 Task: Find connections with filter location Yigou with filter topic #jobinterviewswith filter profile language German with filter current company PwC Acceleration Centers in India with filter school Maharashtra College of Arts Science and Commerce 246 A Bellasis Road Byculla Mumbai 400 008 with filter industry Dance Companies with filter service category Demand Generation with filter keywords title Landscaping Assistant
Action: Mouse moved to (596, 73)
Screenshot: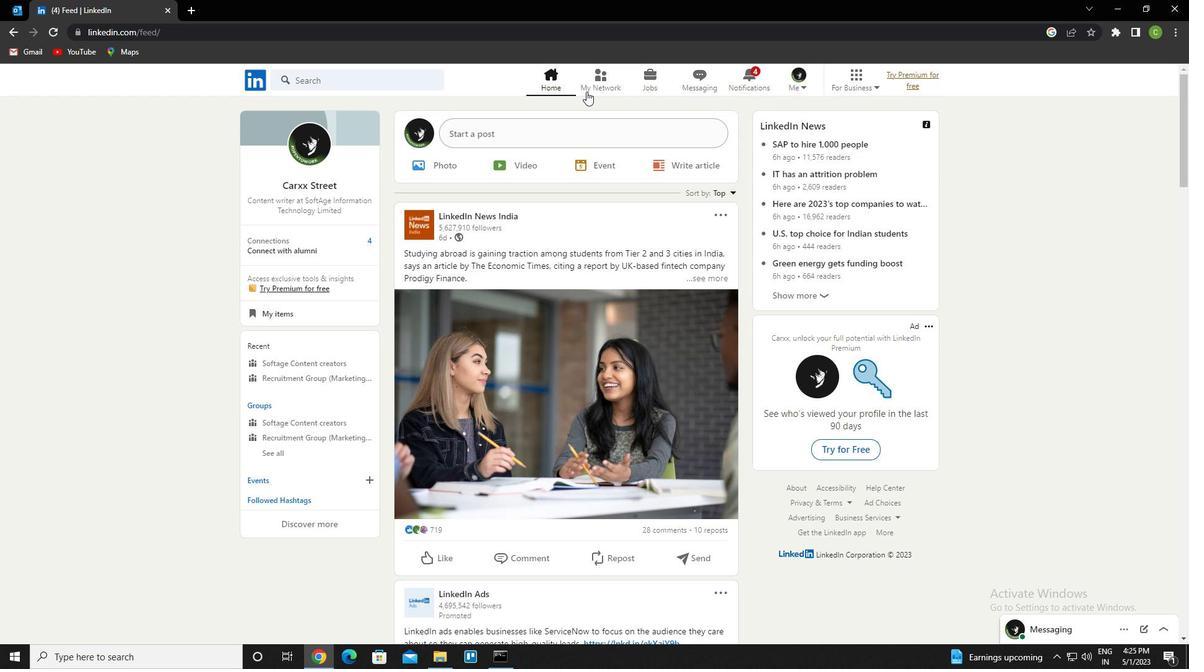 
Action: Mouse pressed left at (596, 73)
Screenshot: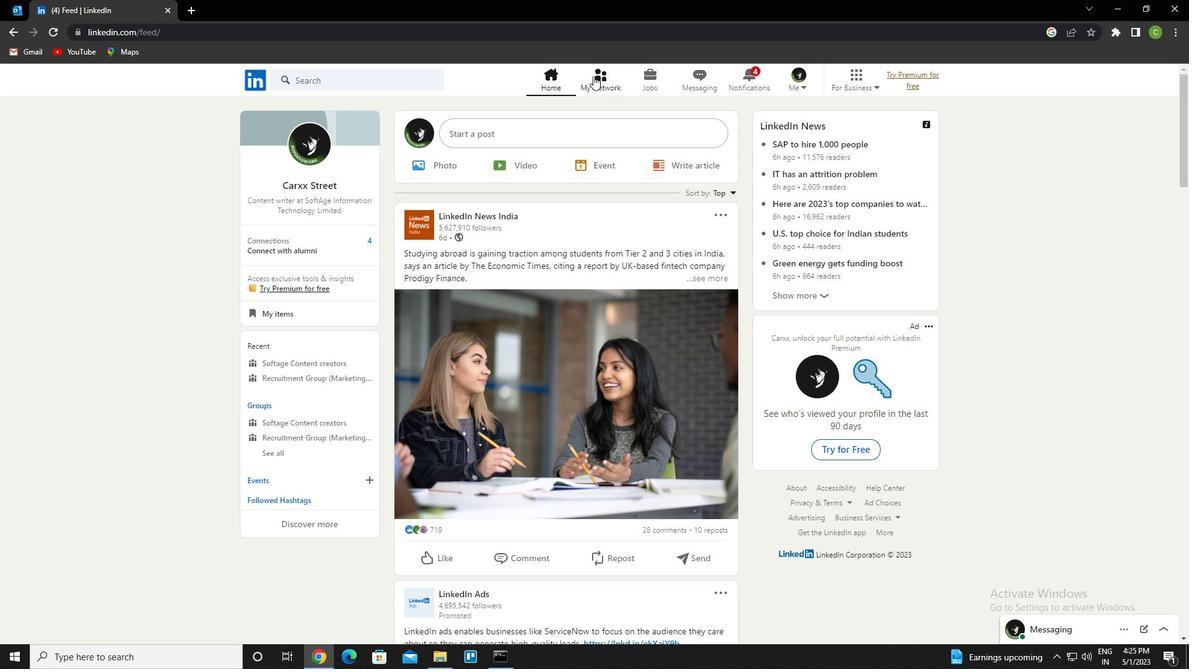 
Action: Mouse moved to (340, 136)
Screenshot: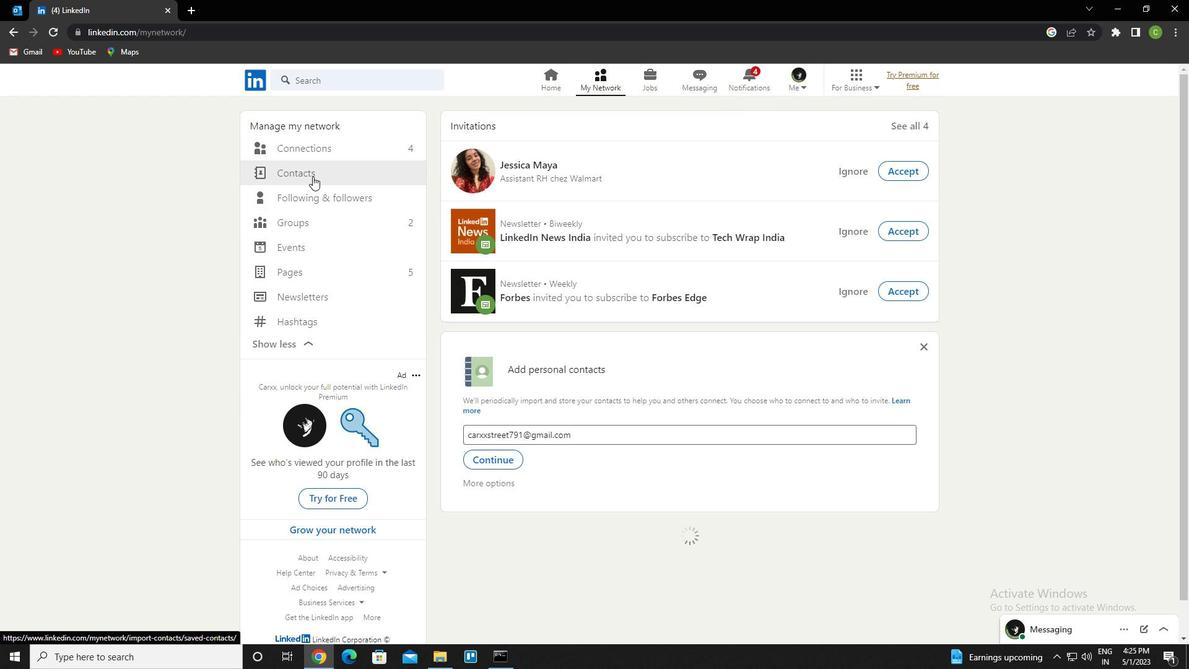 
Action: Mouse pressed left at (340, 136)
Screenshot: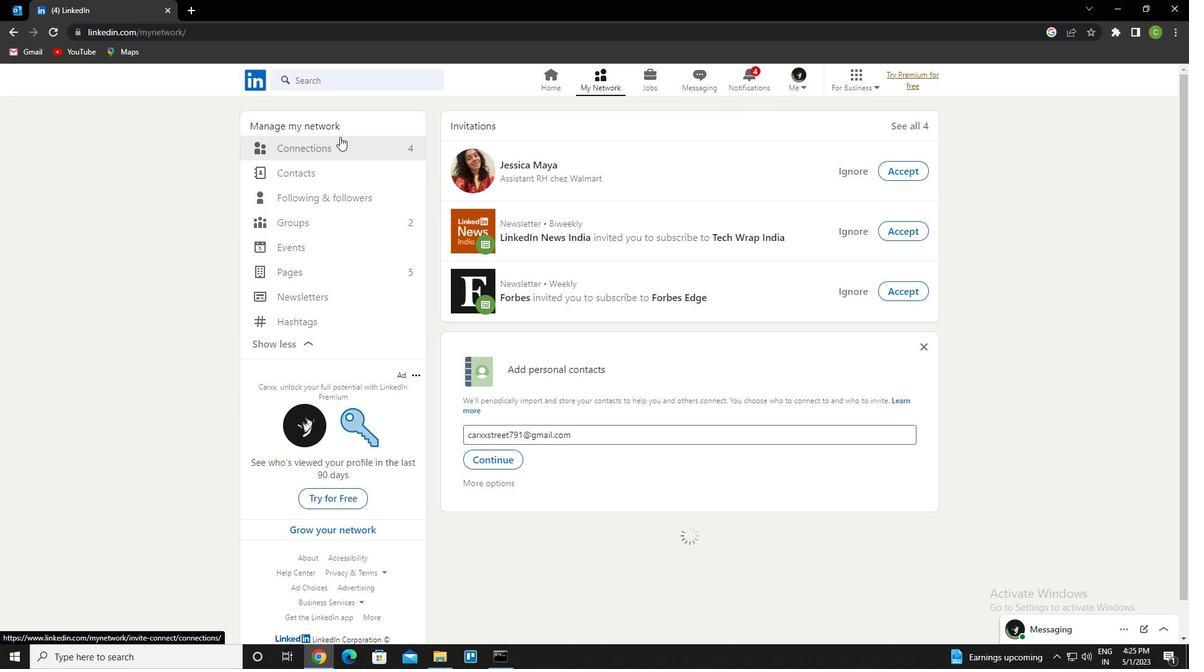 
Action: Mouse moved to (349, 149)
Screenshot: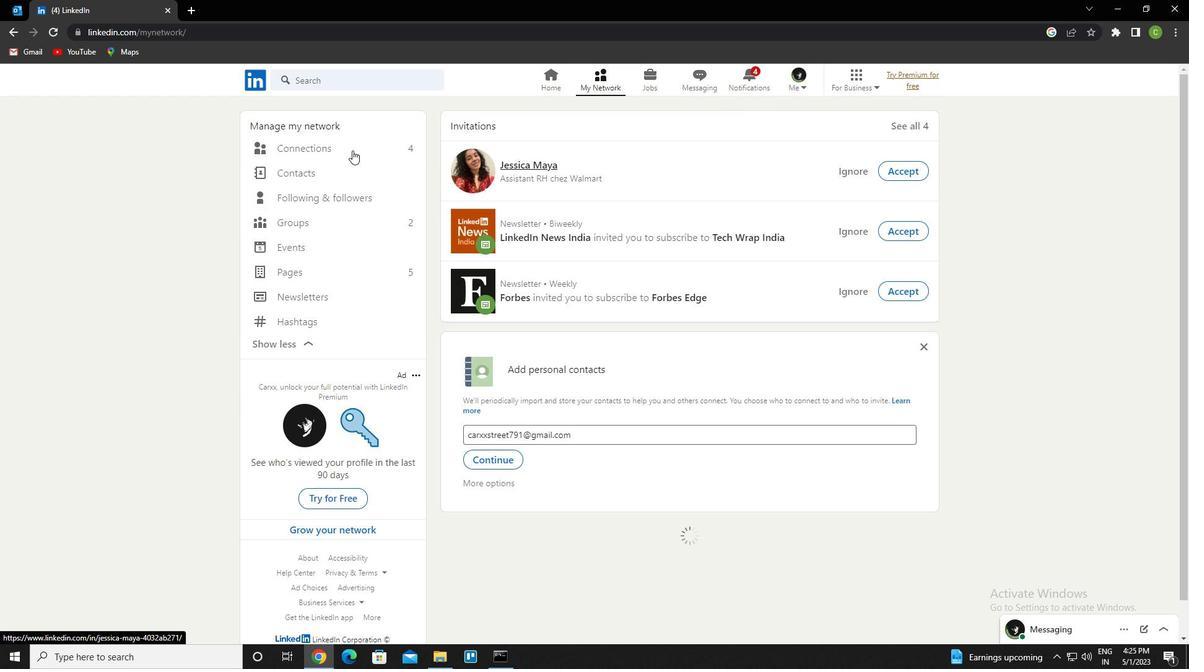 
Action: Mouse pressed left at (349, 149)
Screenshot: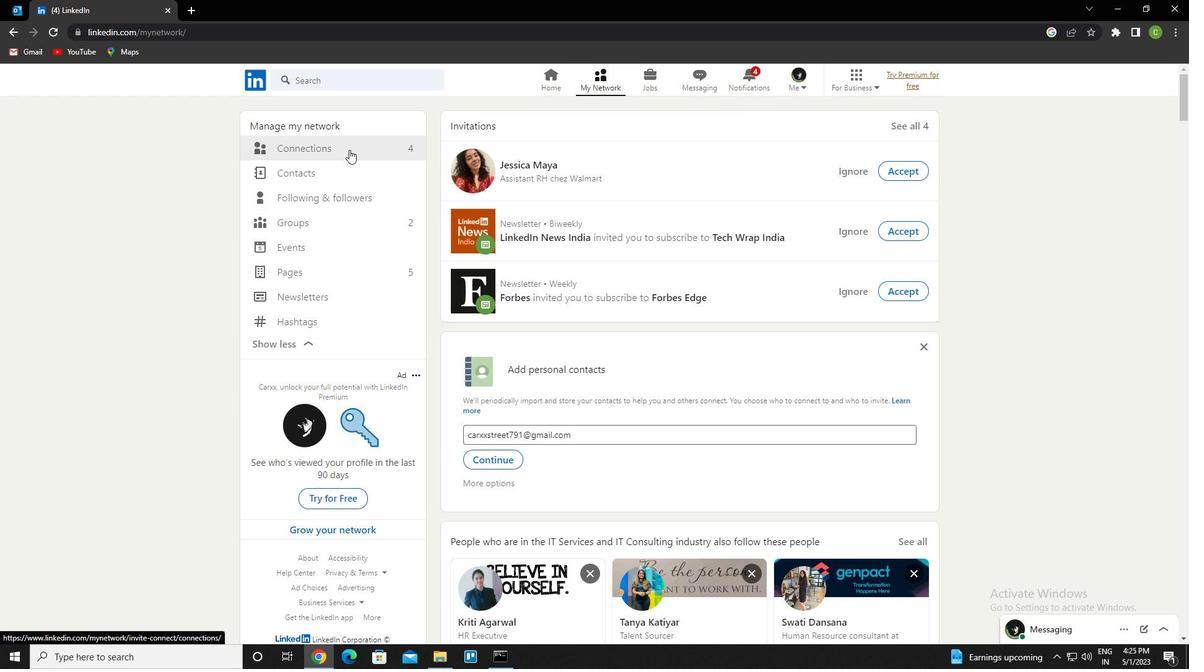 
Action: Mouse moved to (677, 151)
Screenshot: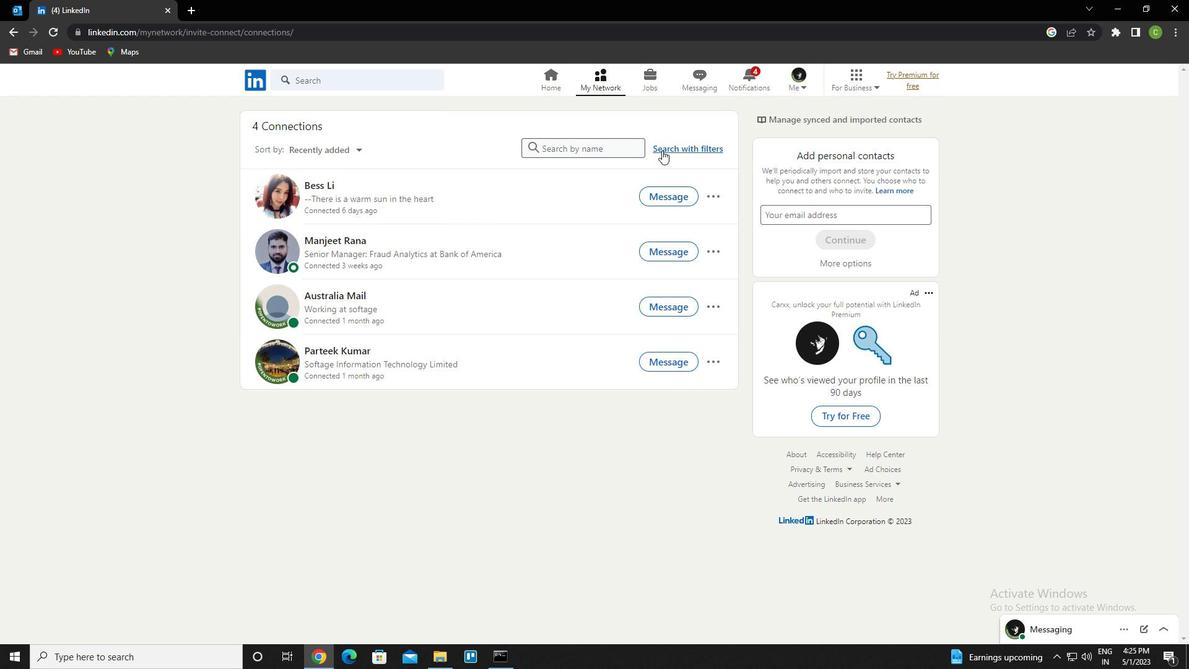 
Action: Mouse pressed left at (677, 151)
Screenshot: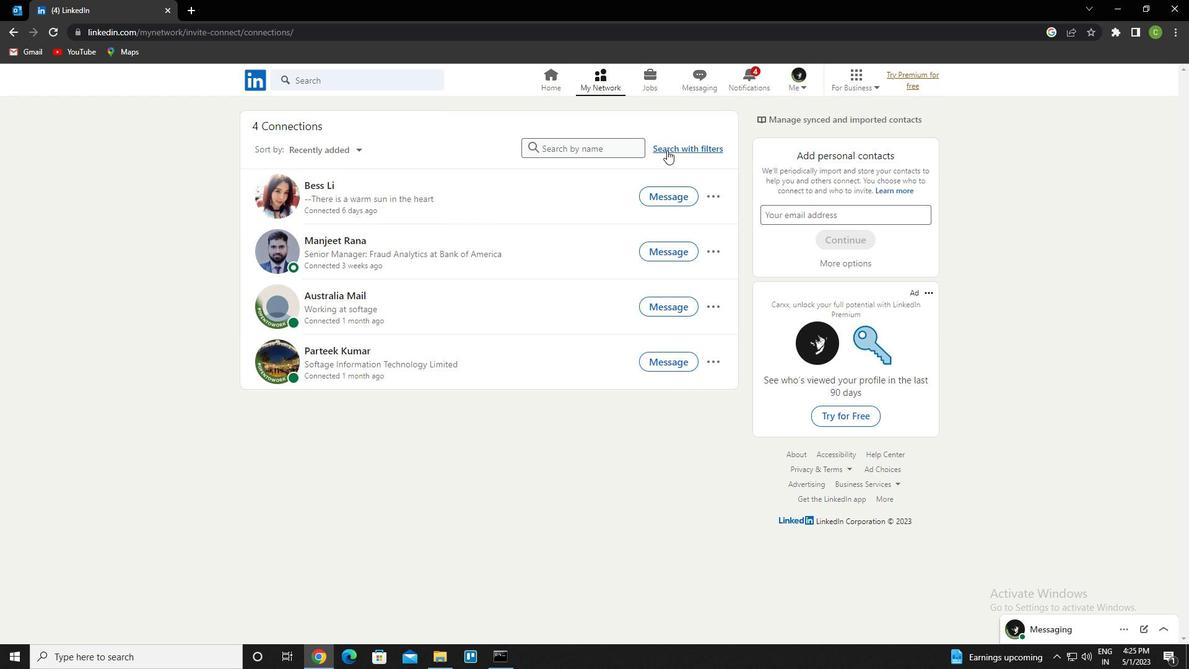 
Action: Mouse moved to (635, 114)
Screenshot: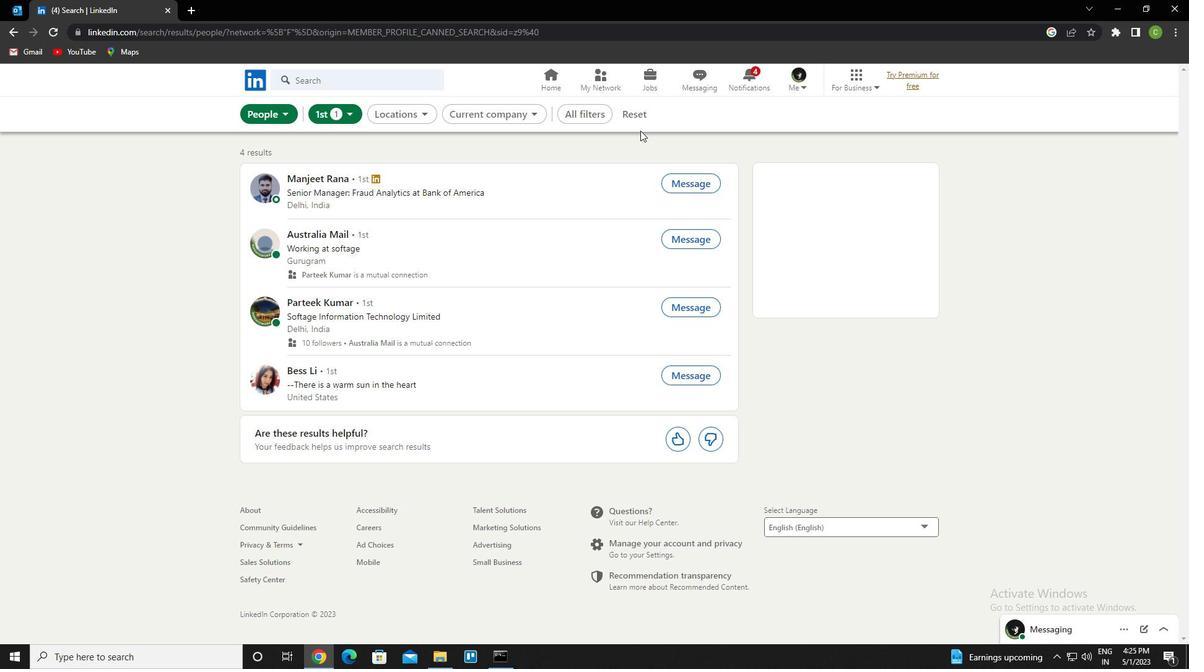 
Action: Mouse pressed left at (635, 114)
Screenshot: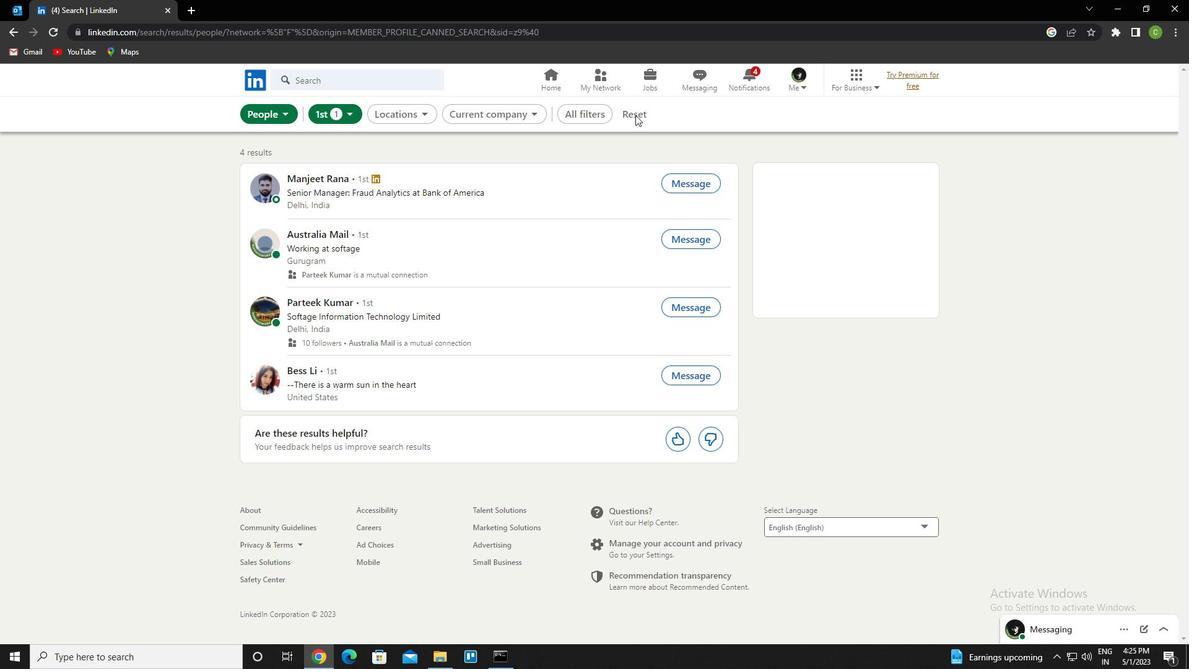 
Action: Mouse moved to (618, 107)
Screenshot: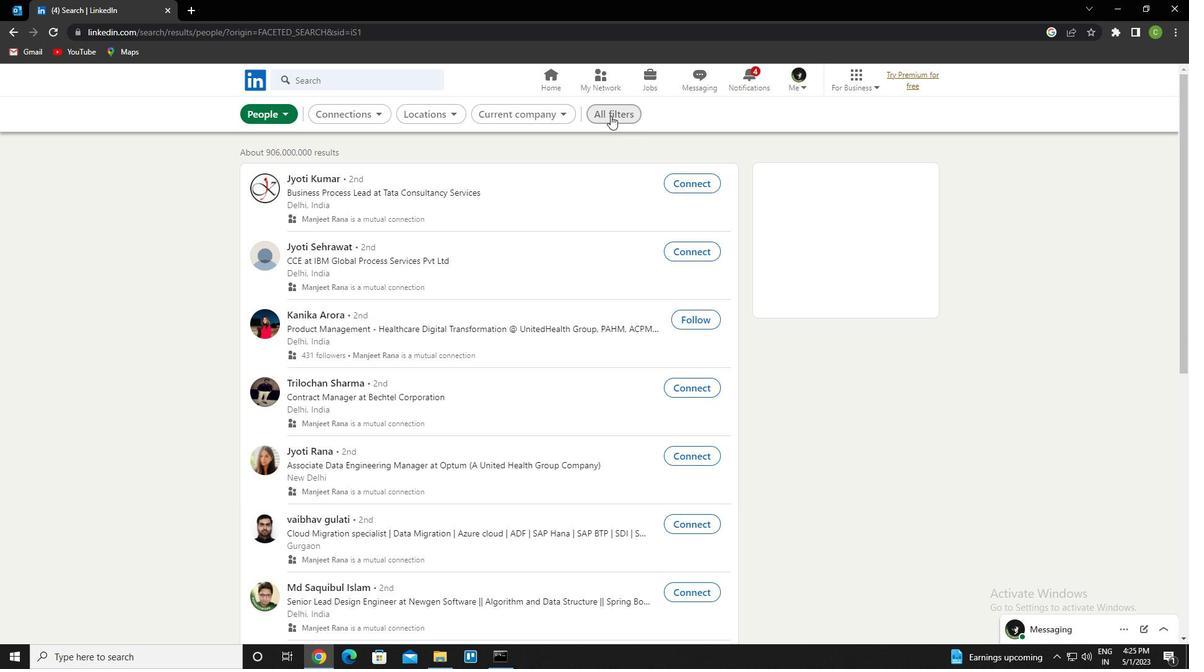 
Action: Mouse pressed left at (618, 107)
Screenshot: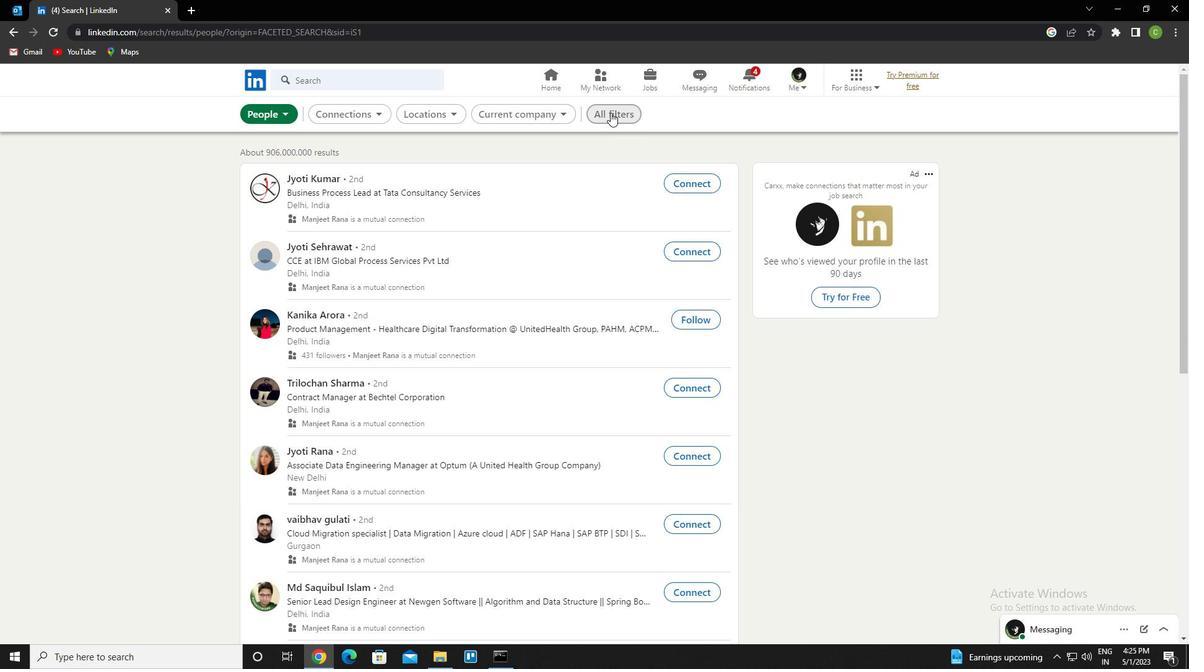 
Action: Mouse moved to (1070, 388)
Screenshot: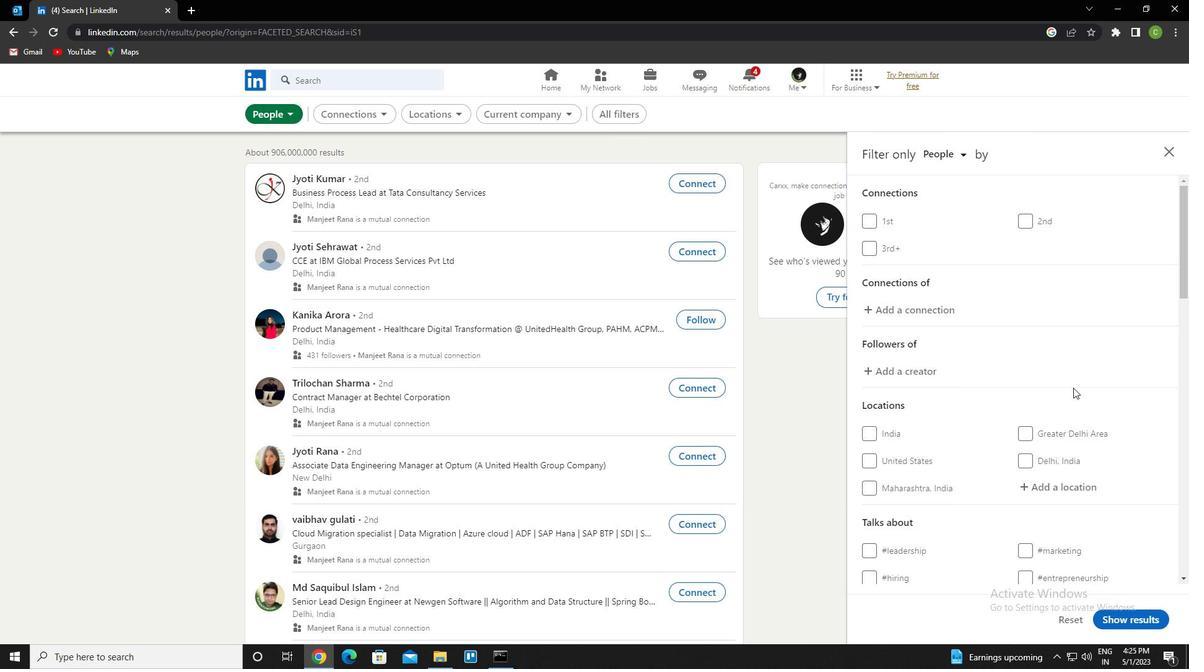 
Action: Mouse scrolled (1070, 387) with delta (0, 0)
Screenshot: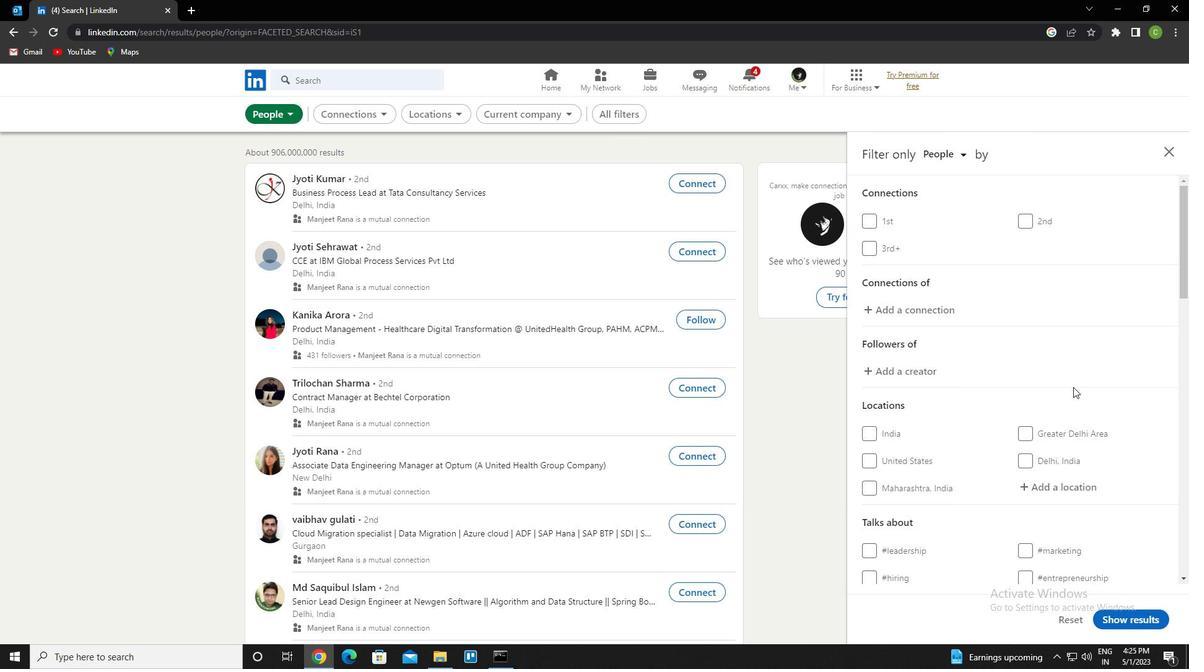 
Action: Mouse scrolled (1070, 387) with delta (0, 0)
Screenshot: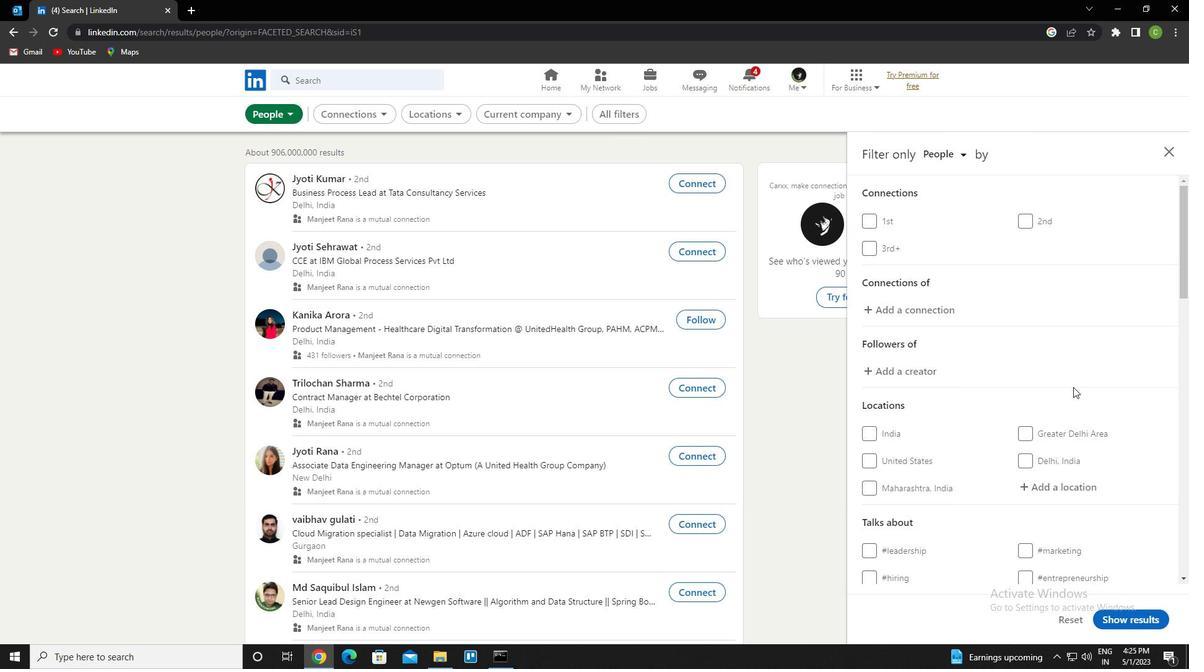 
Action: Mouse scrolled (1070, 387) with delta (0, 0)
Screenshot: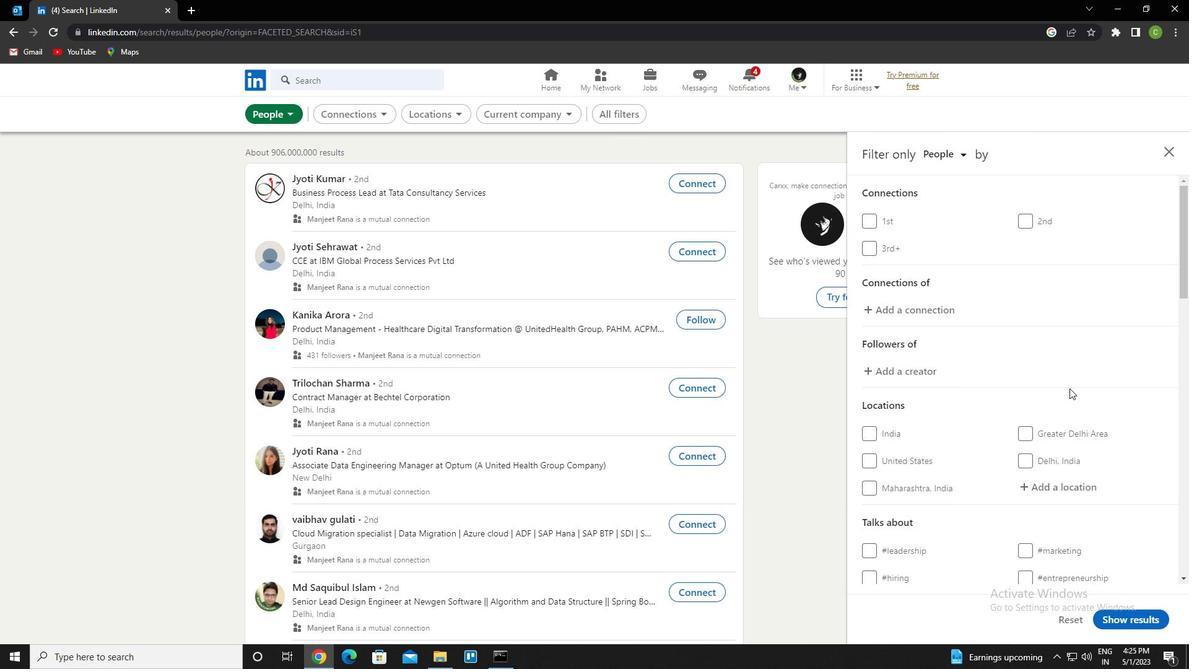 
Action: Mouse moved to (1055, 306)
Screenshot: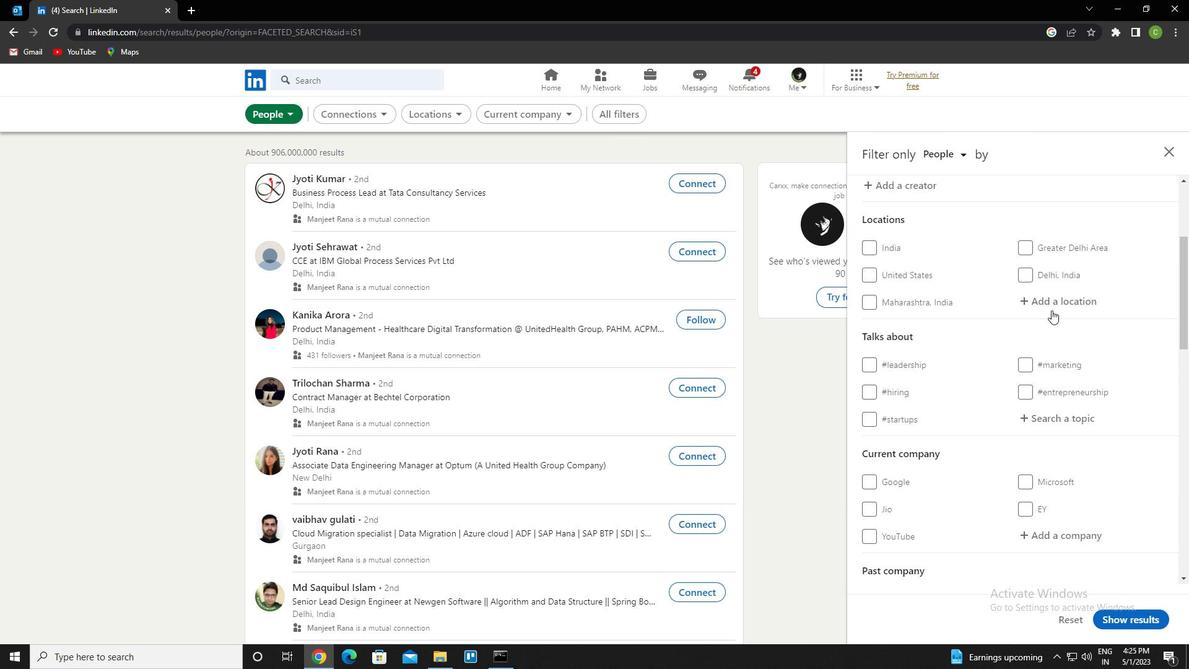 
Action: Mouse pressed left at (1055, 306)
Screenshot: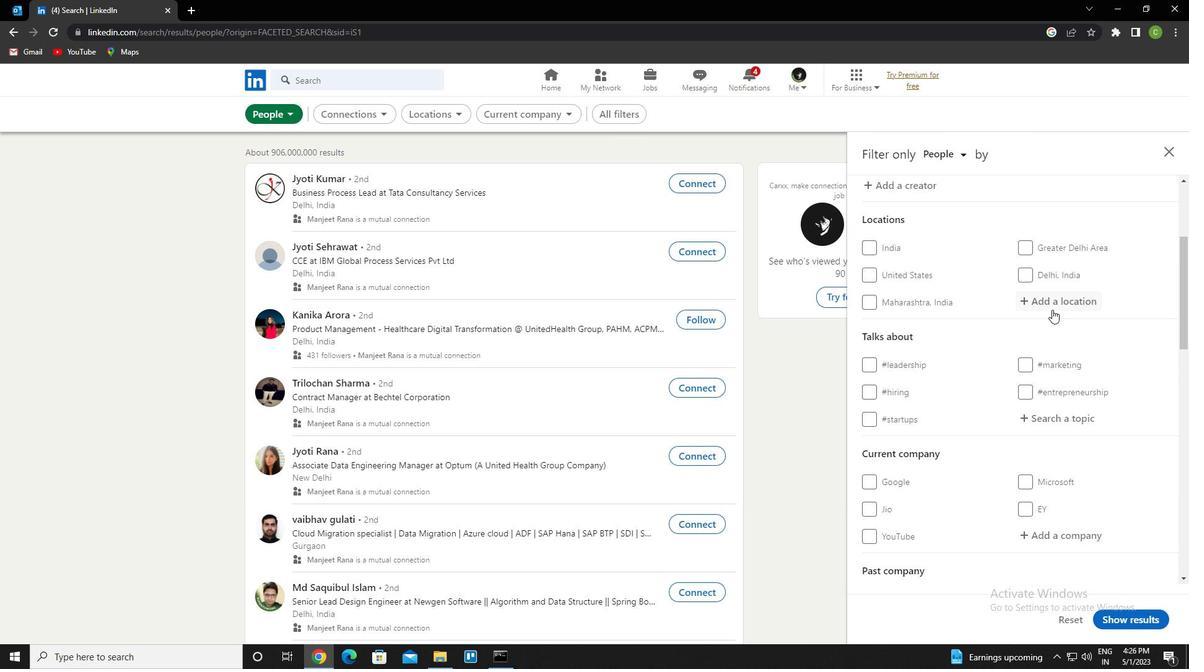 
Action: Key pressed yigou<Key.enter>
Screenshot: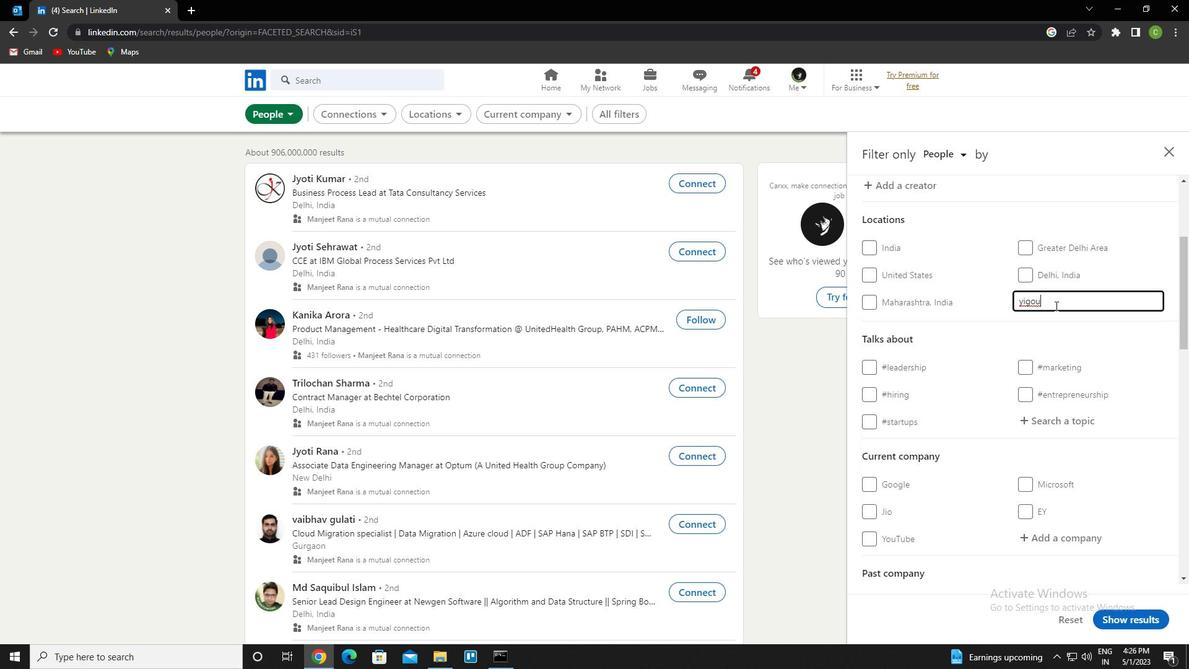 
Action: Mouse scrolled (1055, 305) with delta (0, 0)
Screenshot: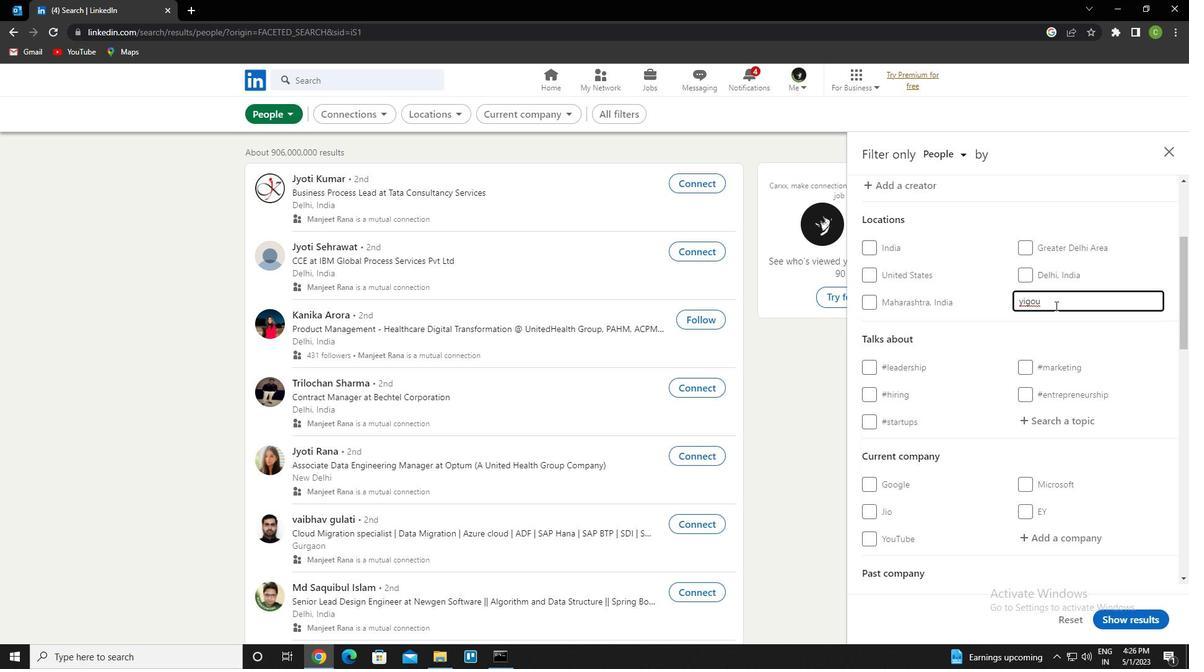 
Action: Mouse scrolled (1055, 305) with delta (0, 0)
Screenshot: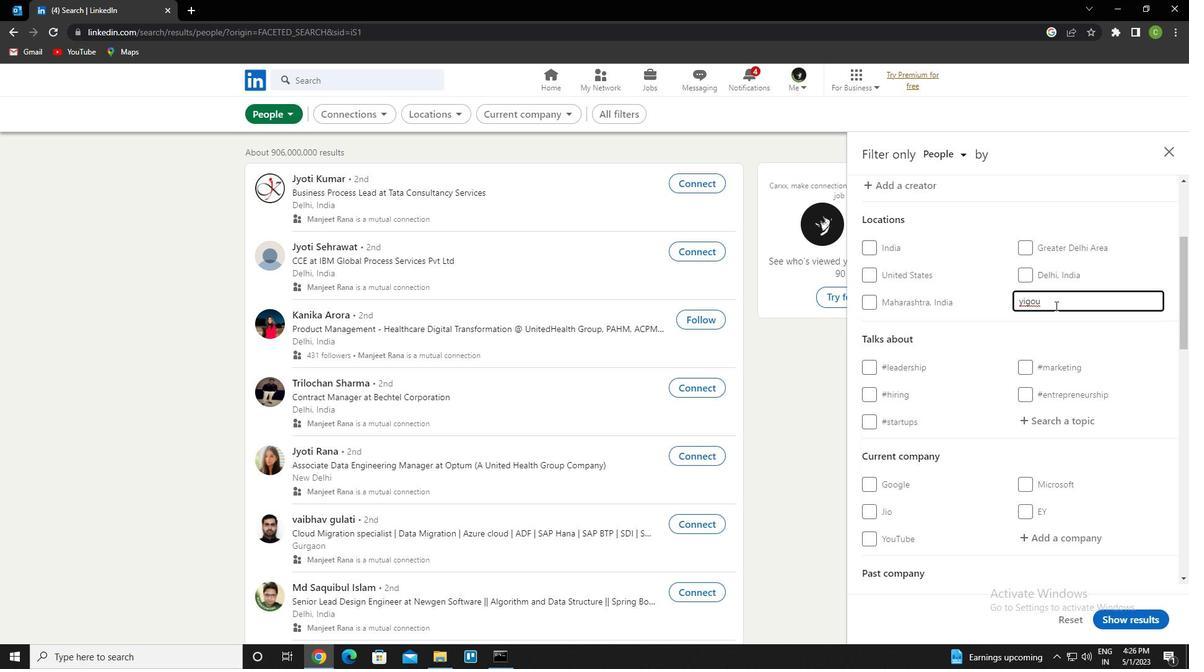 
Action: Mouse moved to (1057, 294)
Screenshot: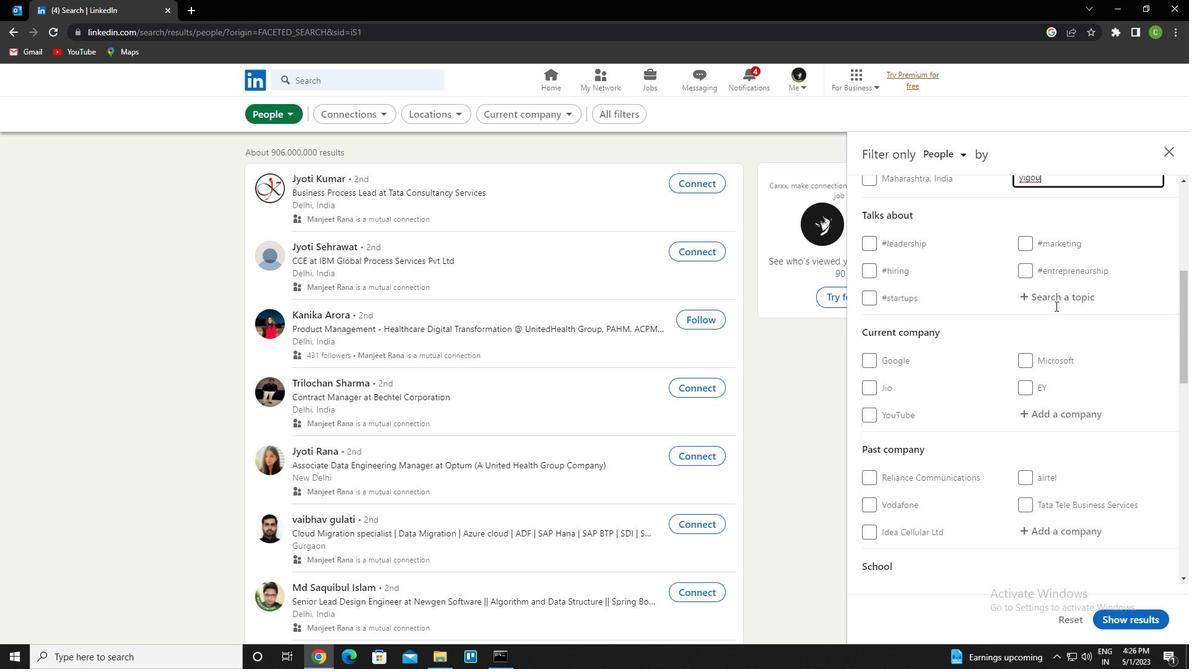 
Action: Mouse pressed left at (1057, 294)
Screenshot: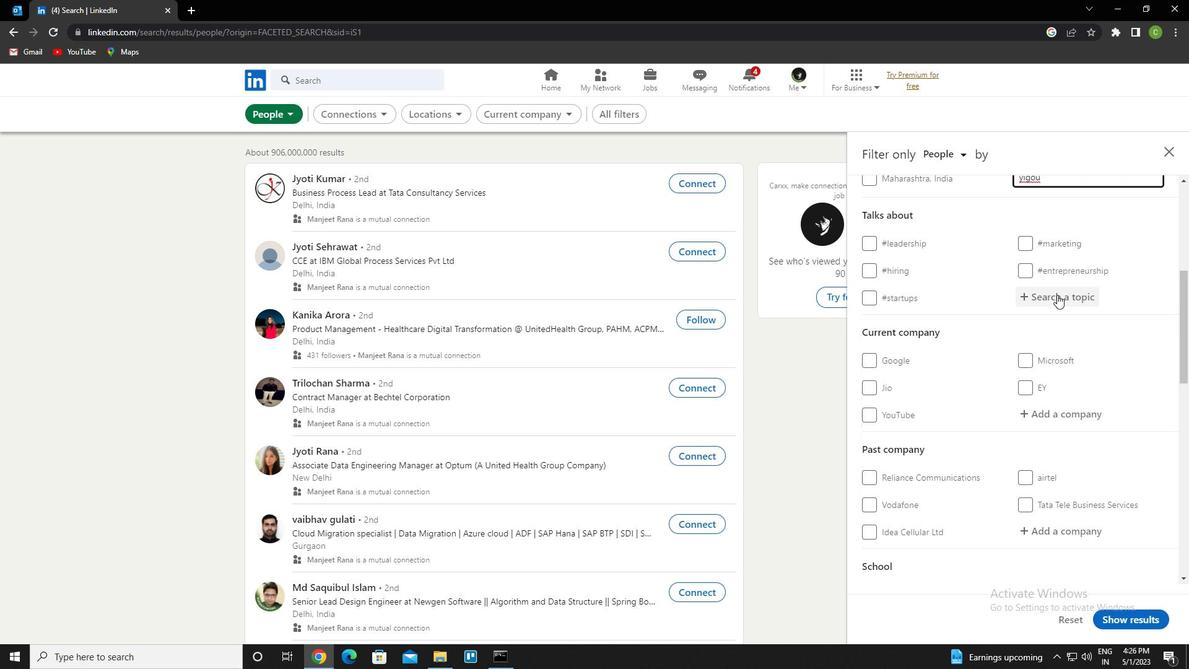 
Action: Key pressed jon<Key.backspace>binterview<Key.down><Key.enter>
Screenshot: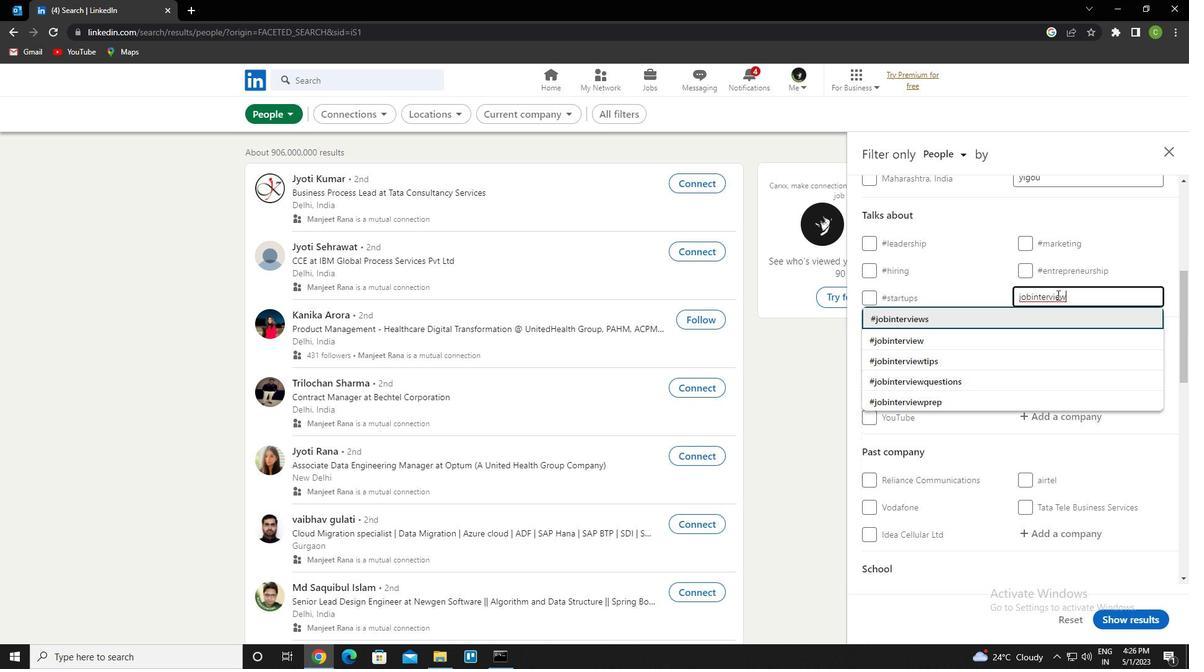 
Action: Mouse moved to (1056, 294)
Screenshot: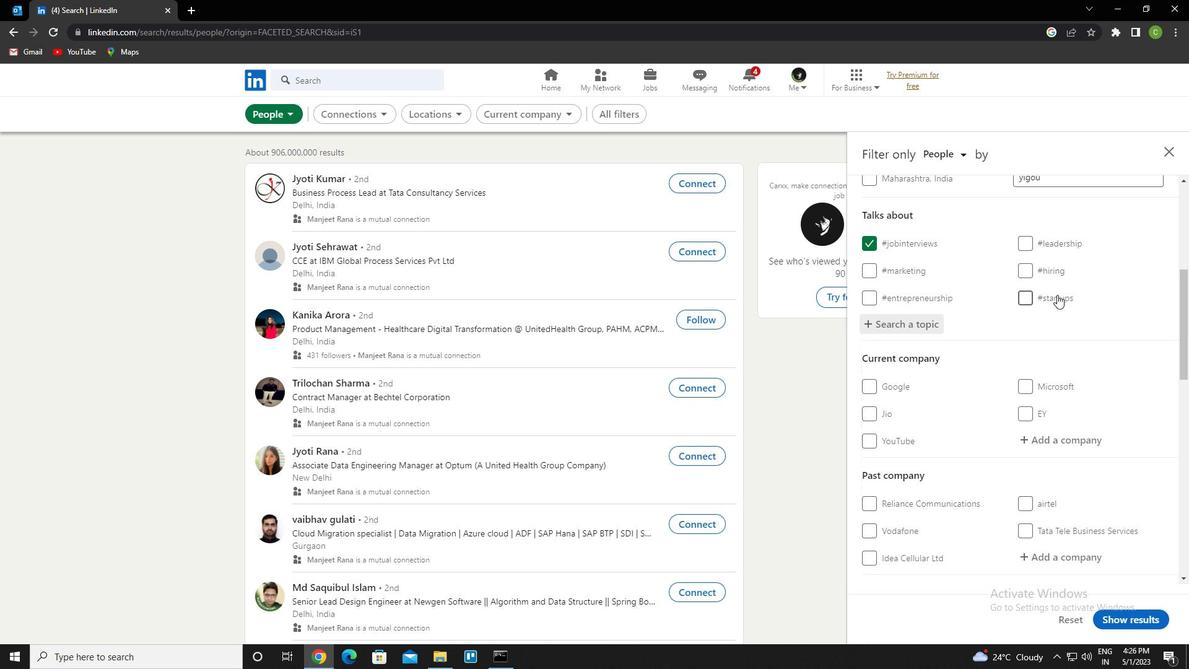 
Action: Mouse scrolled (1056, 293) with delta (0, 0)
Screenshot: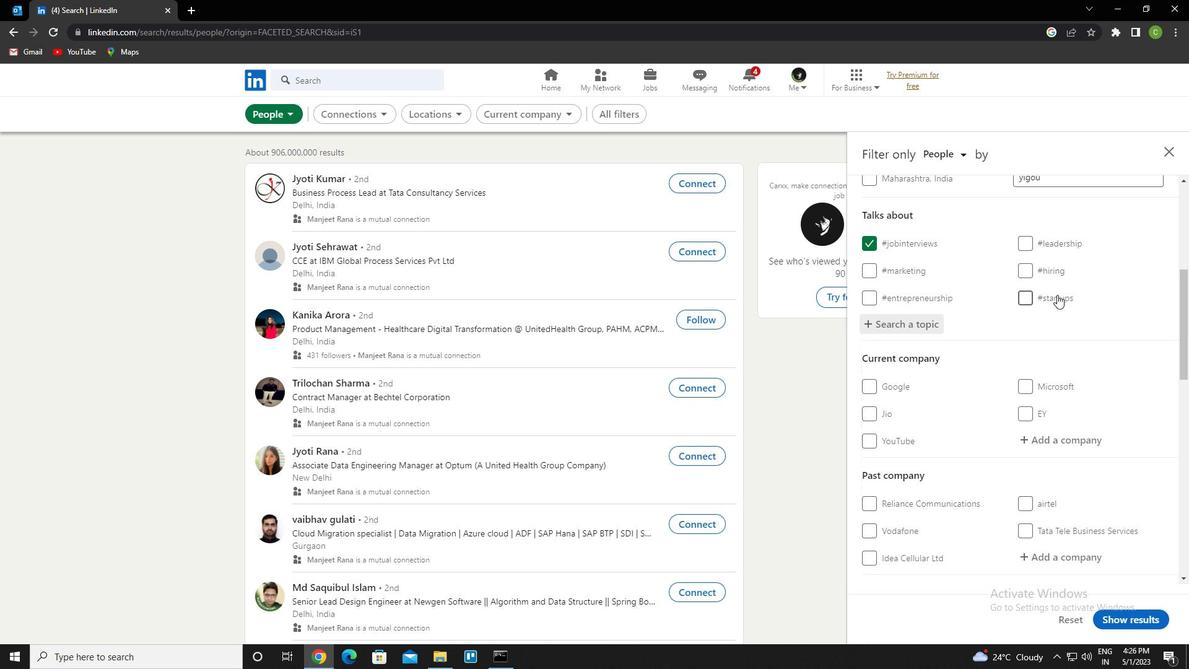 
Action: Mouse moved to (1056, 294)
Screenshot: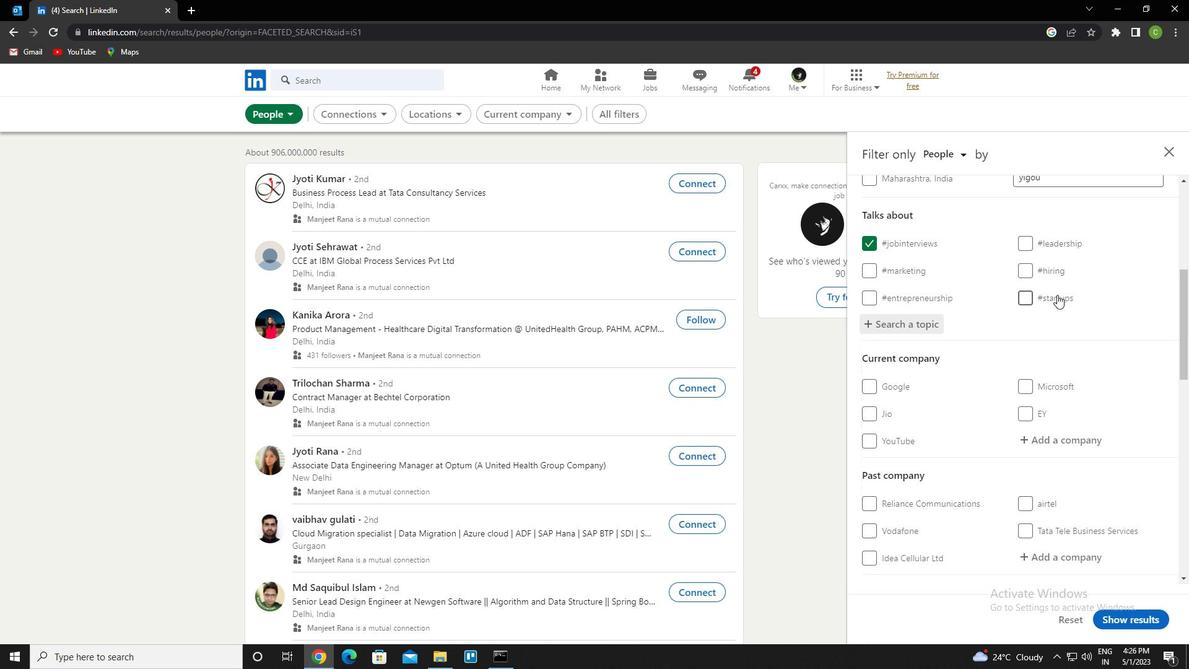 
Action: Mouse scrolled (1056, 293) with delta (0, 0)
Screenshot: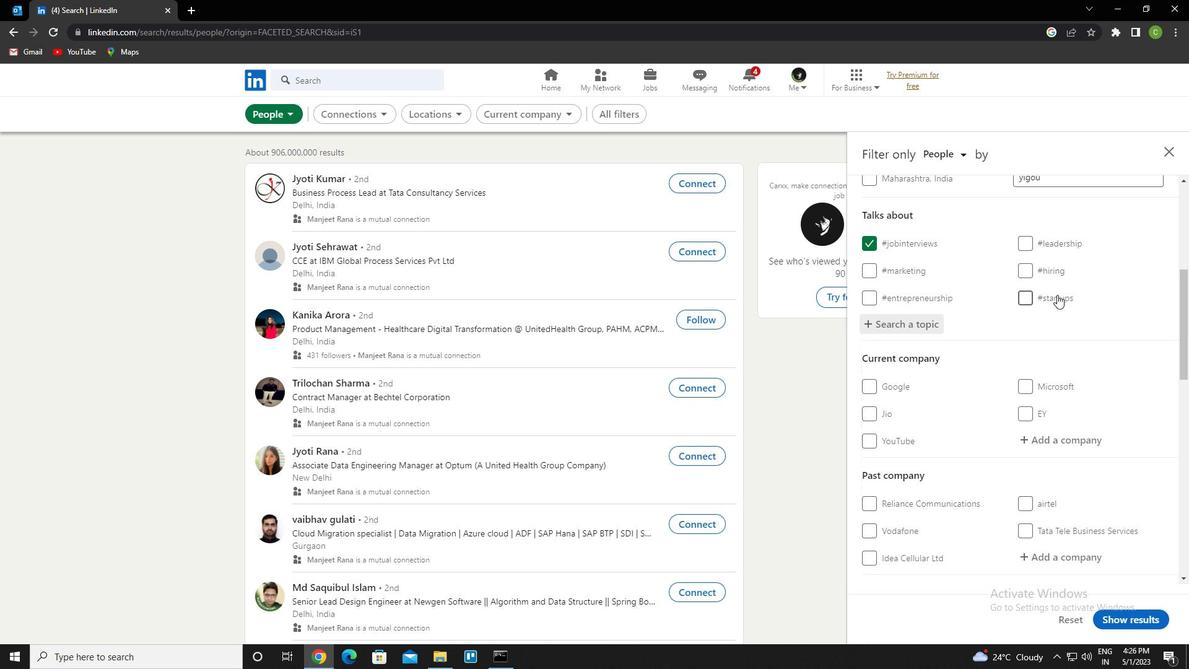 
Action: Mouse scrolled (1056, 293) with delta (0, 0)
Screenshot: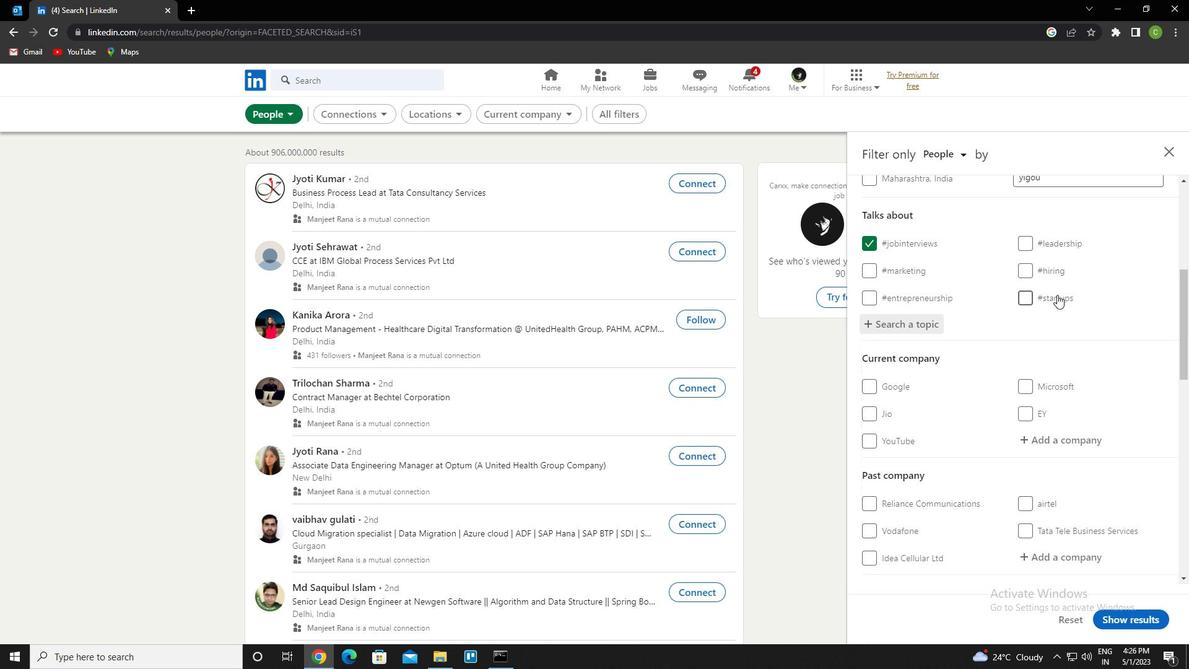 
Action: Mouse scrolled (1056, 293) with delta (0, 0)
Screenshot: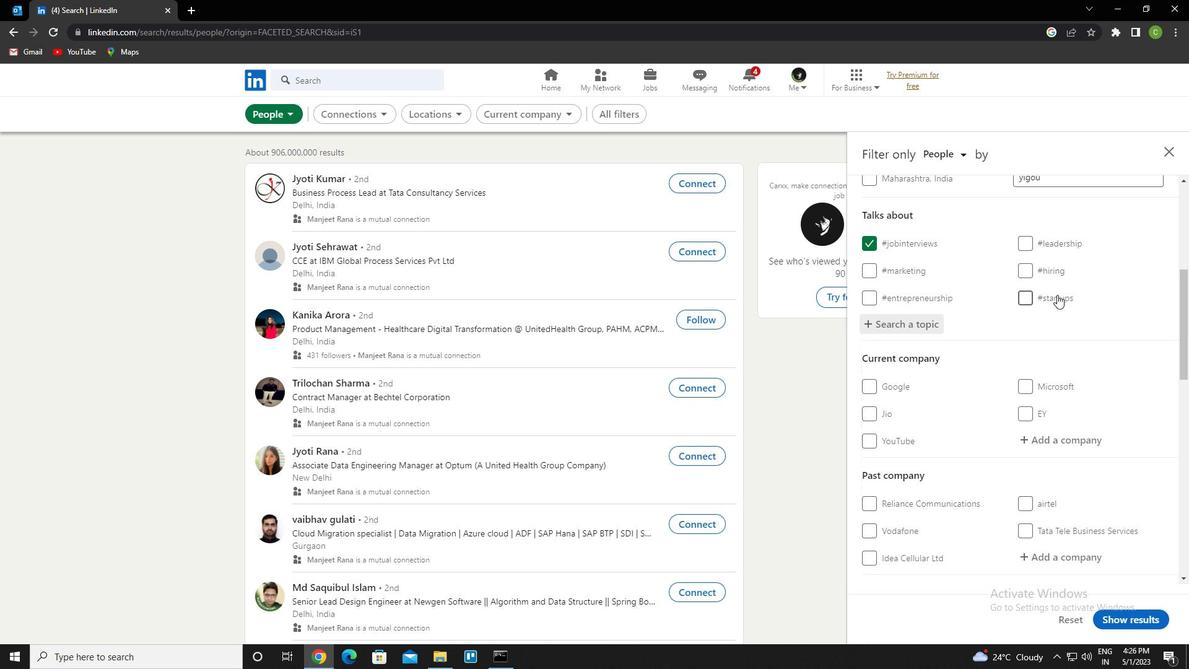 
Action: Mouse scrolled (1056, 293) with delta (0, 0)
Screenshot: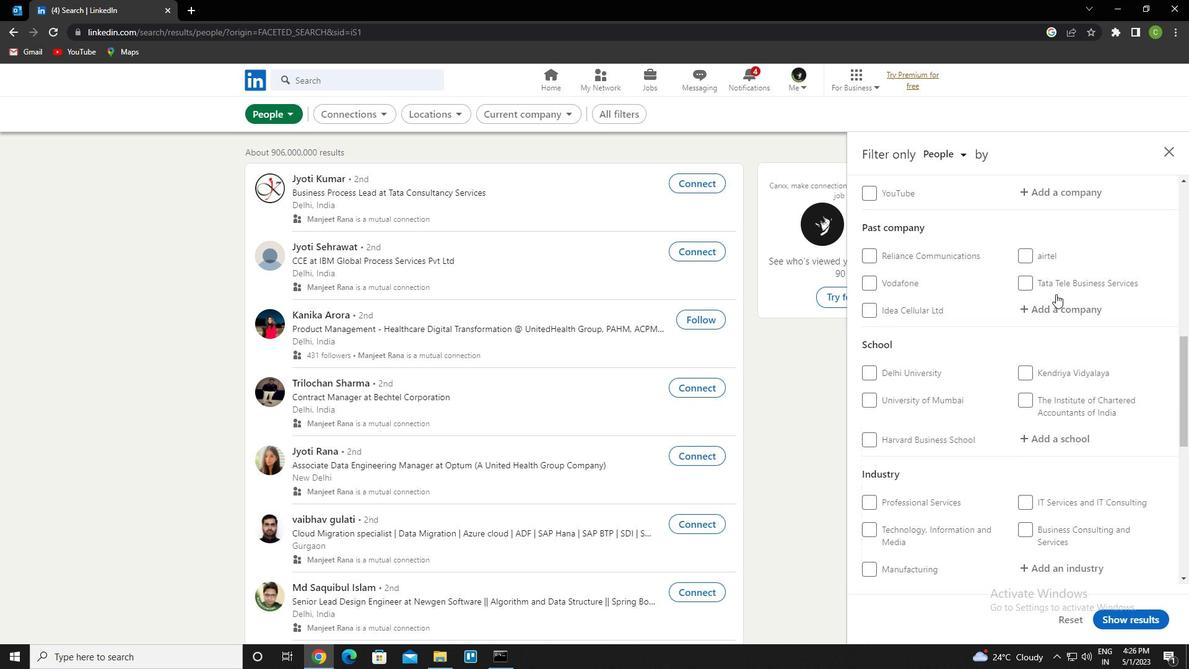 
Action: Mouse scrolled (1056, 293) with delta (0, 0)
Screenshot: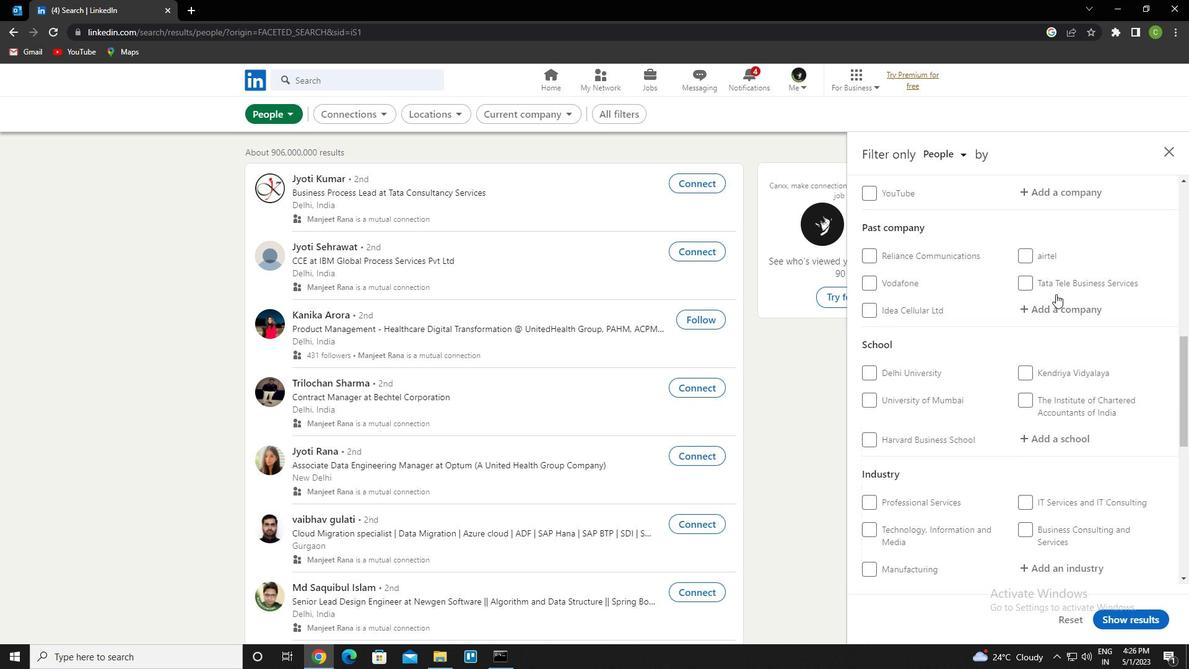 
Action: Mouse scrolled (1056, 293) with delta (0, 0)
Screenshot: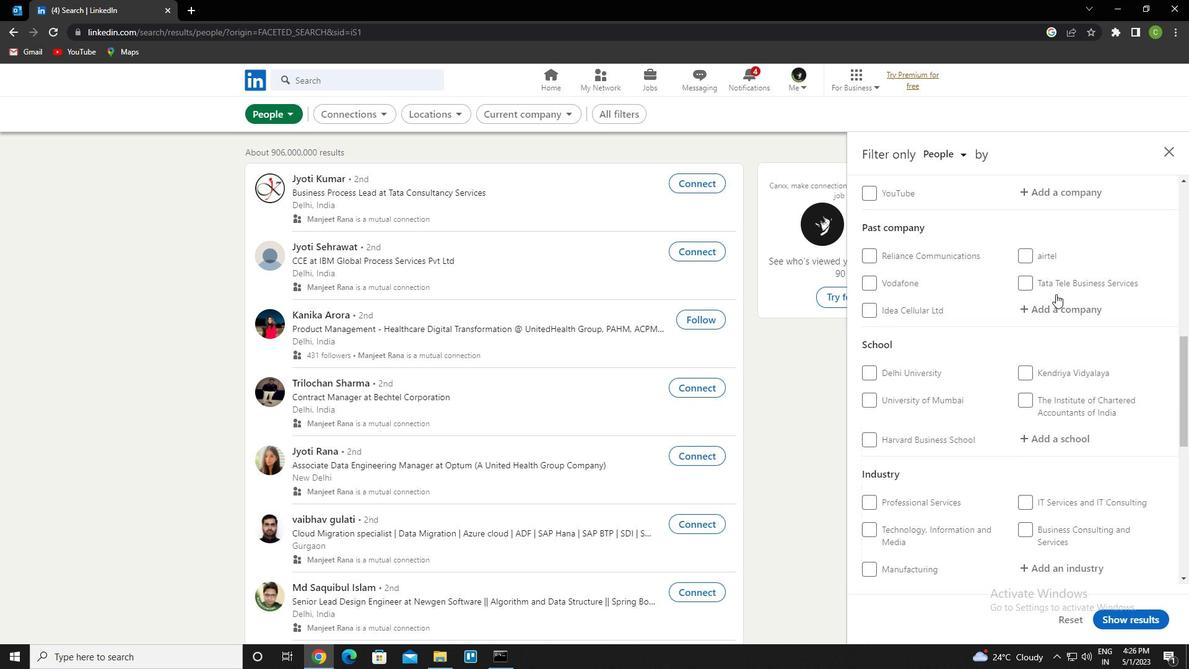
Action: Mouse scrolled (1056, 293) with delta (0, 0)
Screenshot: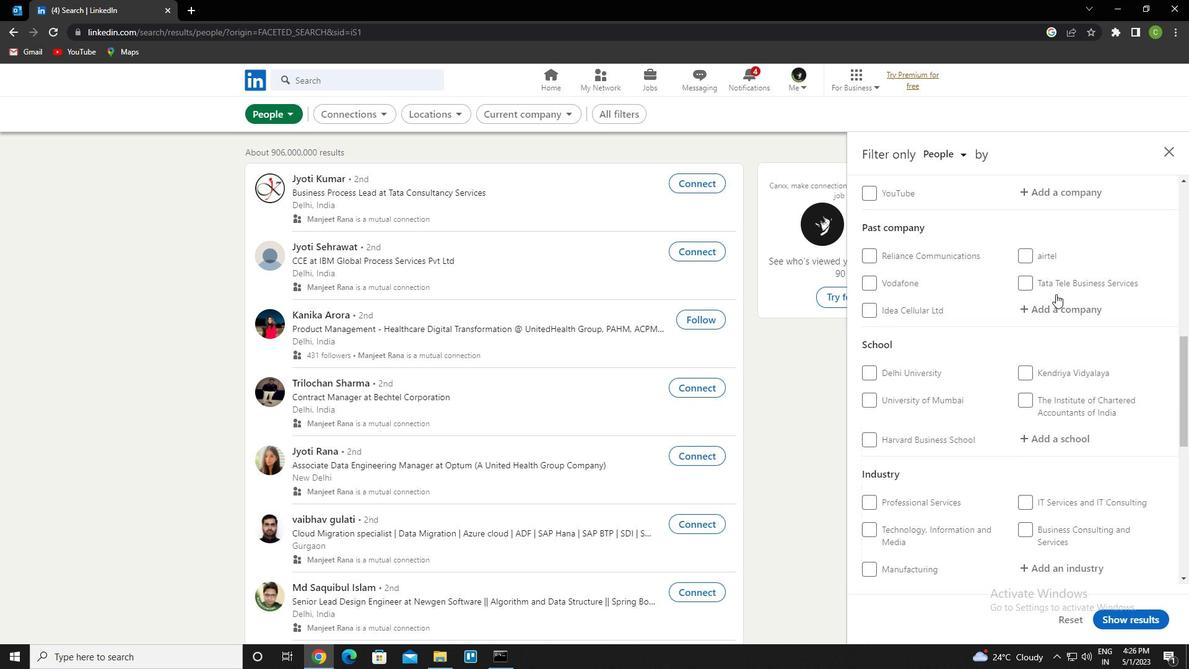 
Action: Mouse scrolled (1056, 293) with delta (0, 0)
Screenshot: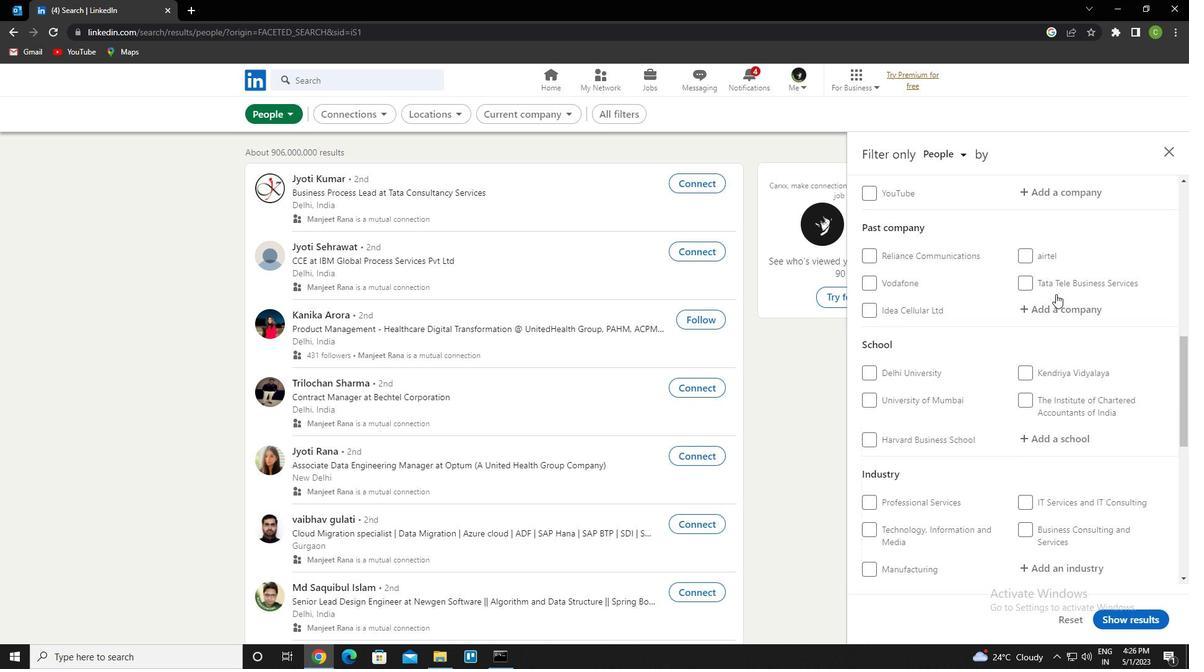 
Action: Mouse scrolled (1056, 293) with delta (0, 0)
Screenshot: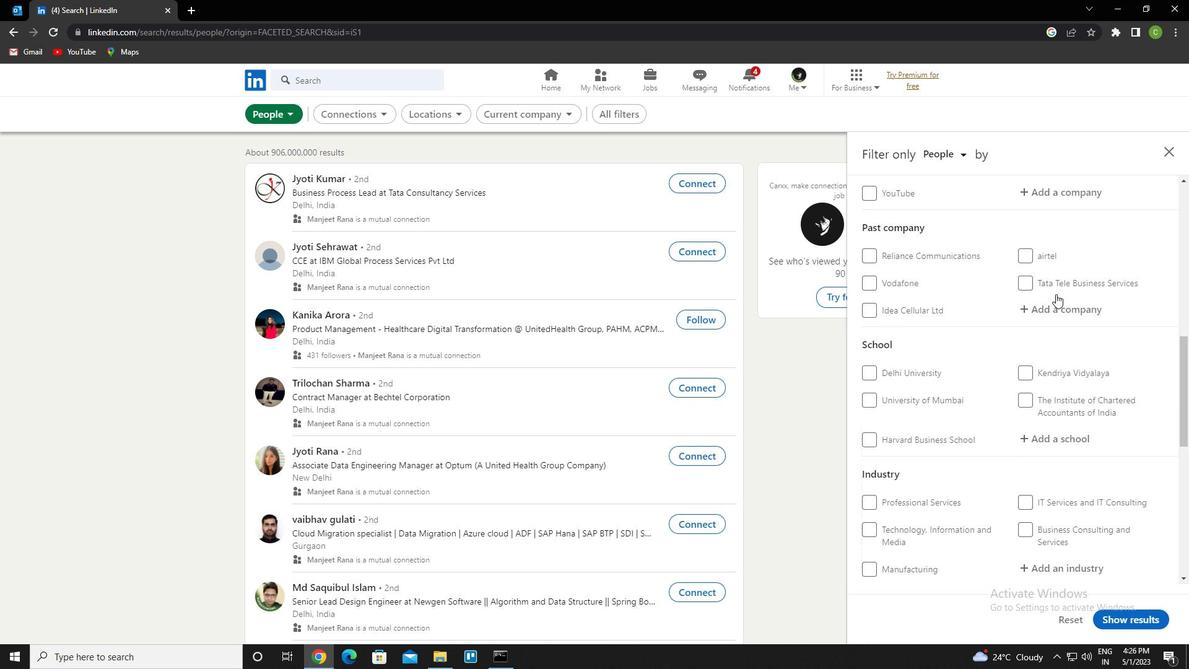 
Action: Mouse moved to (872, 317)
Screenshot: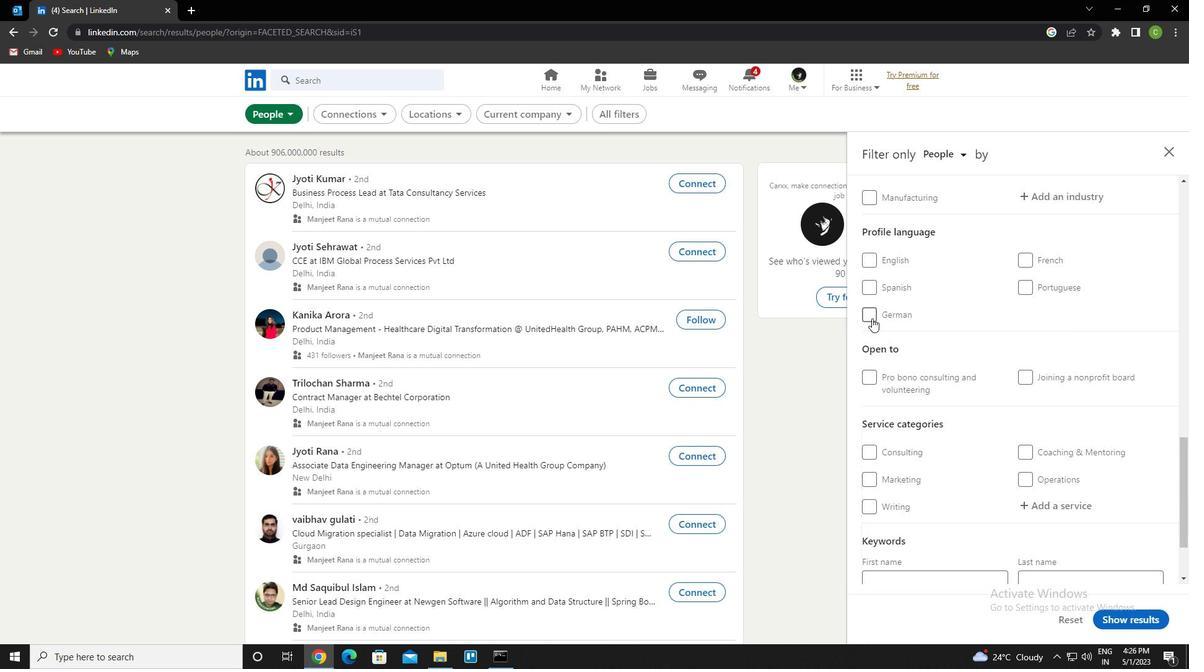 
Action: Mouse pressed left at (872, 317)
Screenshot: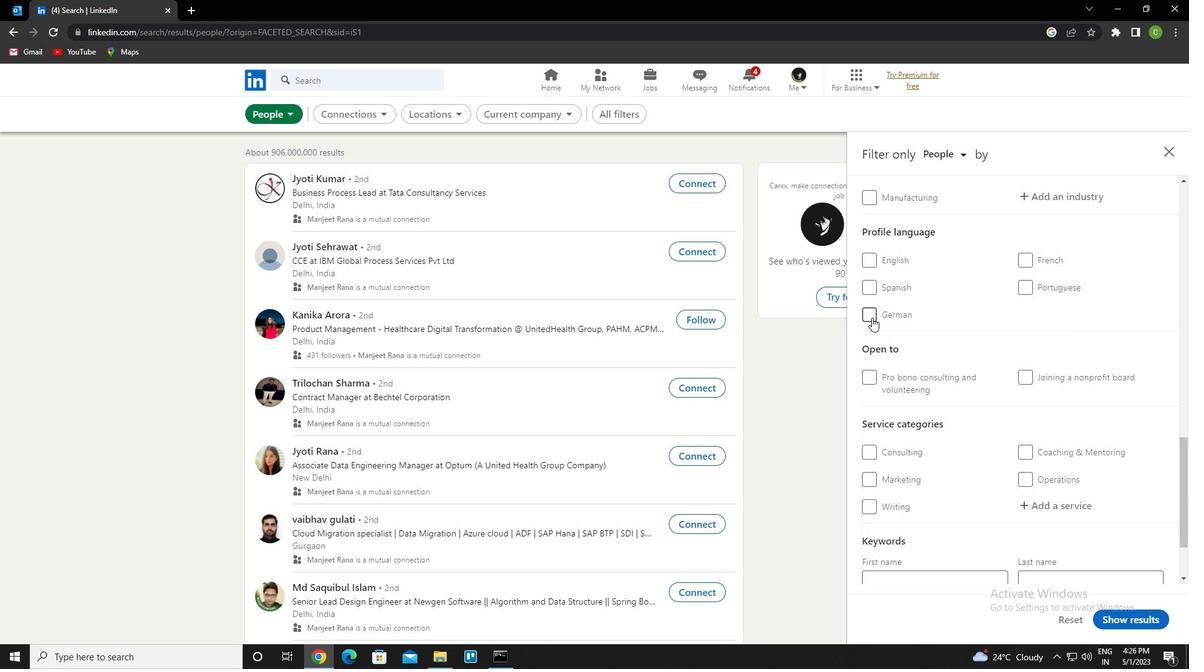 
Action: Mouse moved to (930, 342)
Screenshot: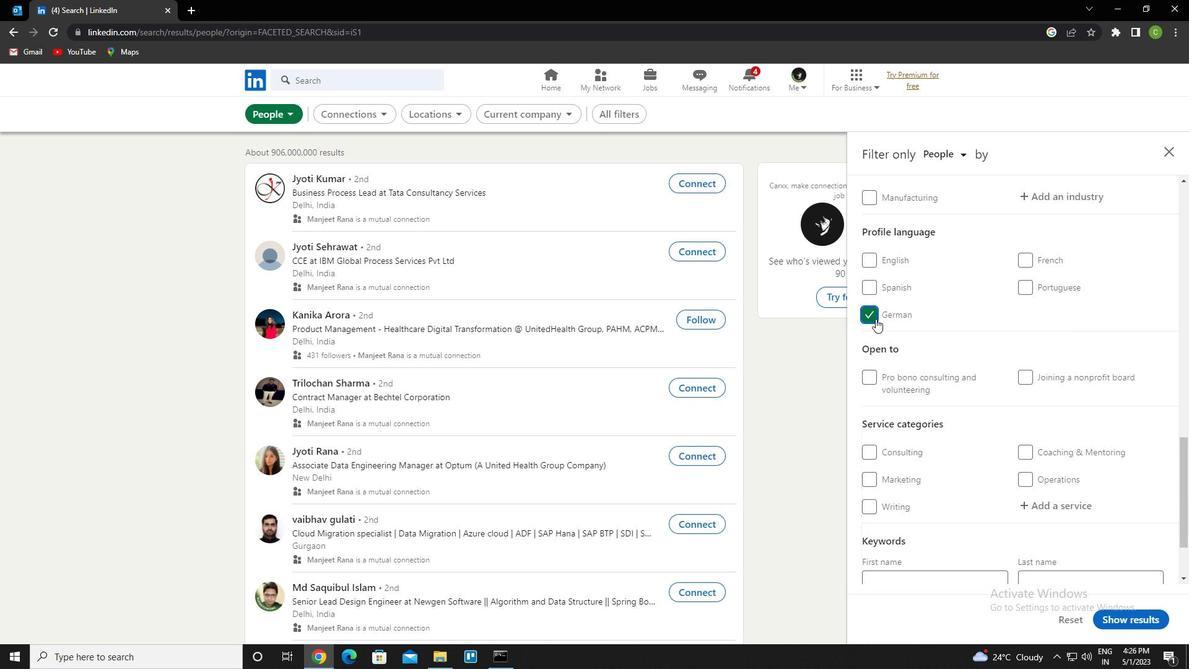 
Action: Mouse scrolled (930, 343) with delta (0, 0)
Screenshot: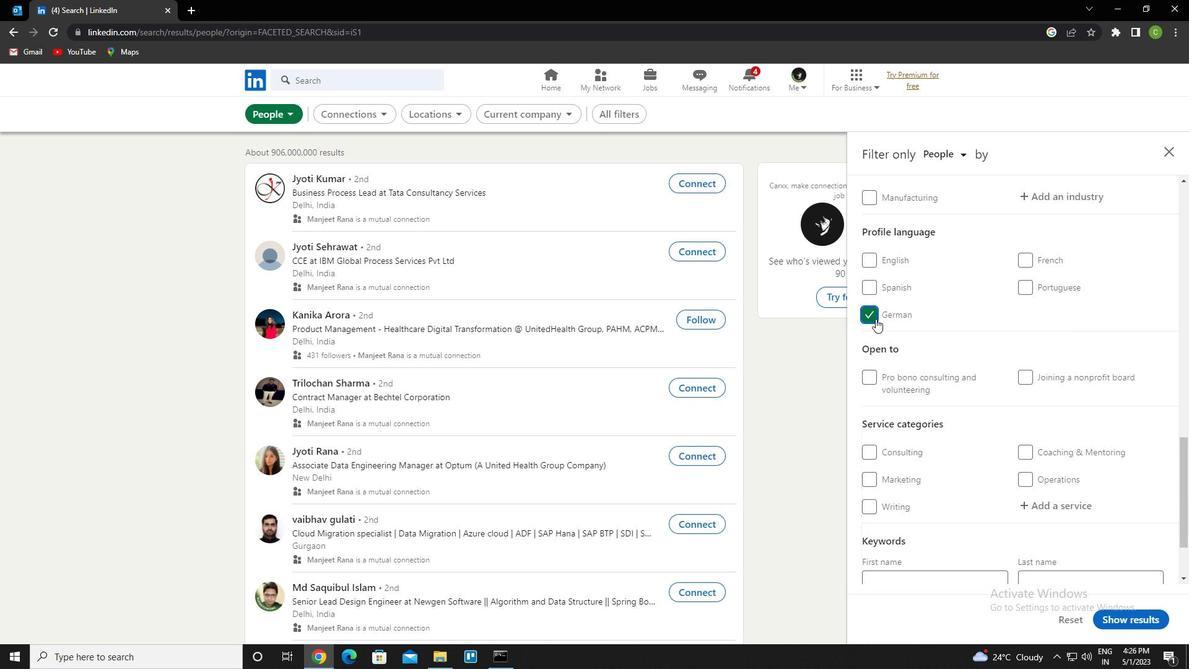 
Action: Mouse moved to (939, 345)
Screenshot: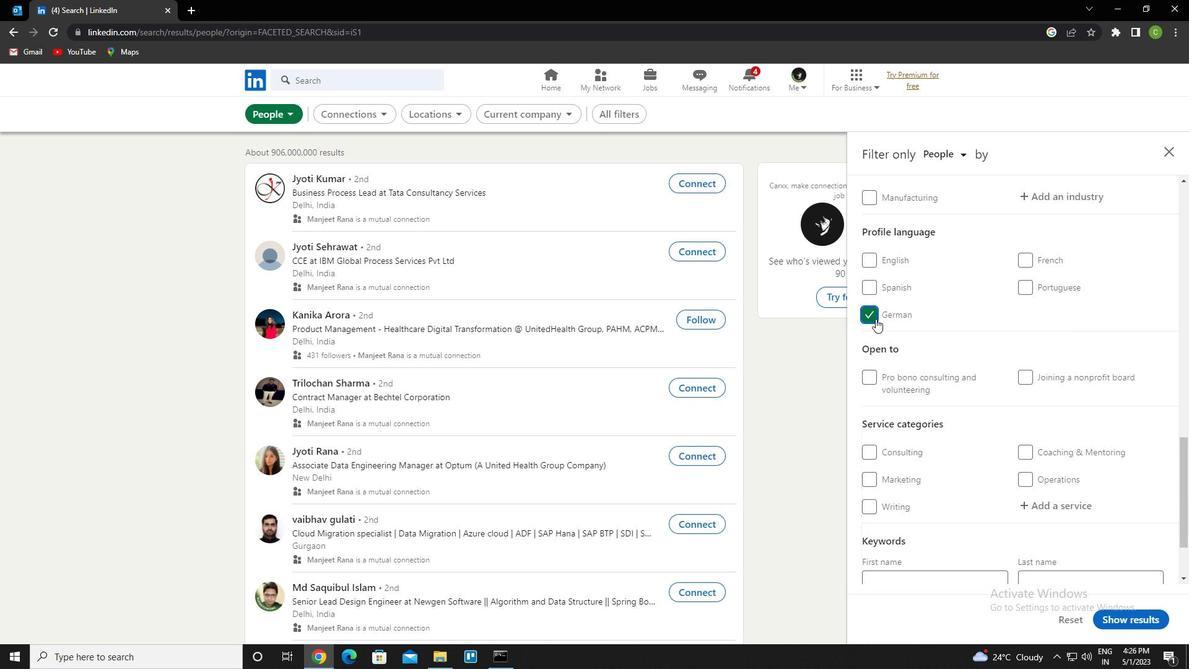 
Action: Mouse scrolled (939, 346) with delta (0, 0)
Screenshot: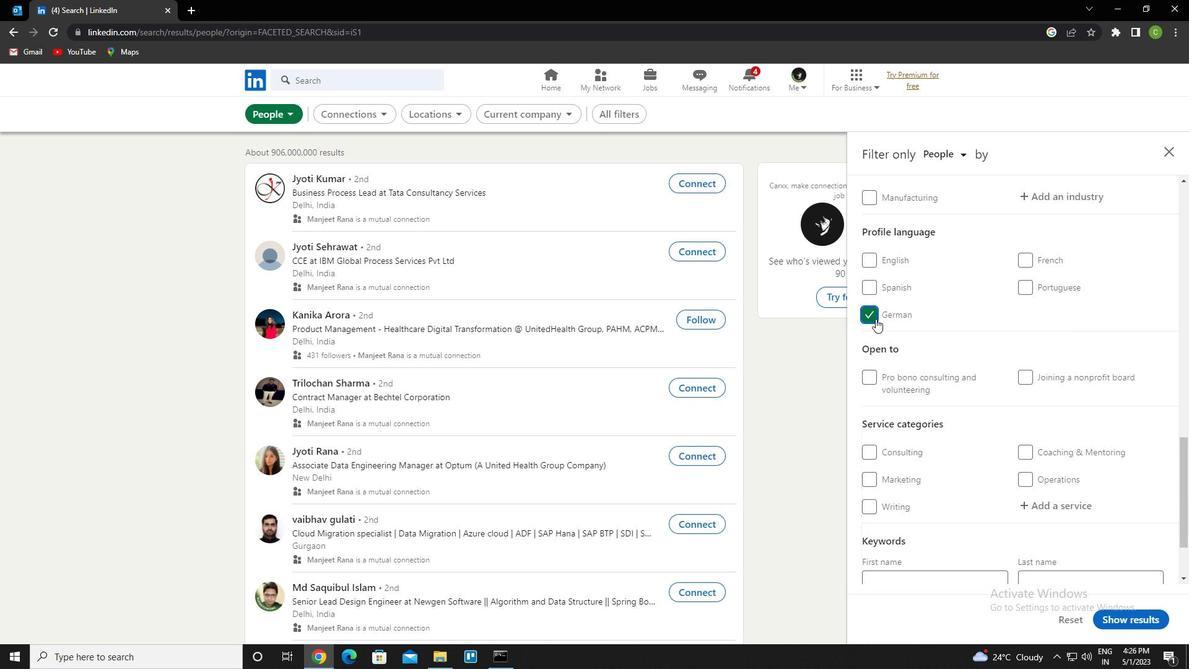 
Action: Mouse moved to (948, 346)
Screenshot: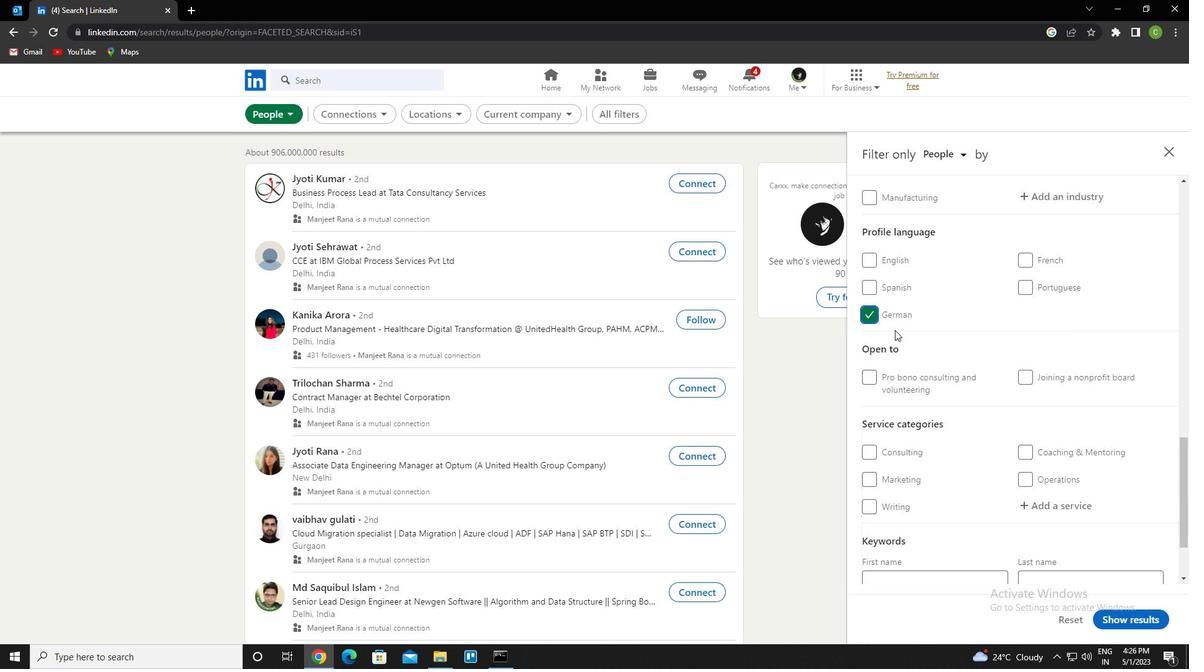 
Action: Mouse scrolled (948, 347) with delta (0, 0)
Screenshot: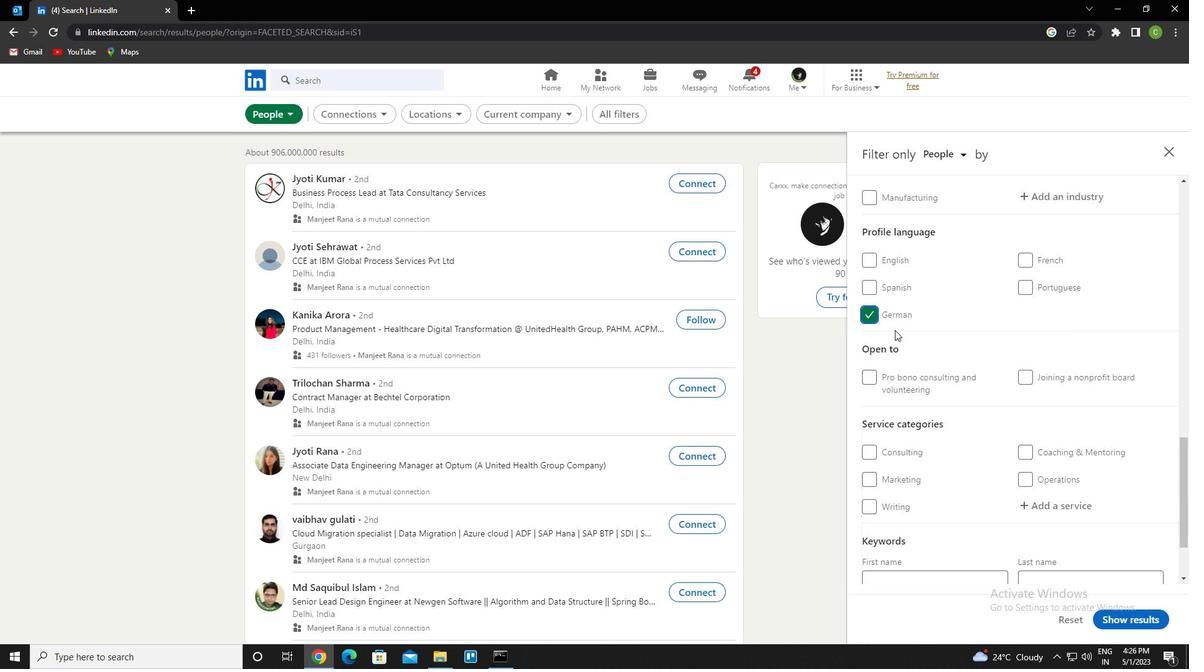 
Action: Mouse moved to (951, 347)
Screenshot: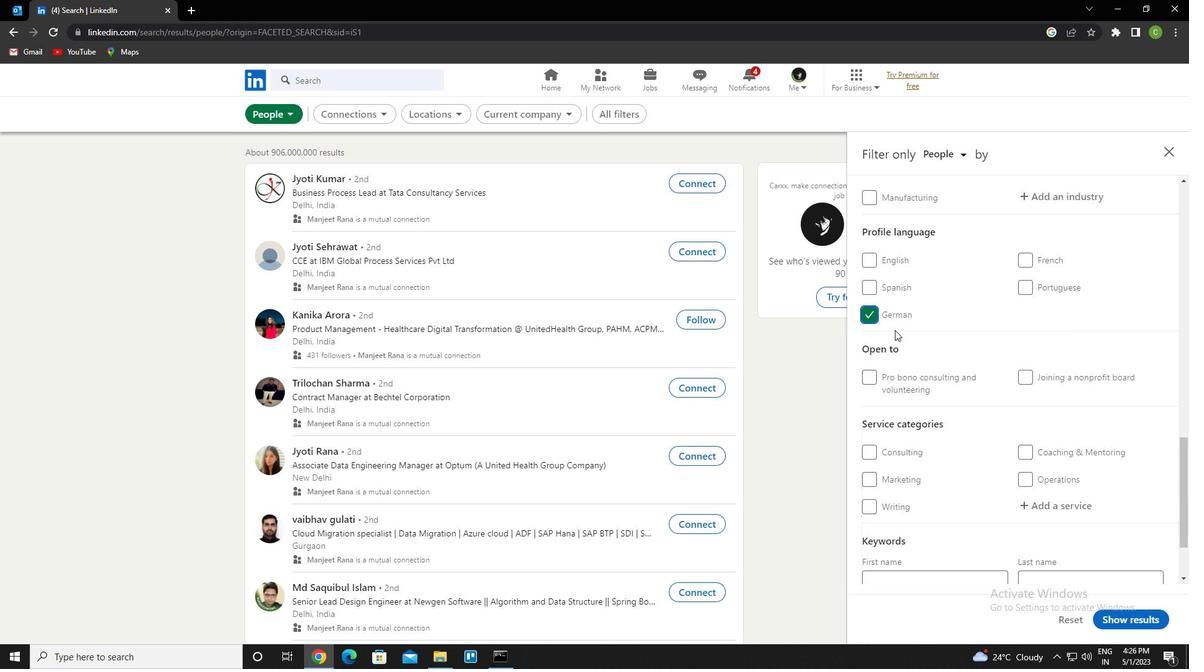 
Action: Mouse scrolled (951, 348) with delta (0, 0)
Screenshot: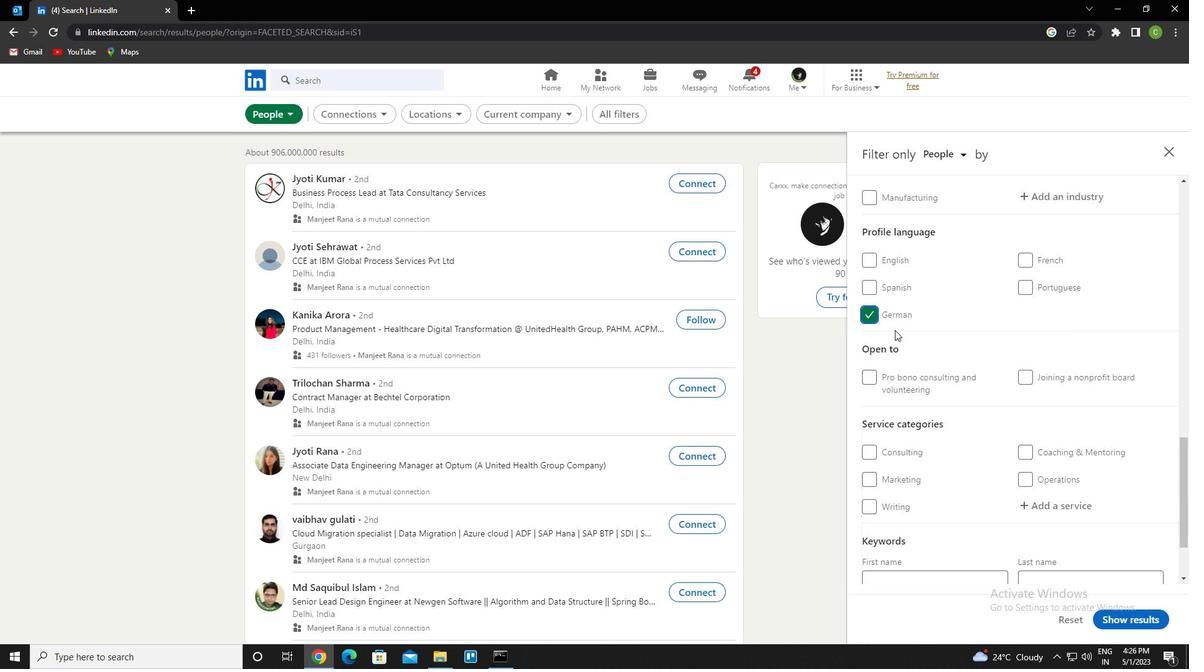 
Action: Mouse scrolled (951, 348) with delta (0, 0)
Screenshot: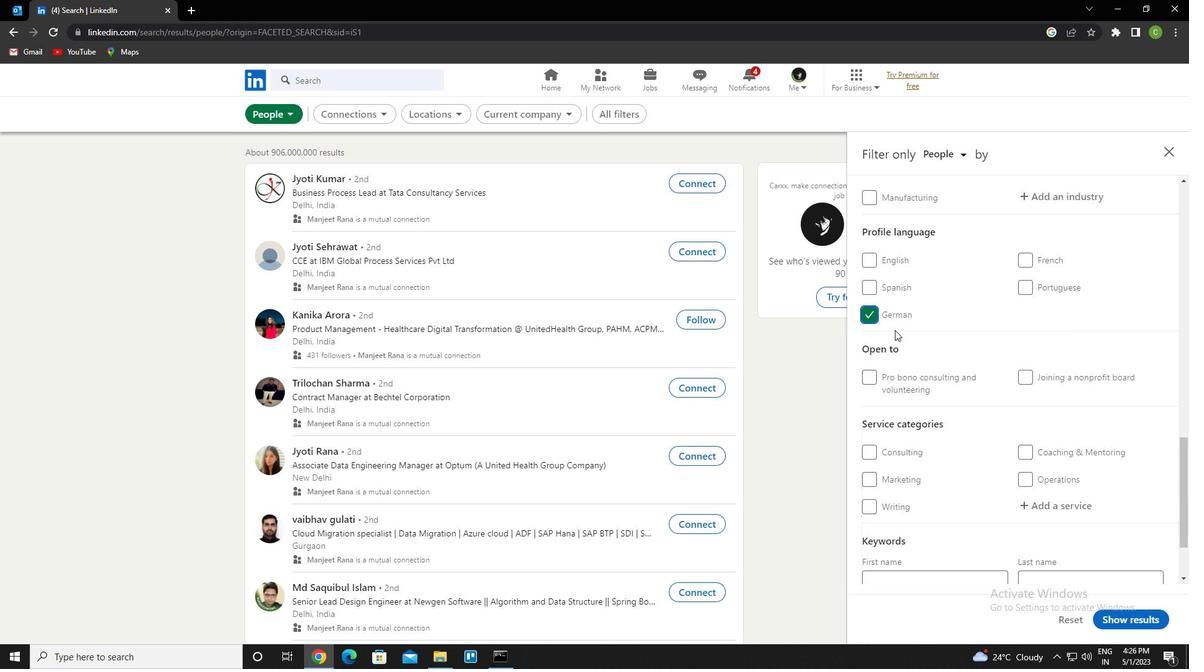
Action: Mouse scrolled (951, 348) with delta (0, 0)
Screenshot: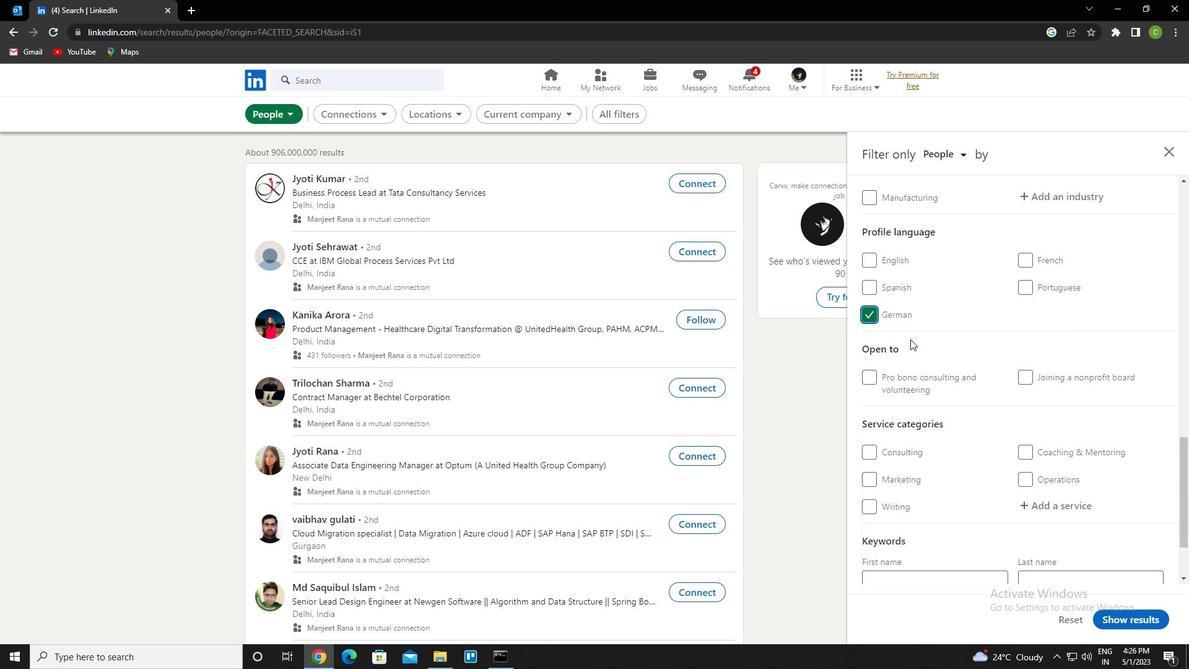 
Action: Mouse scrolled (951, 348) with delta (0, 0)
Screenshot: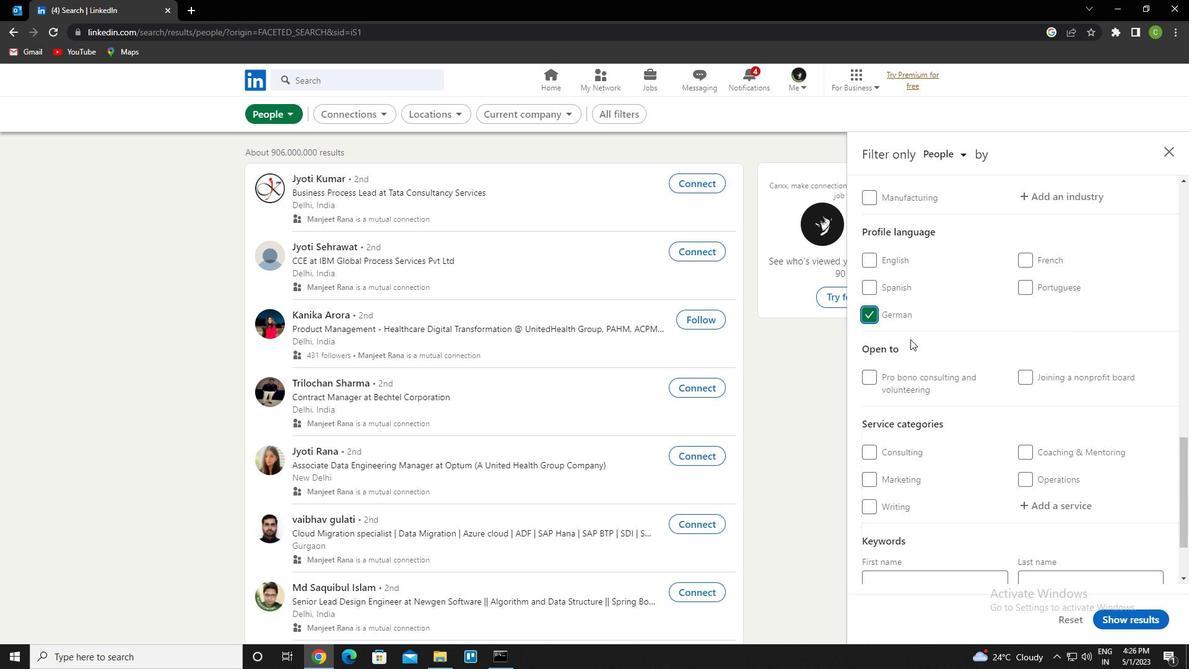 
Action: Mouse scrolled (951, 348) with delta (0, 0)
Screenshot: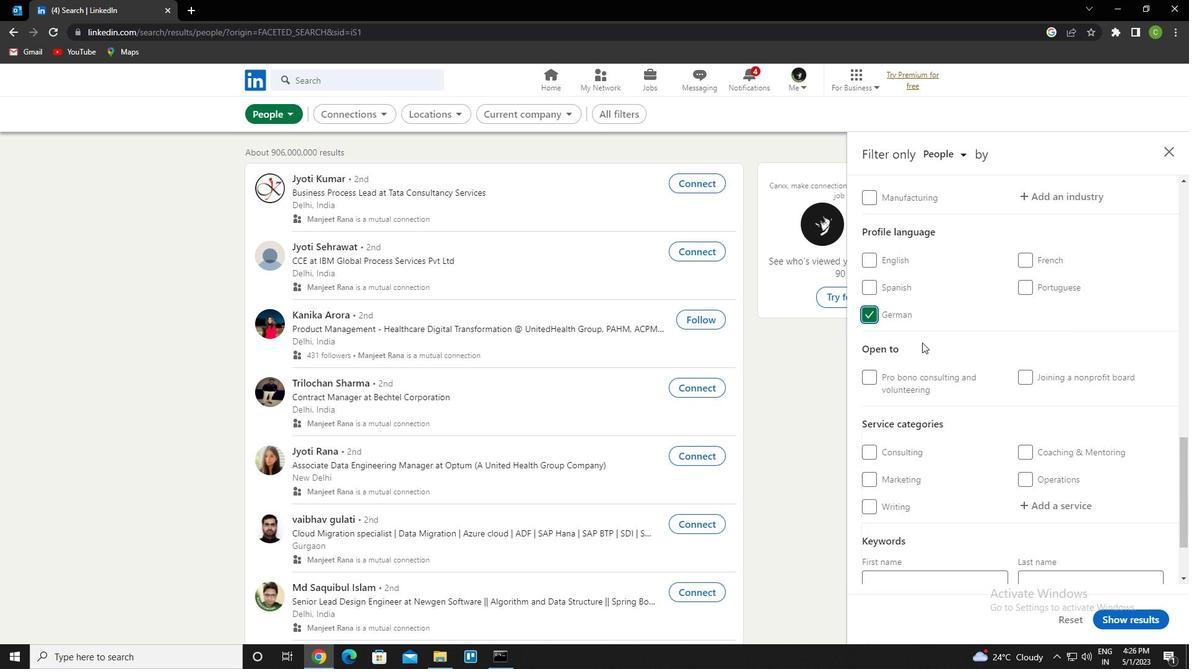 
Action: Mouse moved to (1092, 324)
Screenshot: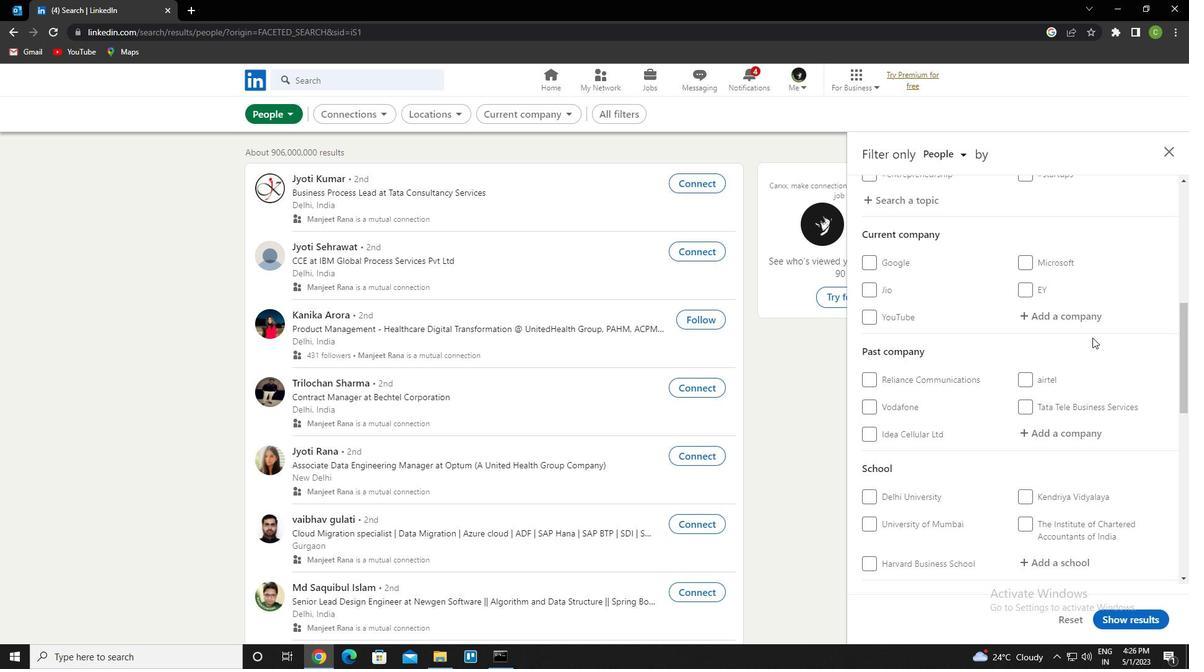 
Action: Mouse pressed left at (1092, 324)
Screenshot: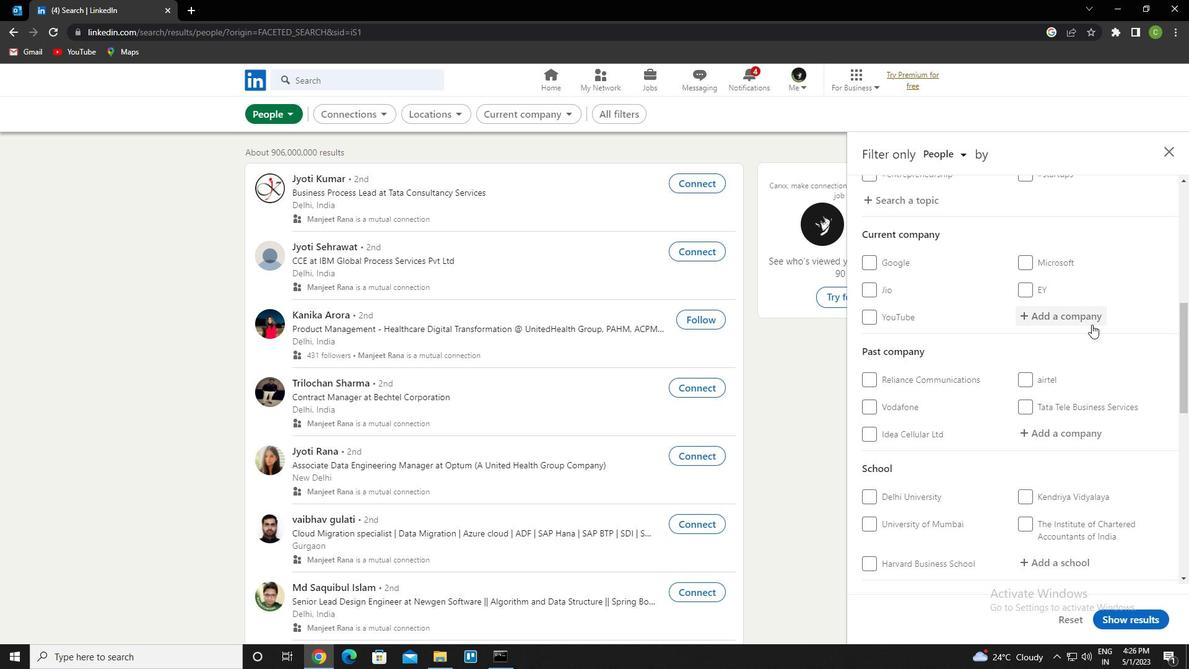 
Action: Key pressed <Key.caps_lock>p<Key.space>w<Key.space>c<Key.down><Key.down><Key.down><Key.down><Key.down><Key.down><Key.enter>
Screenshot: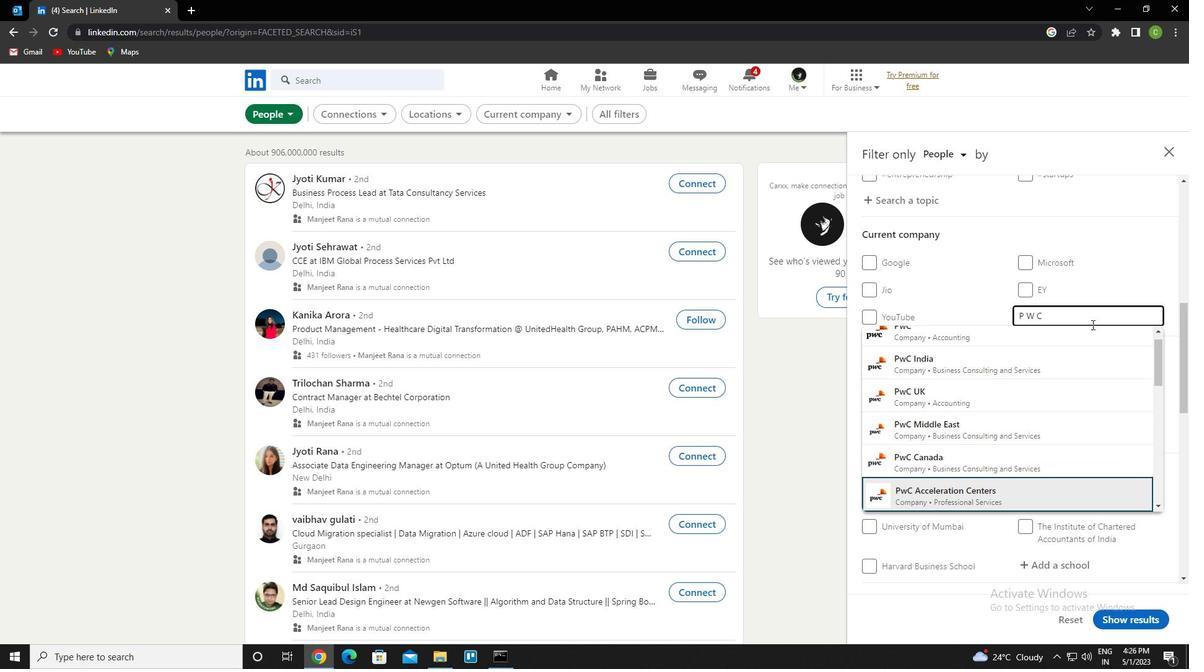 
Action: Mouse scrolled (1092, 324) with delta (0, 0)
Screenshot: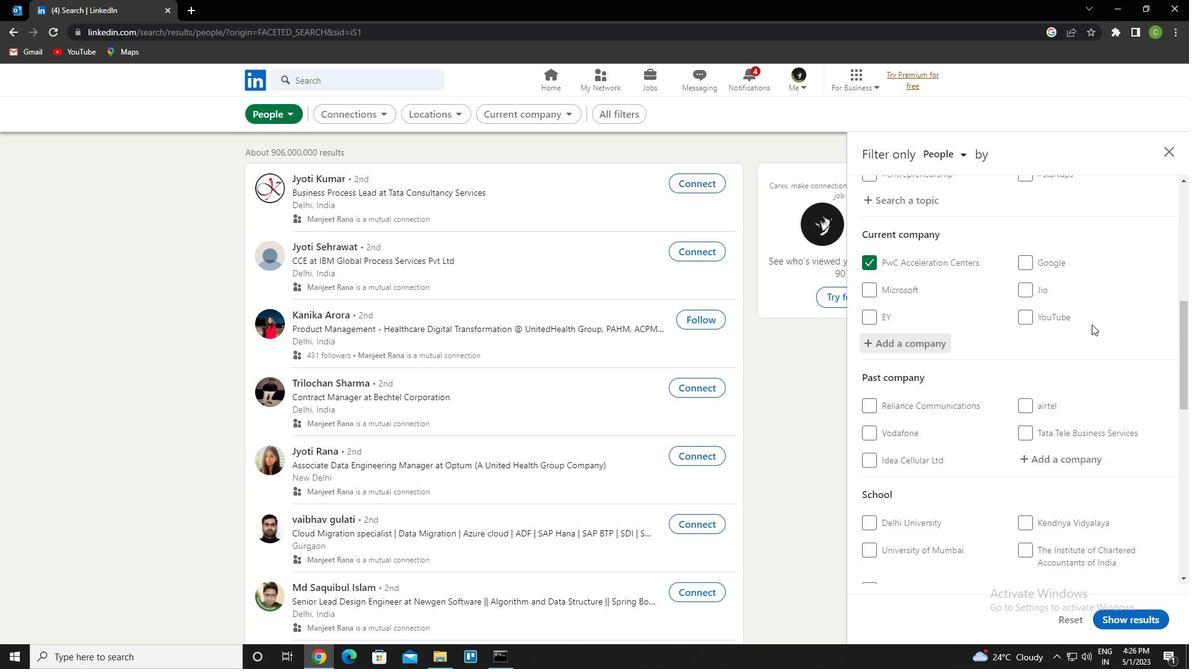 
Action: Mouse scrolled (1092, 324) with delta (0, 0)
Screenshot: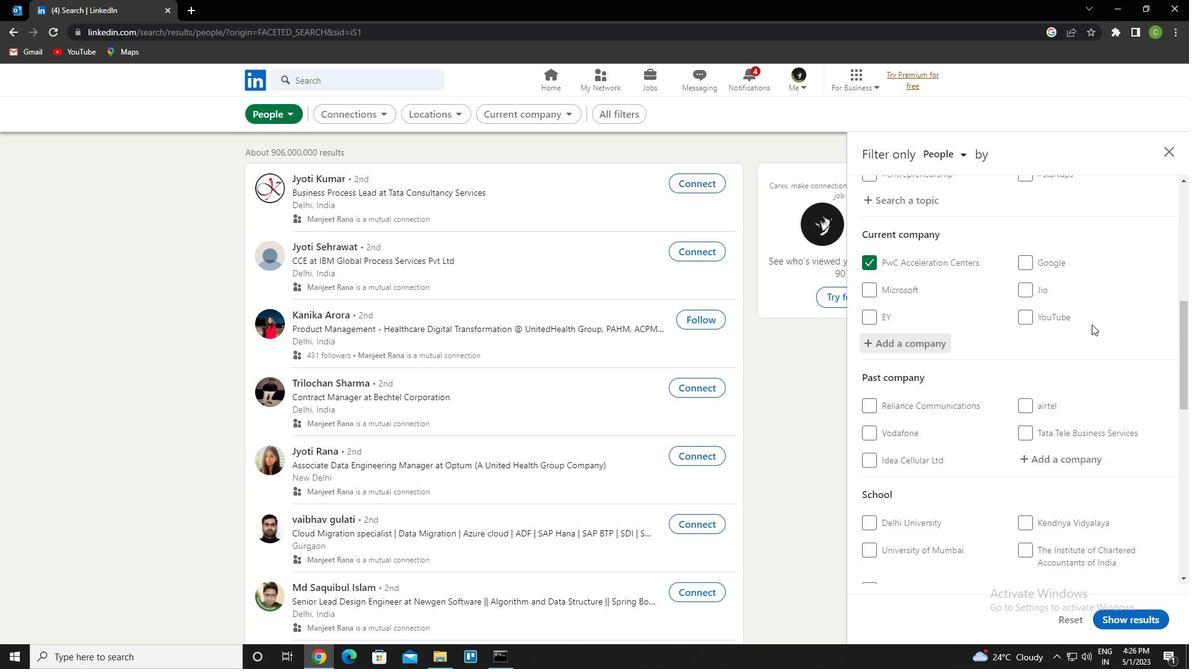 
Action: Mouse moved to (1049, 469)
Screenshot: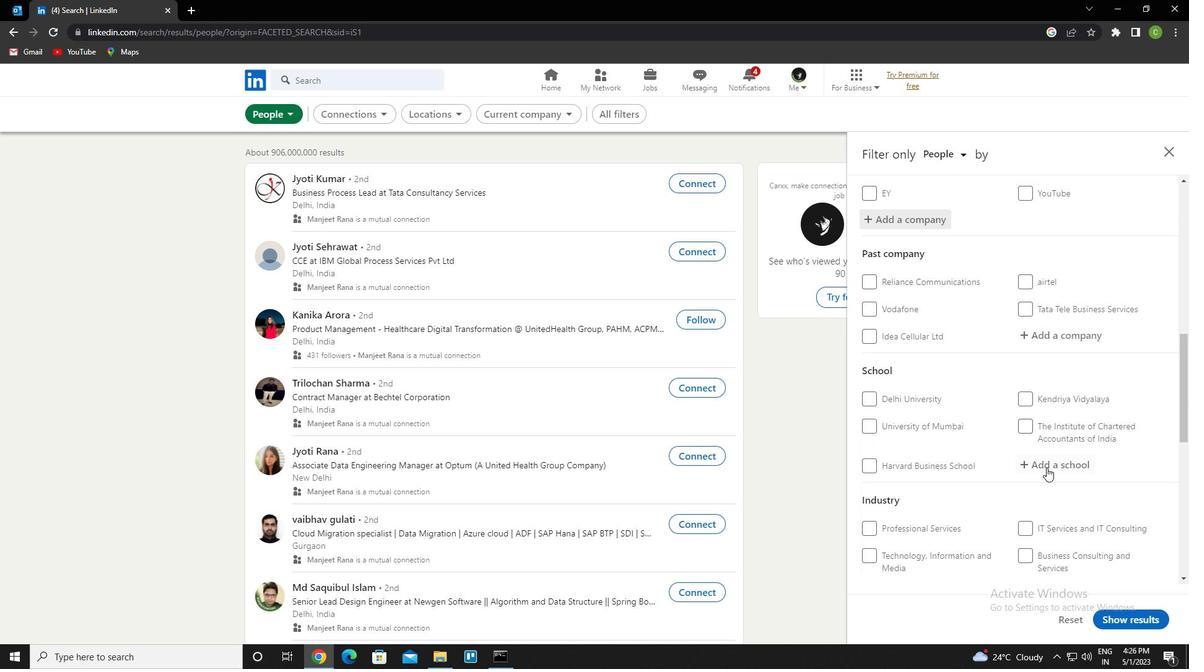 
Action: Mouse pressed left at (1049, 469)
Screenshot: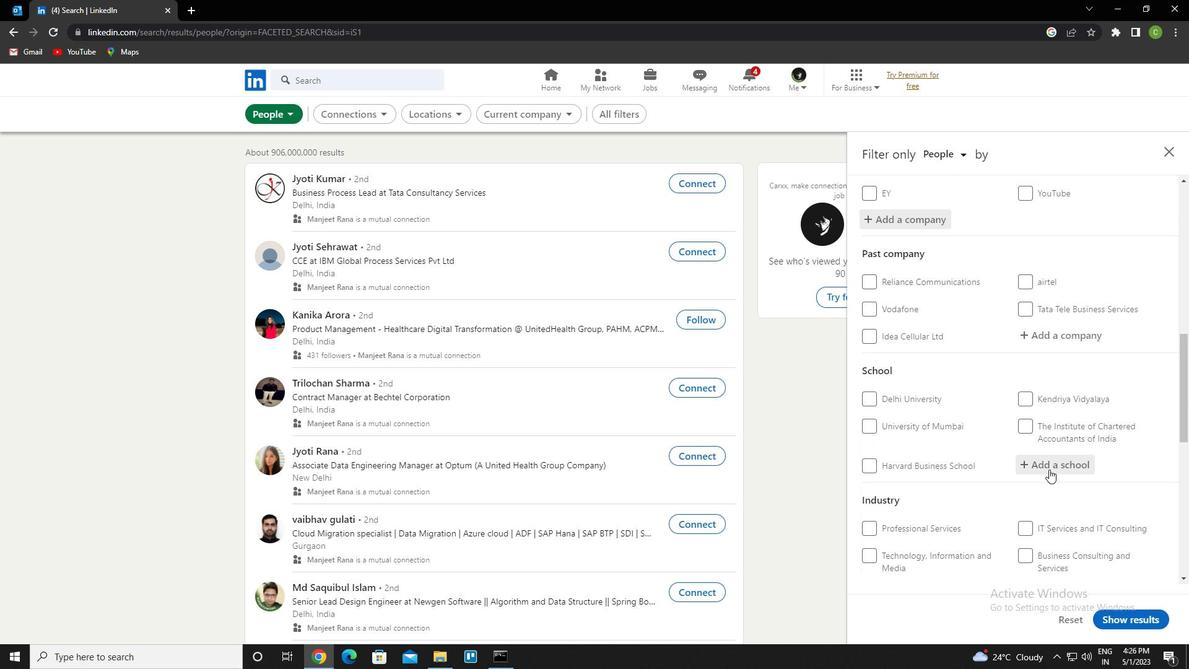 
Action: Key pressed m<Key.caps_lock>aharastra<Key.backspace><Key.backspace><Key.backspace>hta<Key.backspace>ra<Key.down><Key.down><Key.up><Key.down><Key.down><Key.down><Key.down><Key.down><Key.down><Key.down><Key.down><Key.down><Key.down><Key.space>college<Key.space>of<Key.space>arts<Key.down><Key.enter>
Screenshot: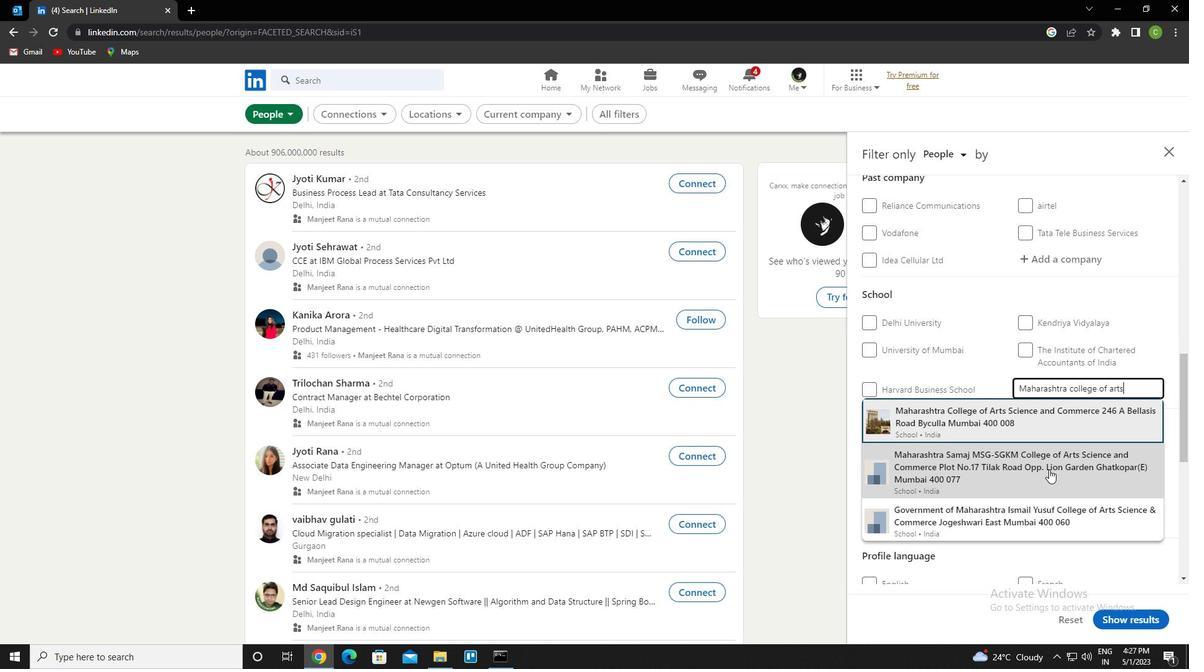 
Action: Mouse scrolled (1049, 469) with delta (0, 0)
Screenshot: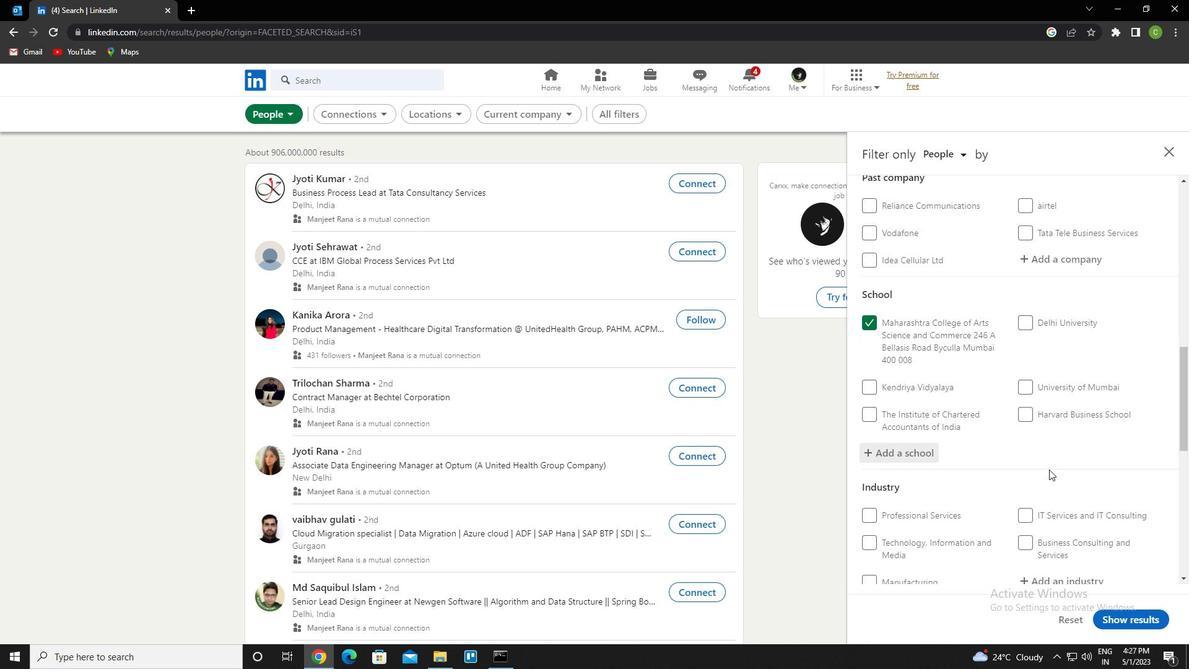 
Action: Mouse scrolled (1049, 469) with delta (0, 0)
Screenshot: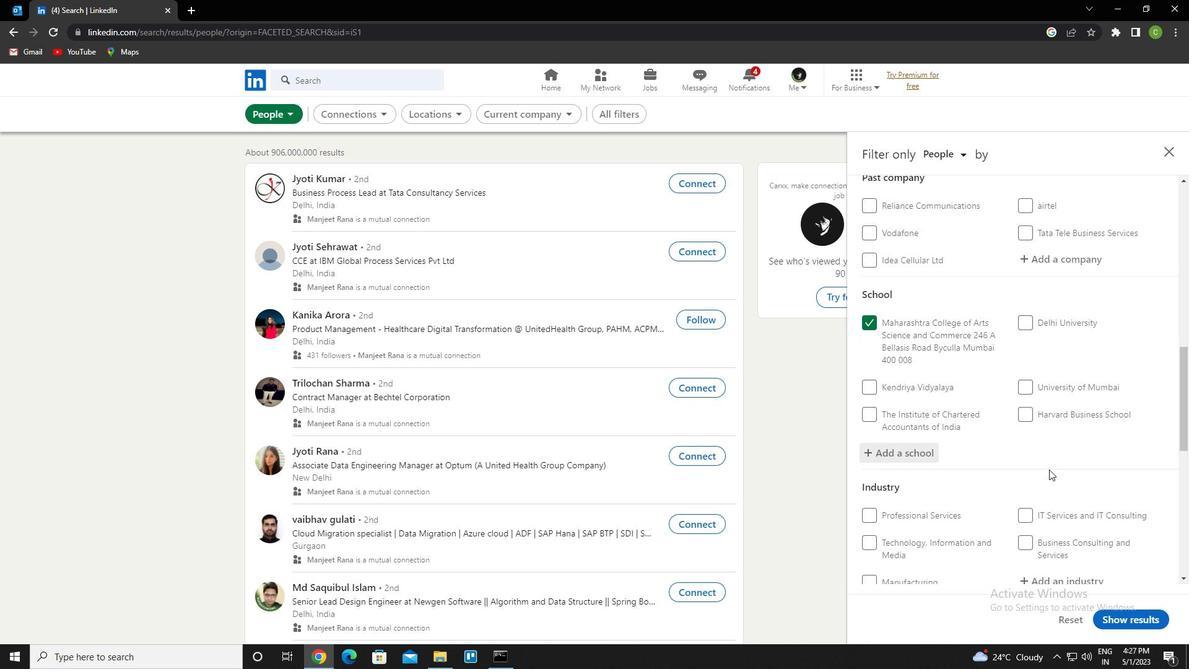 
Action: Mouse scrolled (1049, 469) with delta (0, 0)
Screenshot: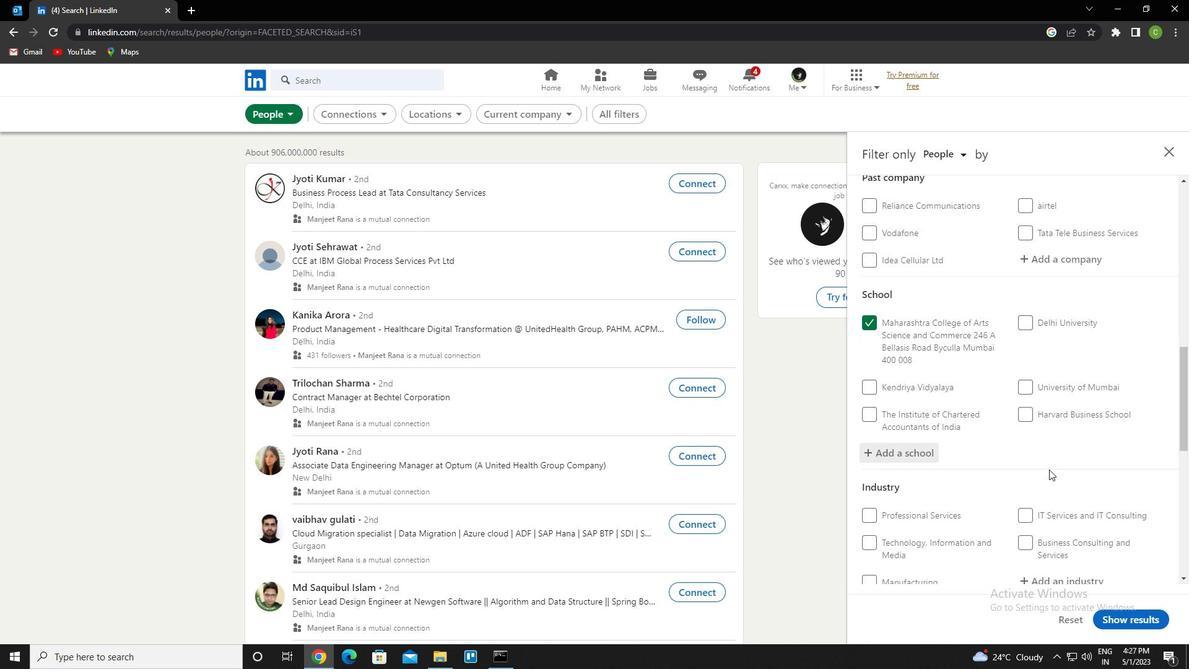 
Action: Mouse scrolled (1049, 469) with delta (0, 0)
Screenshot: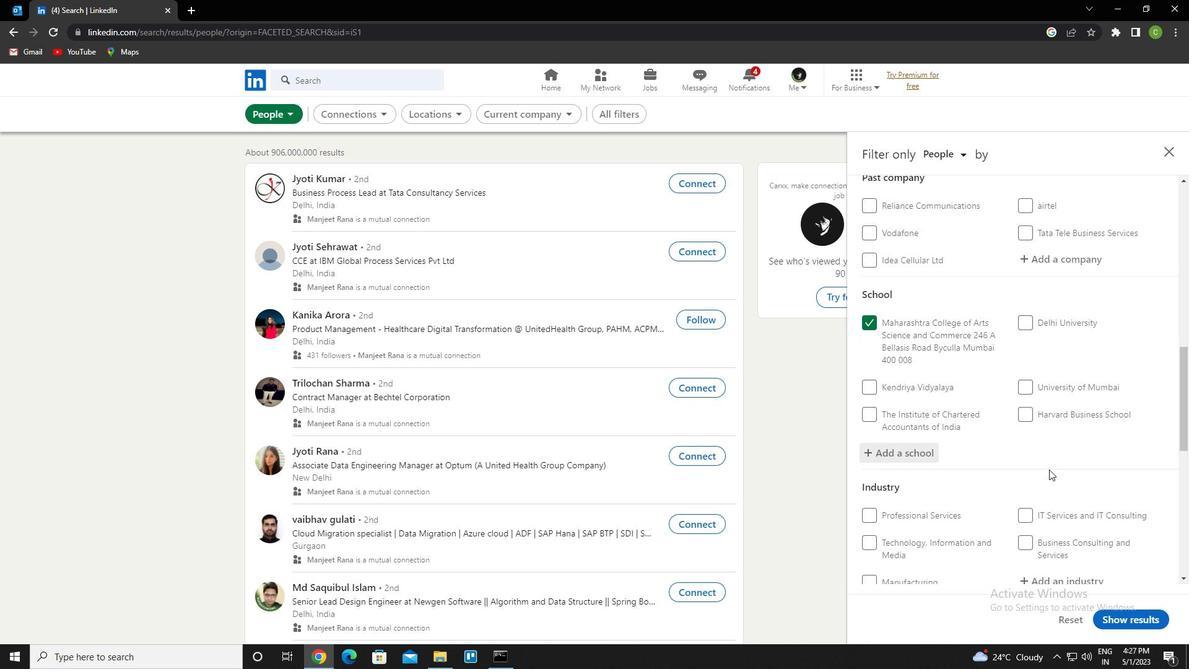 
Action: Mouse scrolled (1049, 469) with delta (0, 0)
Screenshot: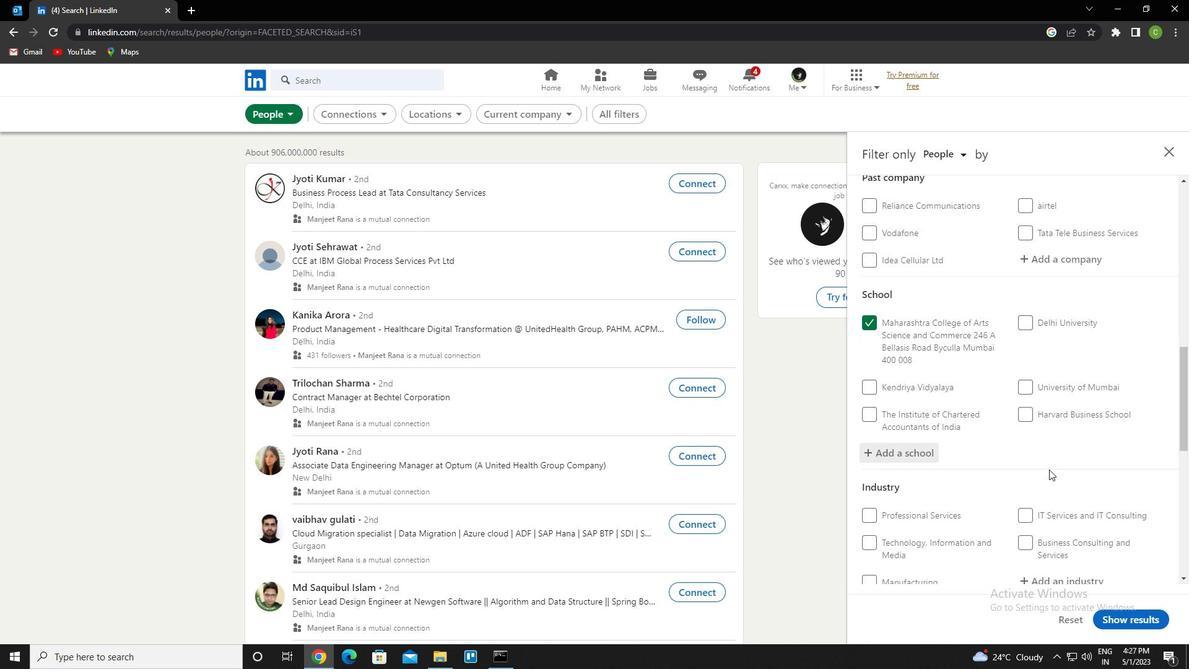 
Action: Mouse moved to (1073, 268)
Screenshot: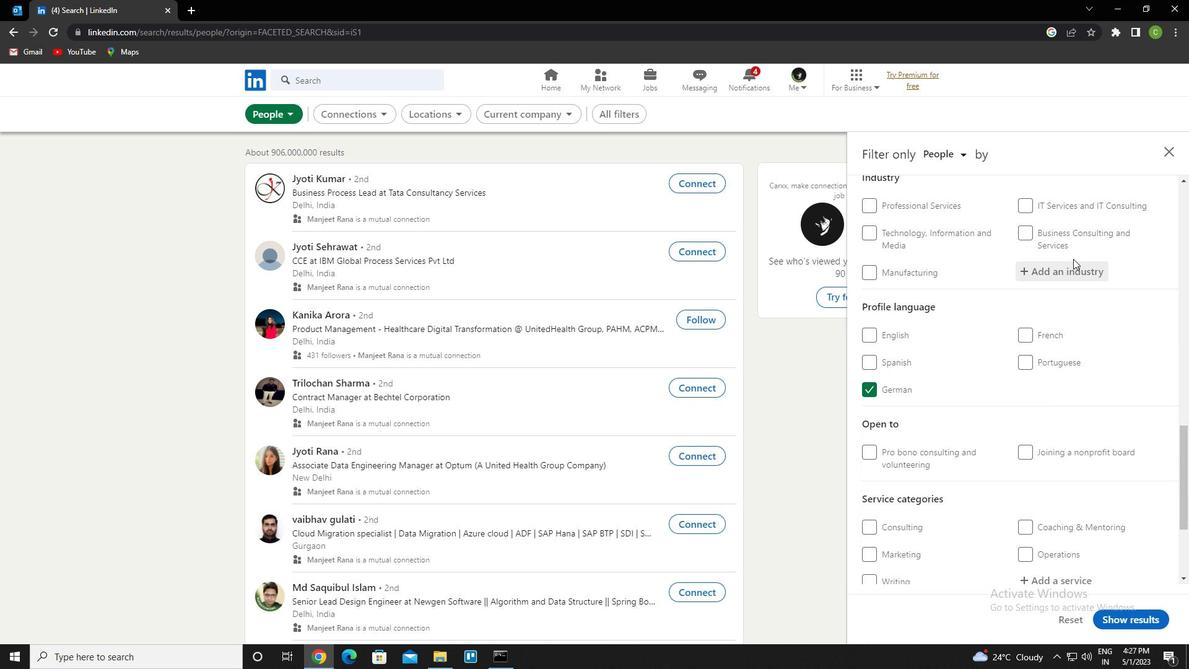 
Action: Mouse pressed left at (1073, 268)
Screenshot: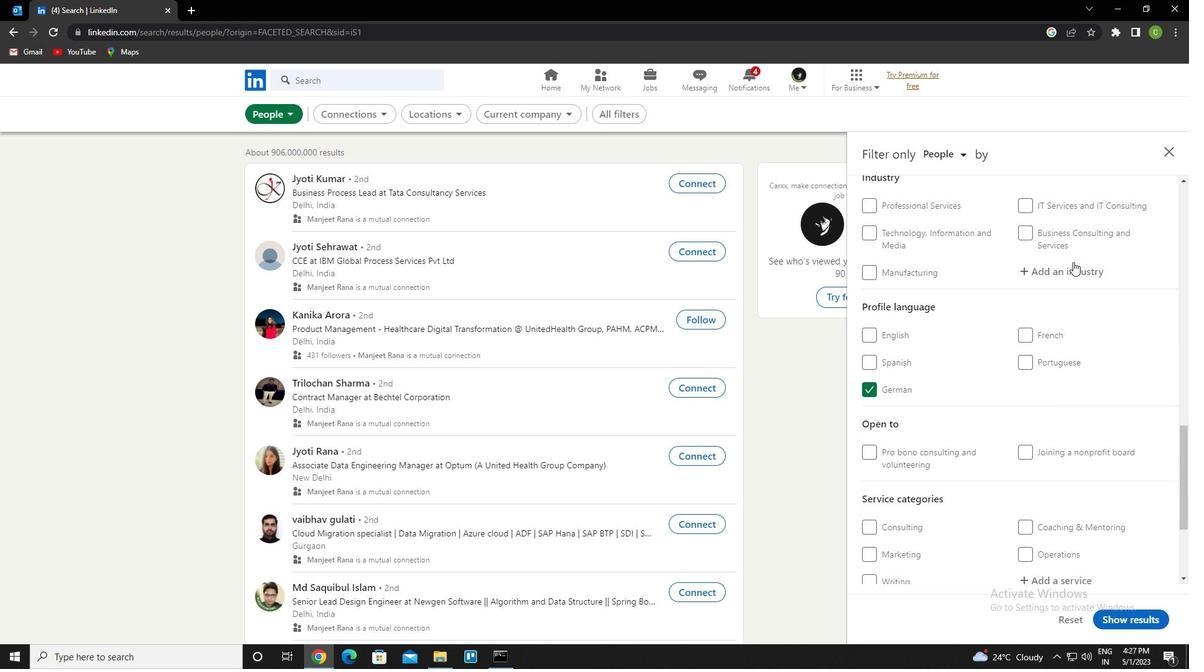 
Action: Key pressed <Key.caps_lock>d<Key.caps_lock>ance<Key.down><Key.enter>
Screenshot: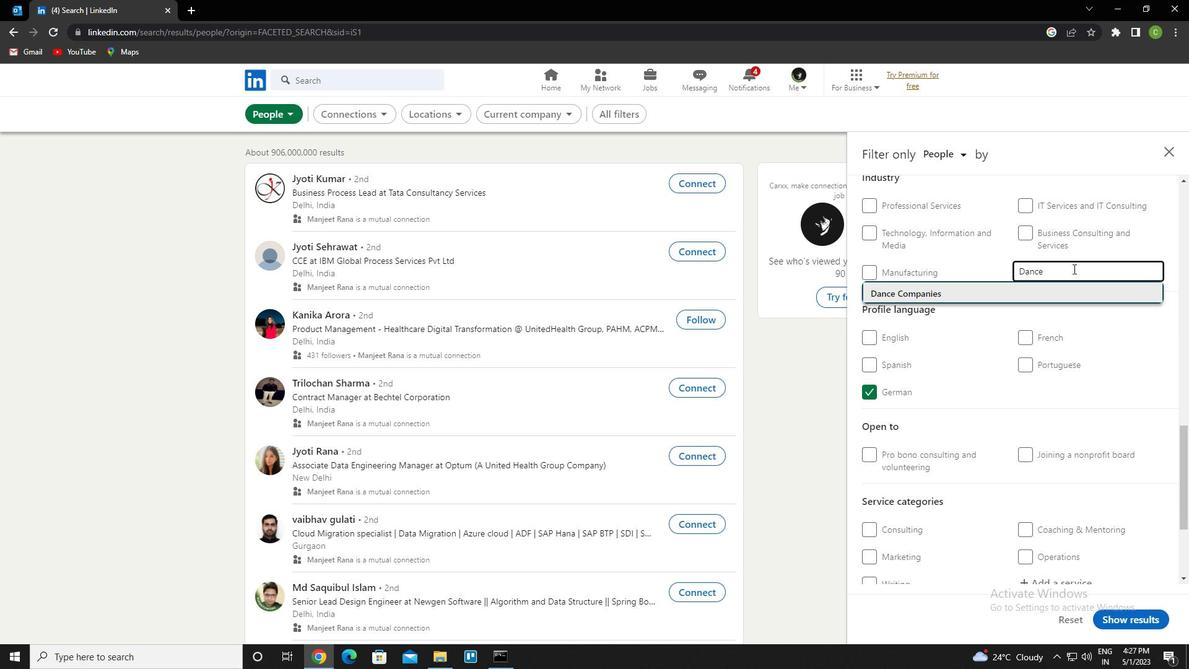
Action: Mouse moved to (1061, 278)
Screenshot: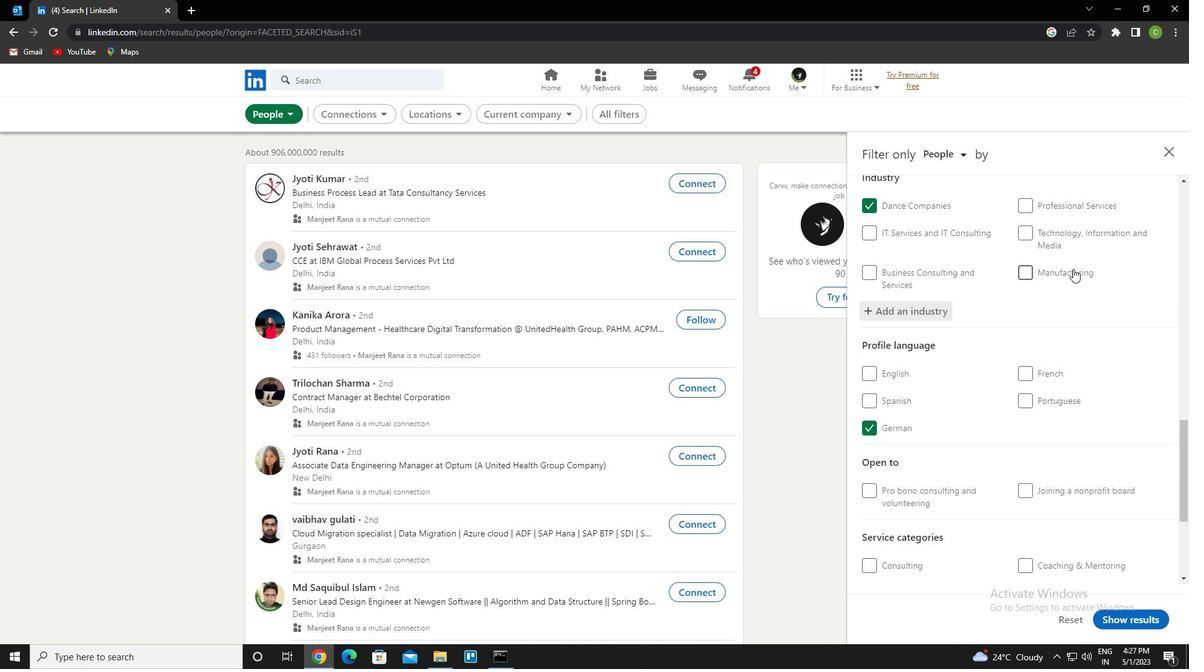 
Action: Mouse scrolled (1061, 277) with delta (0, 0)
Screenshot: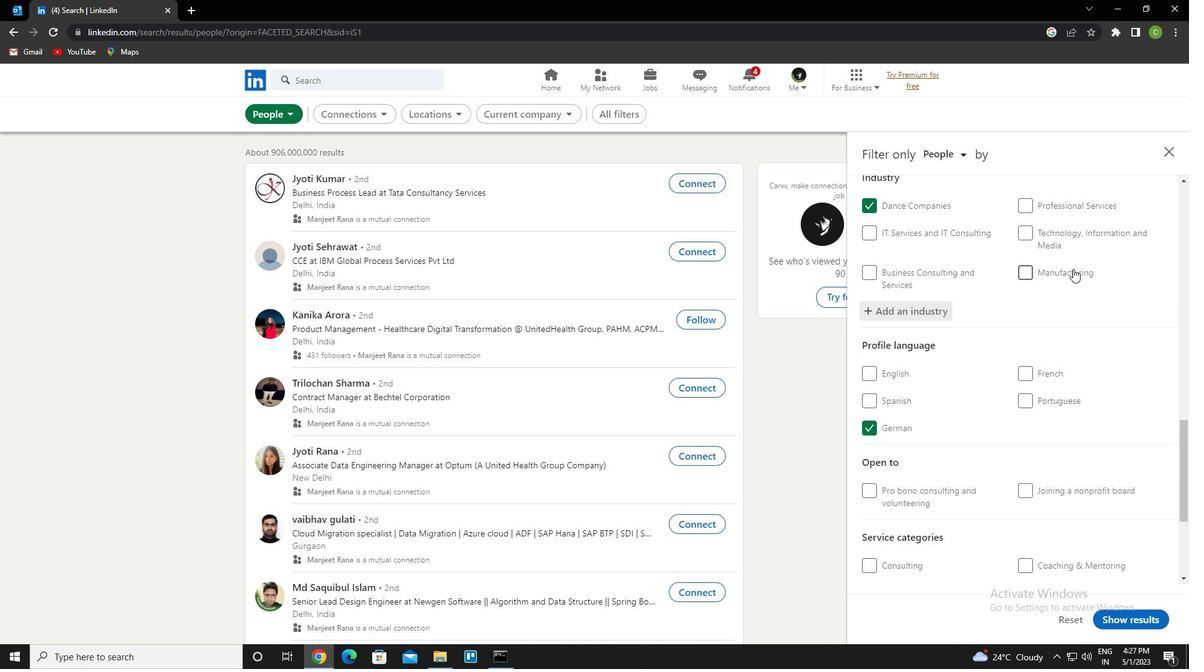 
Action: Mouse scrolled (1061, 277) with delta (0, 0)
Screenshot: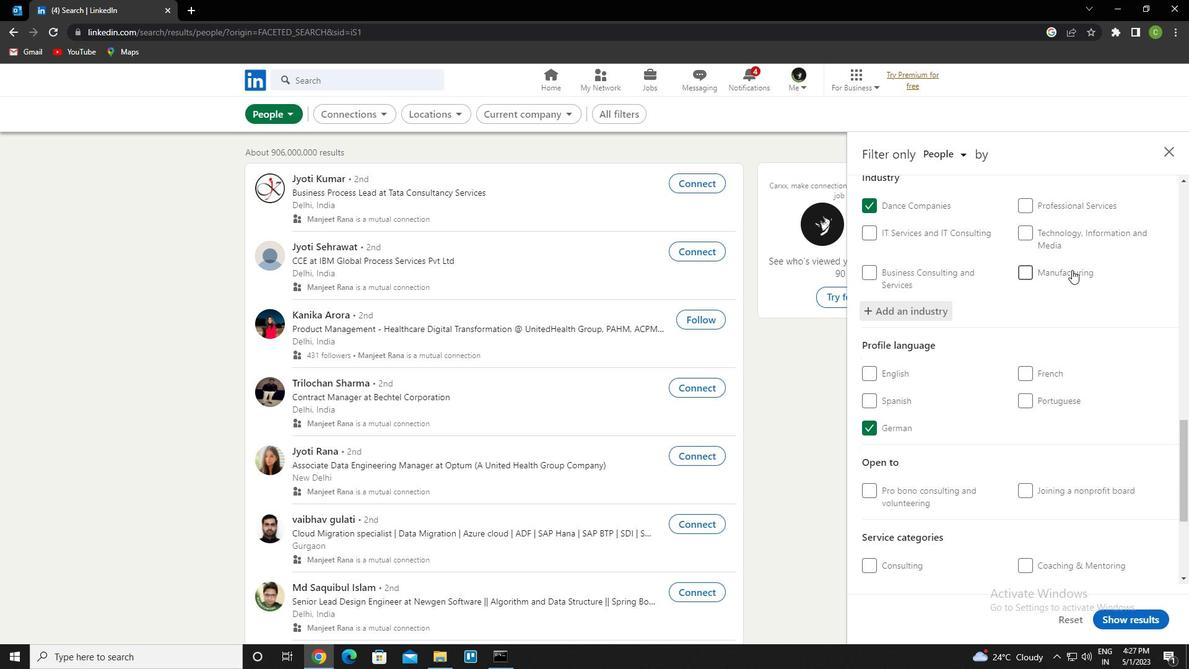 
Action: Mouse moved to (1060, 280)
Screenshot: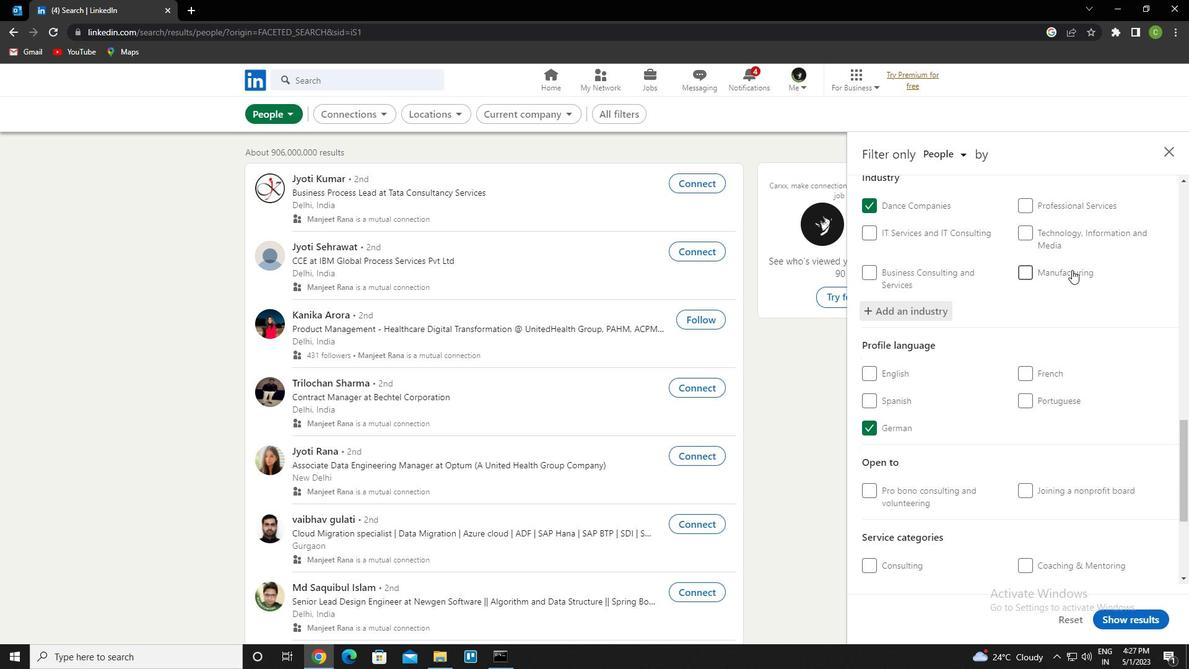 
Action: Mouse scrolled (1060, 280) with delta (0, 0)
Screenshot: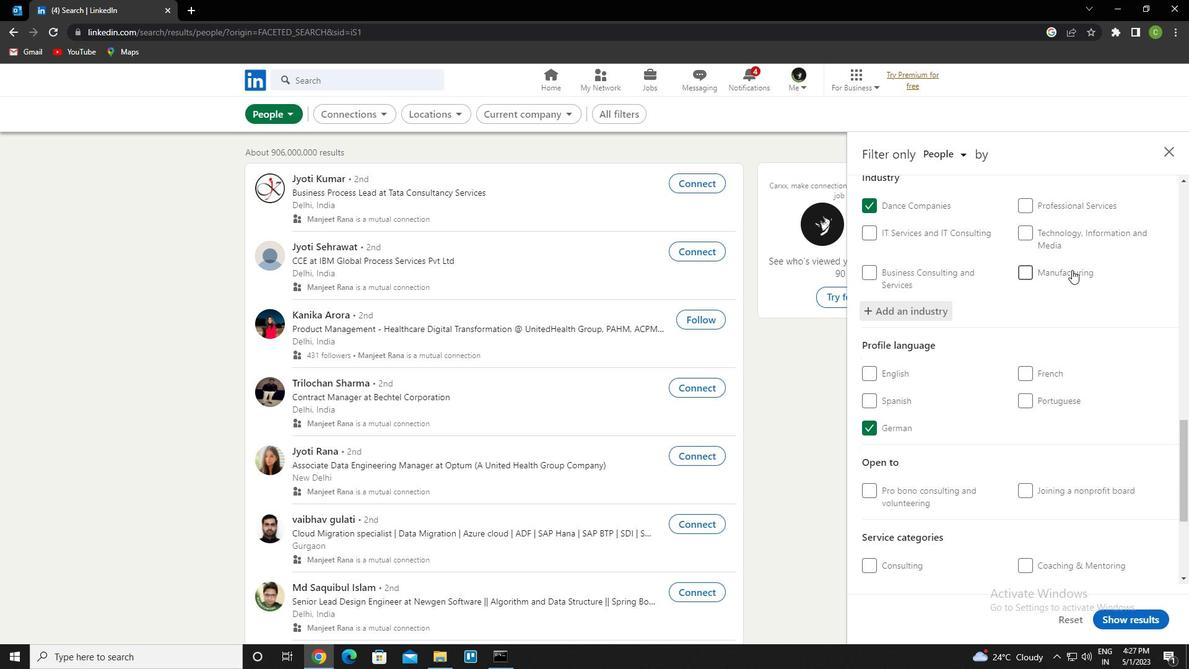 
Action: Mouse moved to (1059, 280)
Screenshot: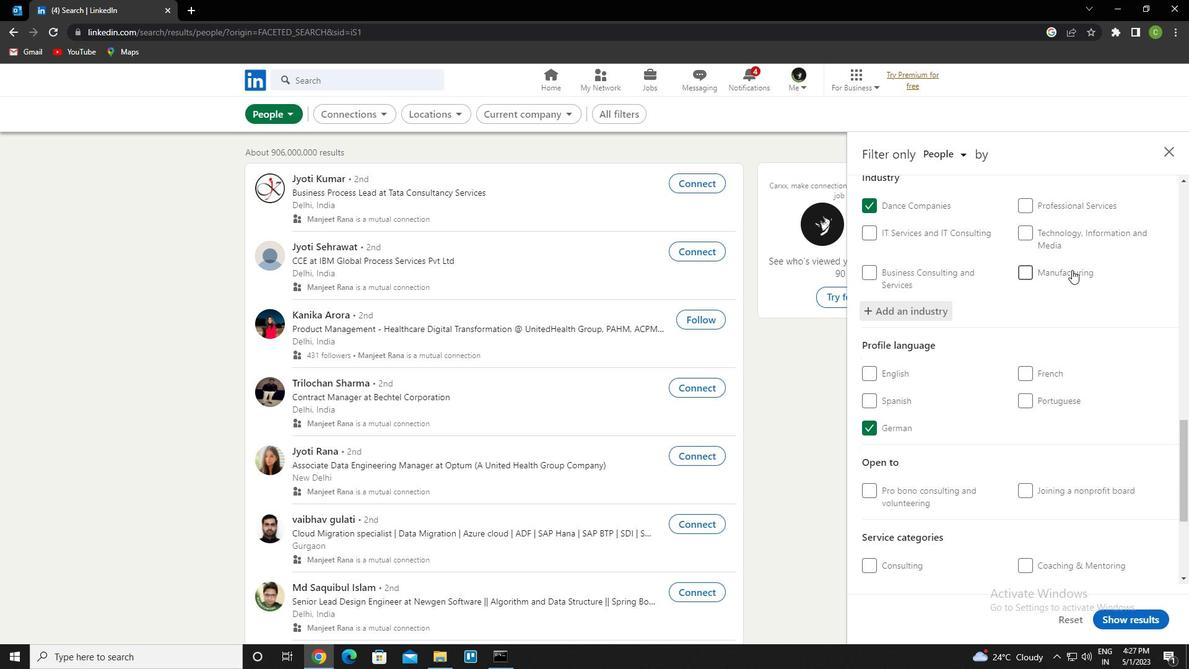
Action: Mouse scrolled (1059, 280) with delta (0, 0)
Screenshot: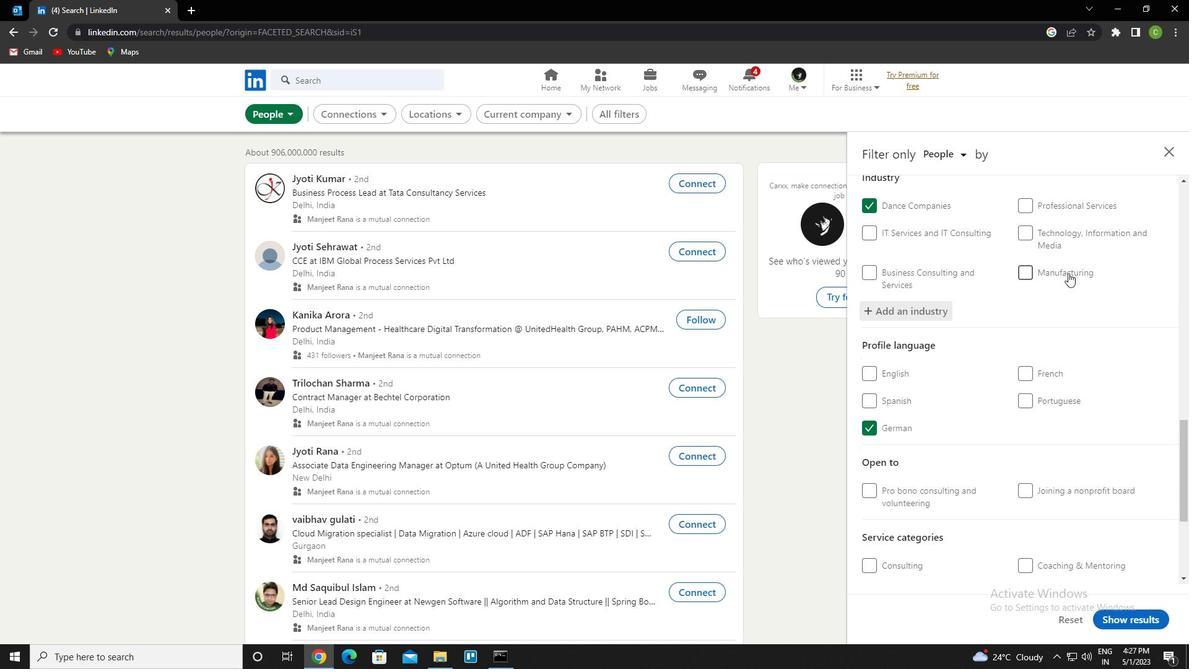 
Action: Mouse moved to (1058, 281)
Screenshot: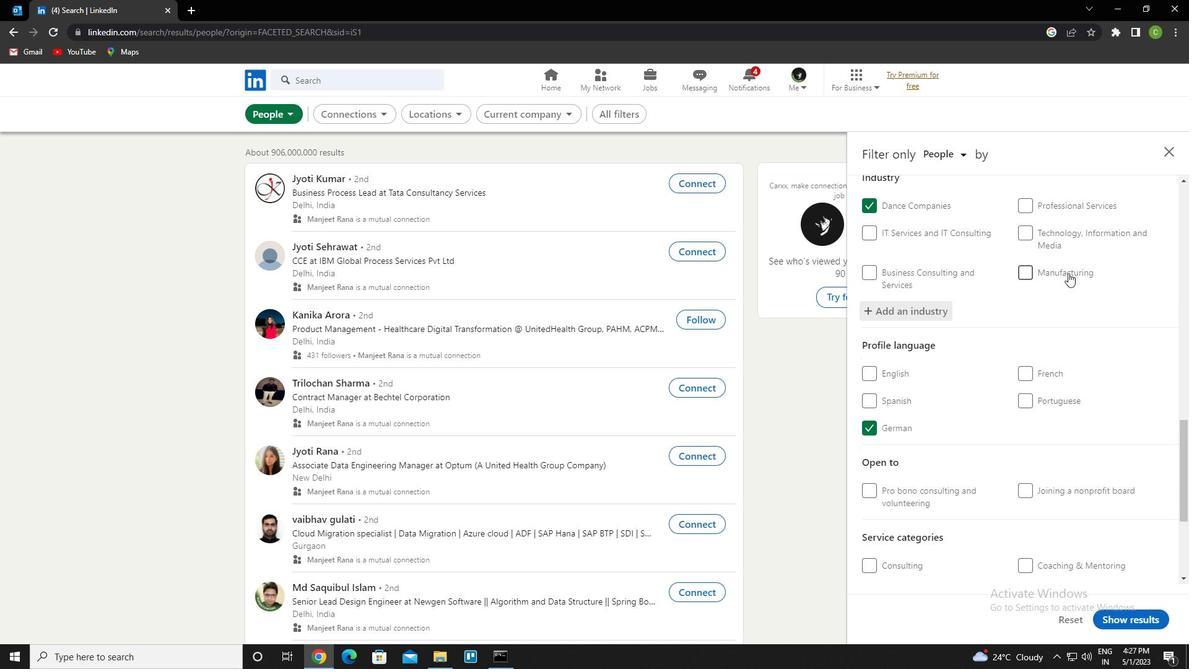 
Action: Mouse scrolled (1058, 281) with delta (0, 0)
Screenshot: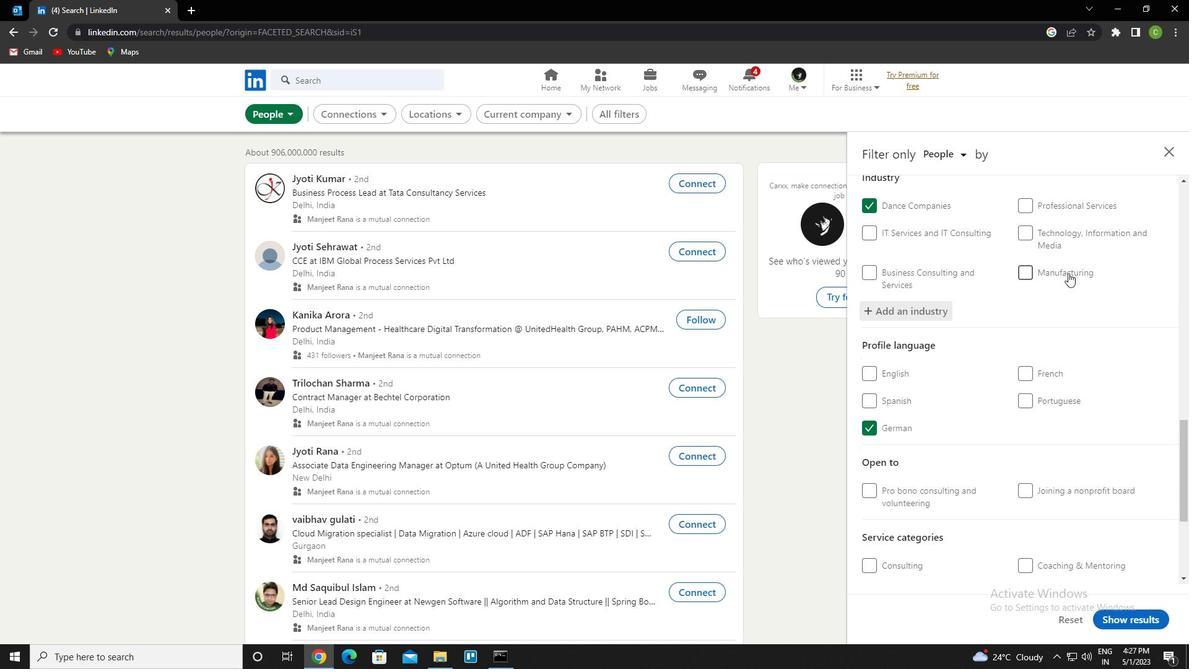 
Action: Mouse moved to (1076, 406)
Screenshot: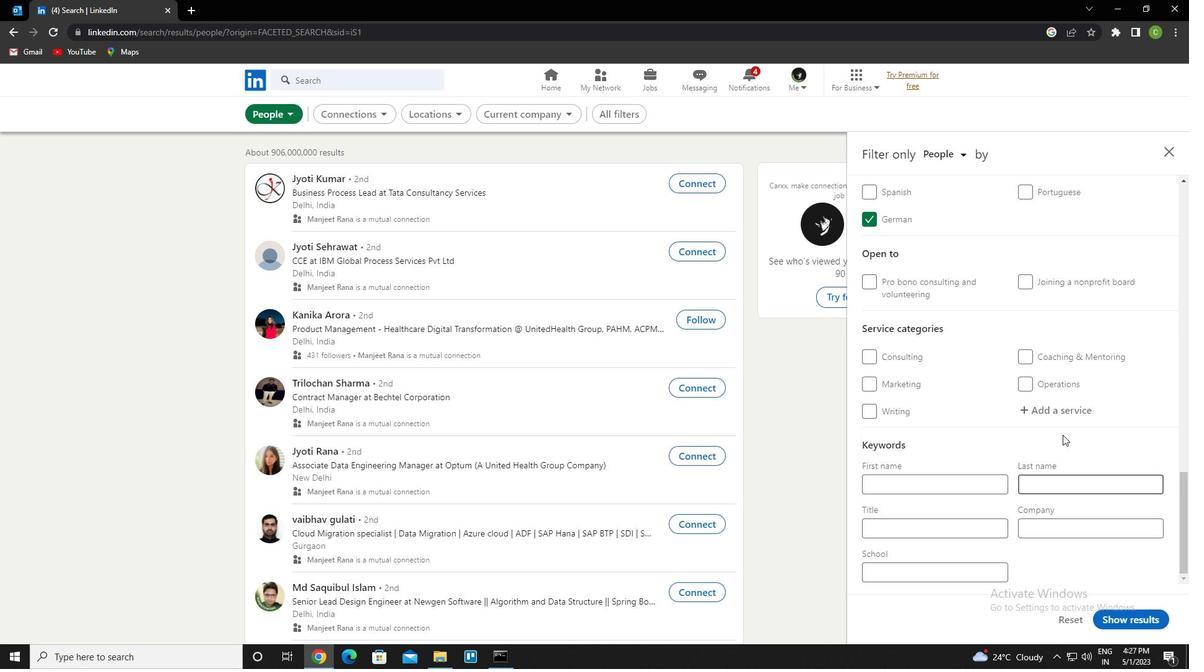 
Action: Mouse pressed left at (1076, 406)
Screenshot: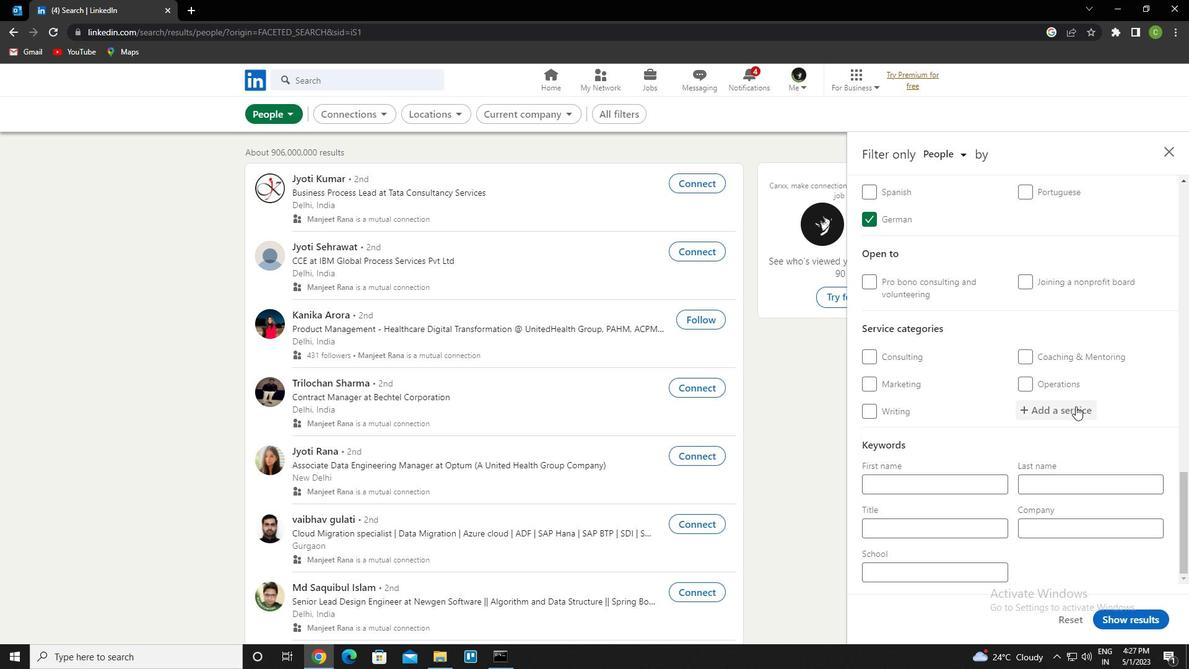 
Action: Key pressed <Key.caps_lock>d<Key.caps_lock>Emand<Key.down><Key.enter>
Screenshot: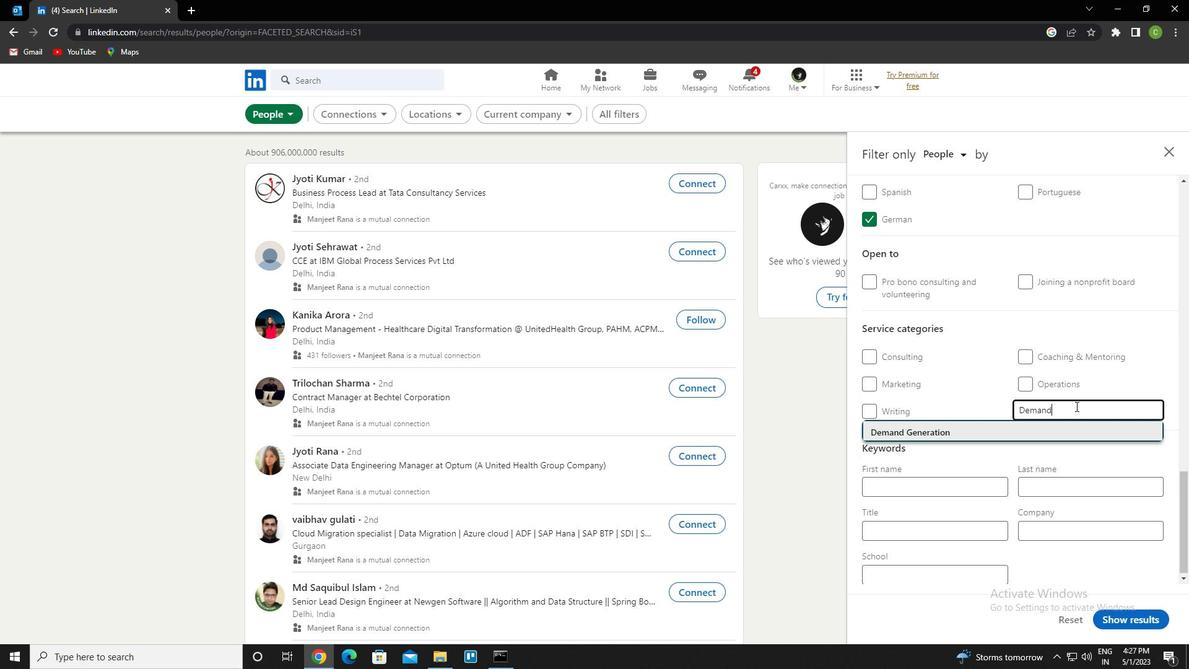 
Action: Mouse scrolled (1076, 405) with delta (0, 0)
Screenshot: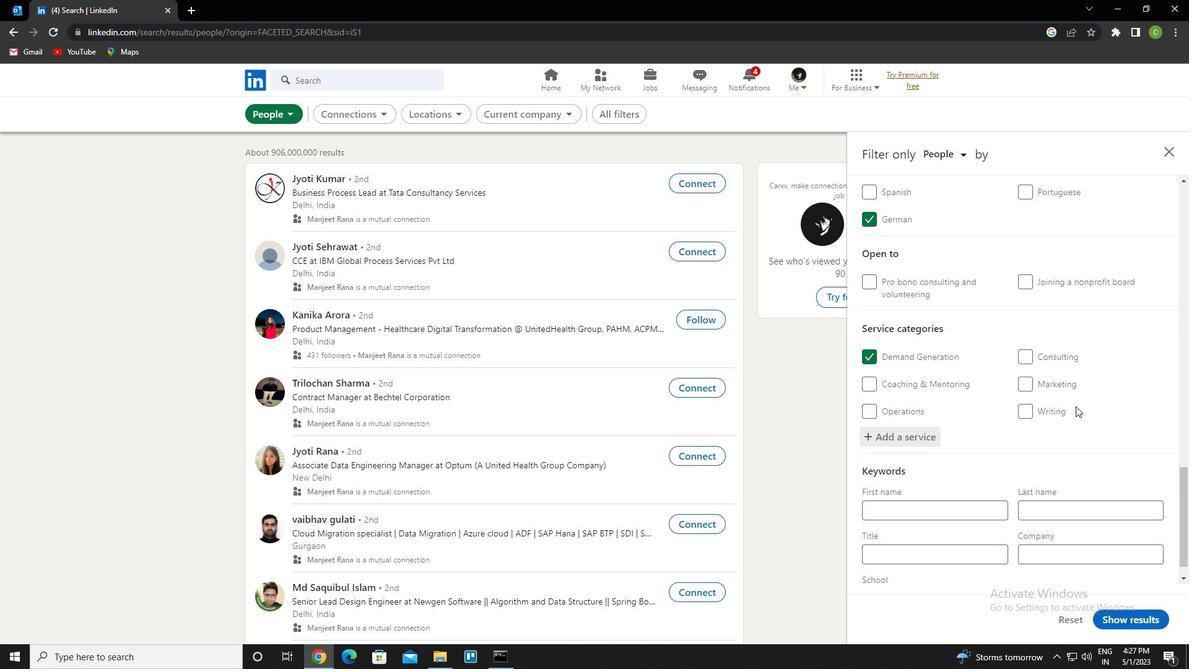 
Action: Mouse moved to (1076, 406)
Screenshot: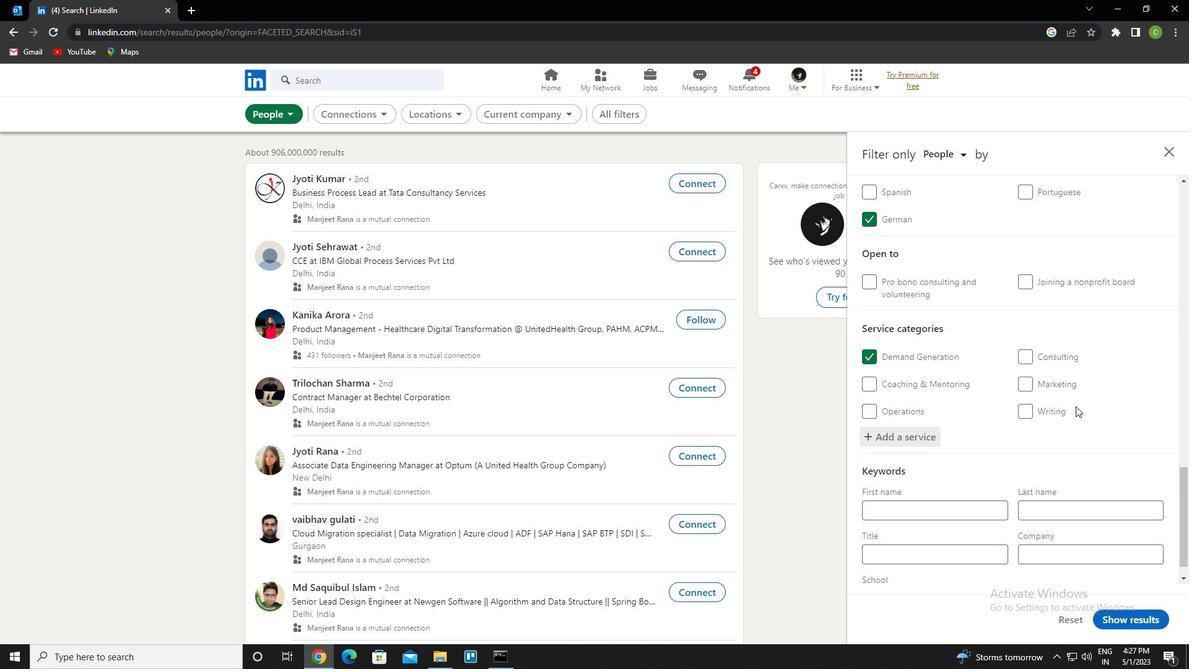 
Action: Mouse scrolled (1076, 405) with delta (0, 0)
Screenshot: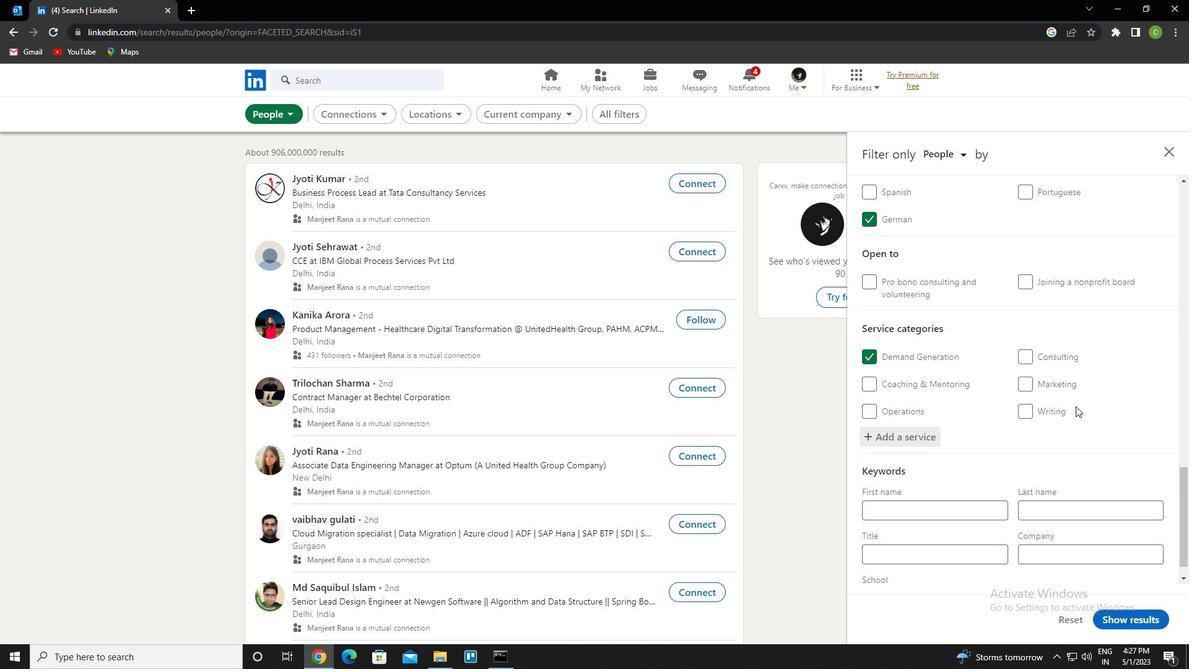 
Action: Mouse moved to (1073, 426)
Screenshot: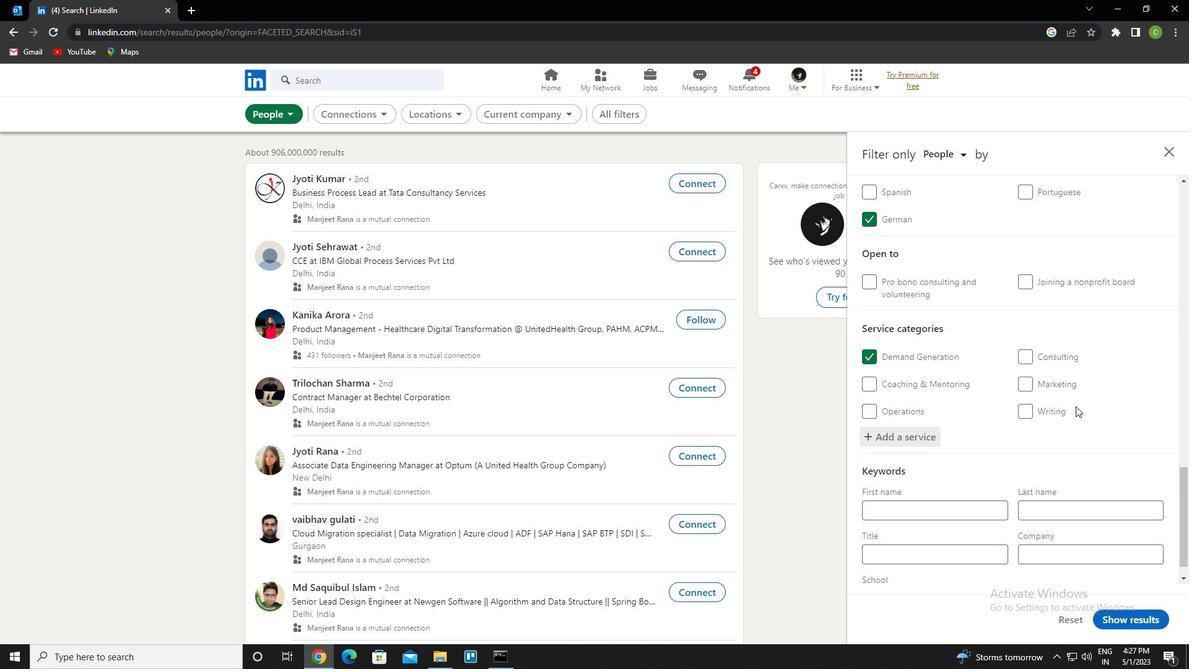 
Action: Mouse scrolled (1073, 426) with delta (0, 0)
Screenshot: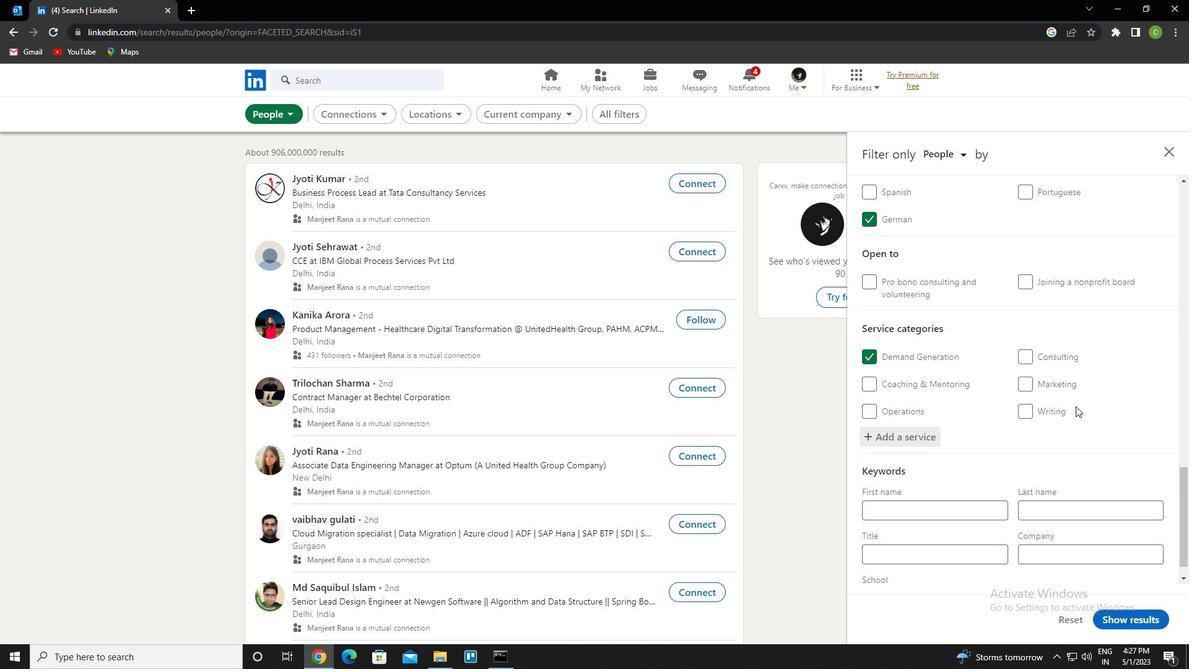 
Action: Mouse moved to (1071, 447)
Screenshot: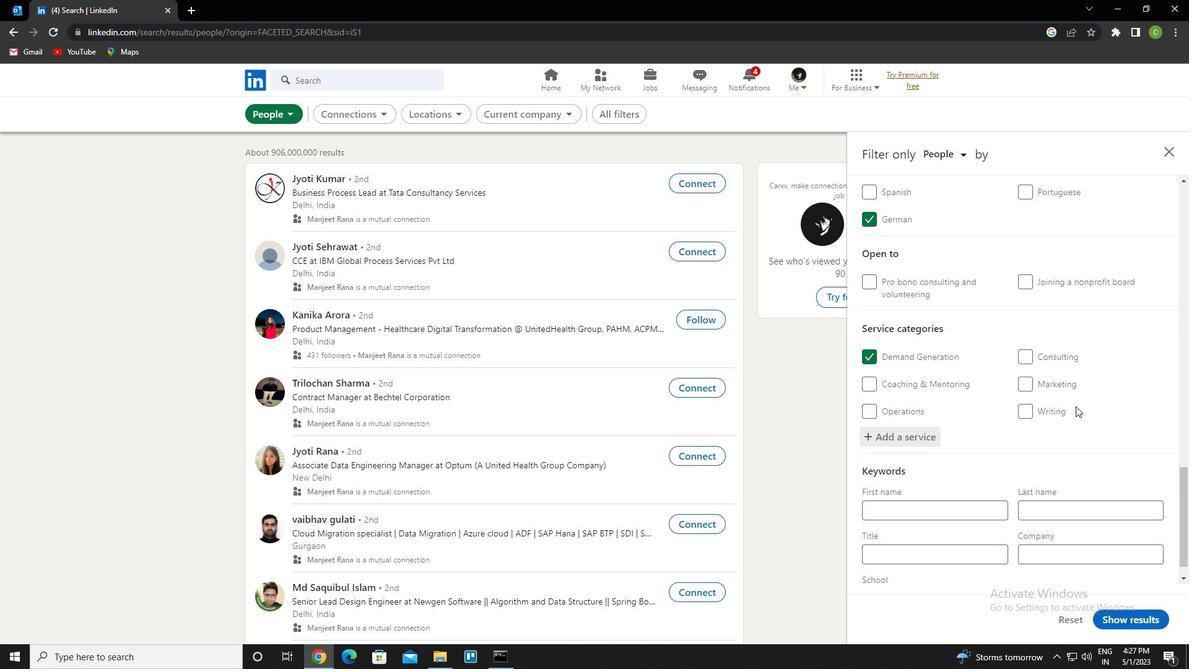 
Action: Mouse scrolled (1071, 446) with delta (0, 0)
Screenshot: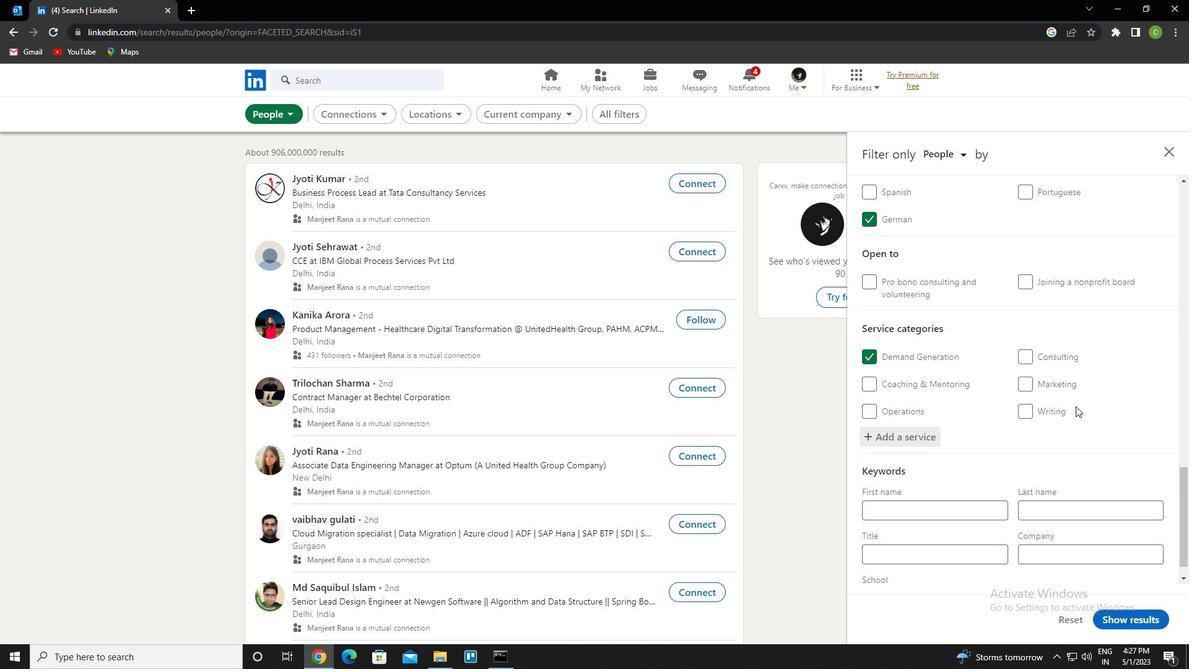 
Action: Mouse moved to (1067, 469)
Screenshot: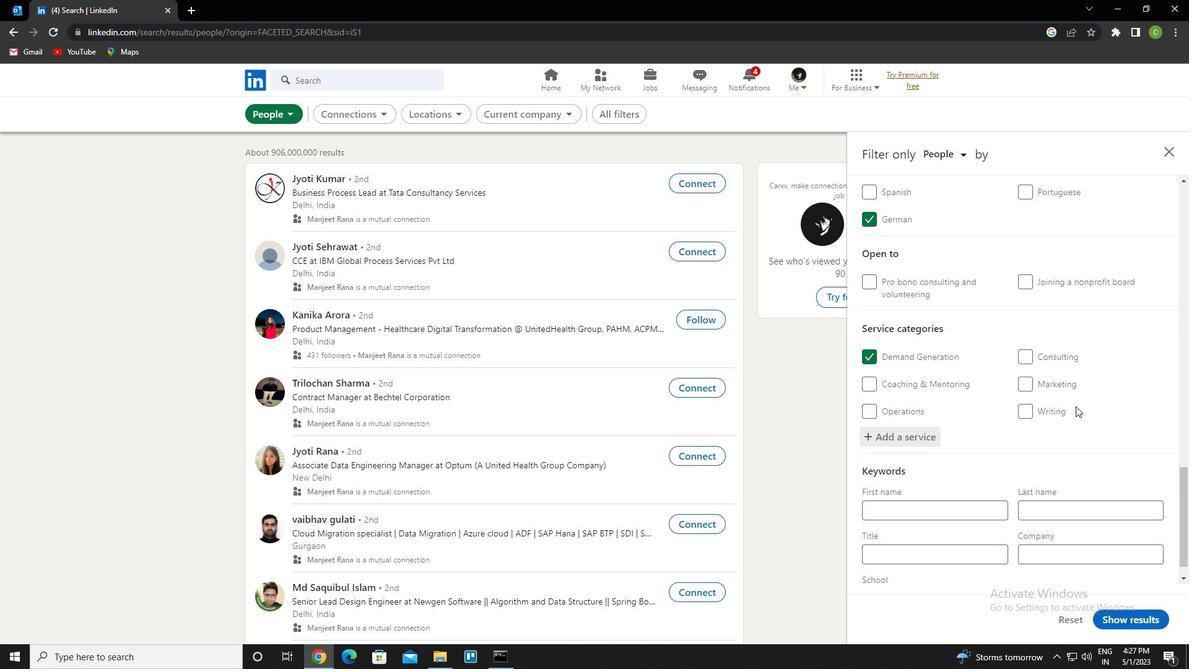 
Action: Mouse scrolled (1067, 469) with delta (0, 0)
Screenshot: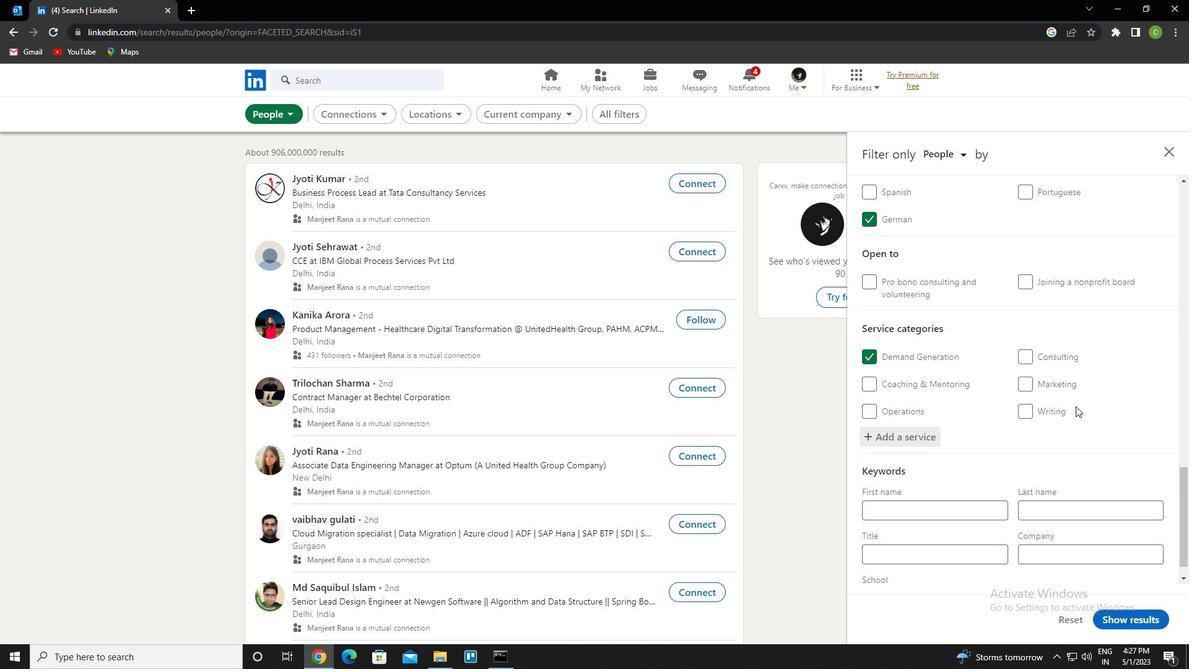 
Action: Mouse moved to (1058, 491)
Screenshot: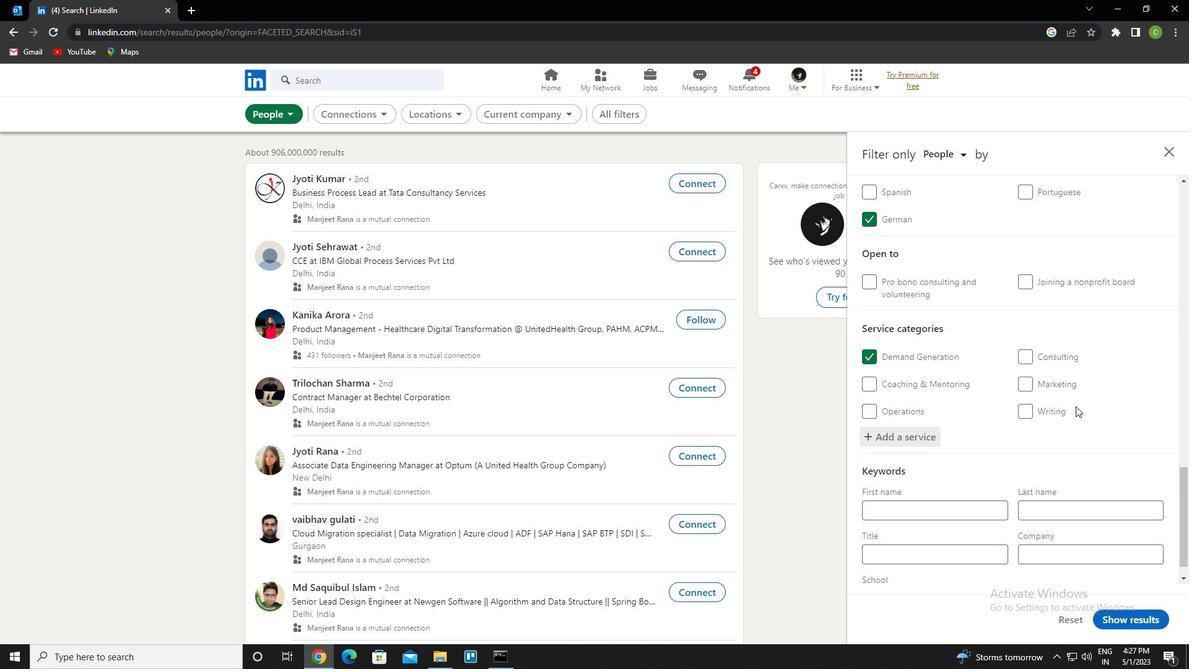 
Action: Mouse scrolled (1058, 491) with delta (0, 0)
Screenshot: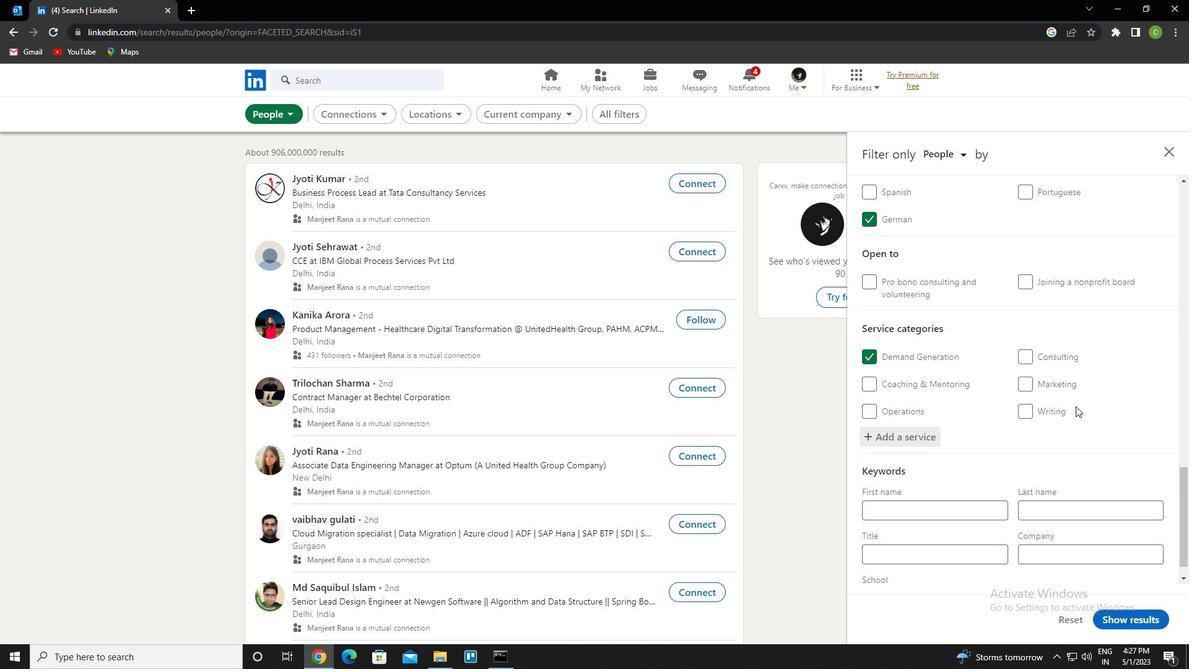 
Action: Mouse moved to (962, 527)
Screenshot: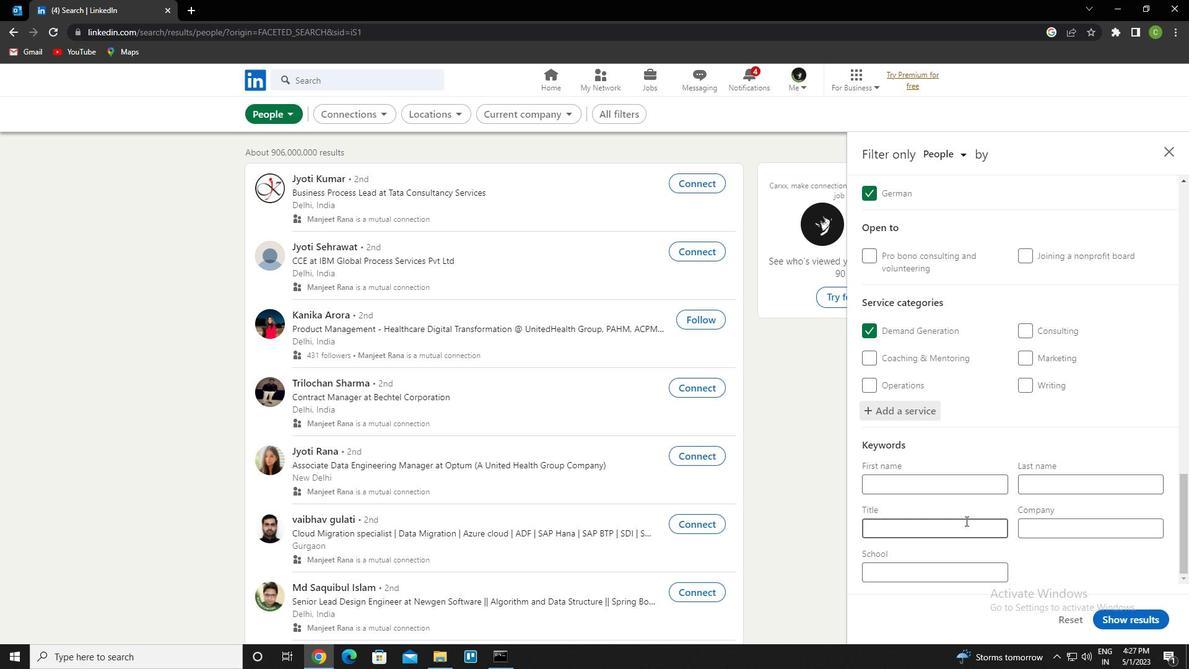 
Action: Mouse pressed left at (962, 527)
Screenshot: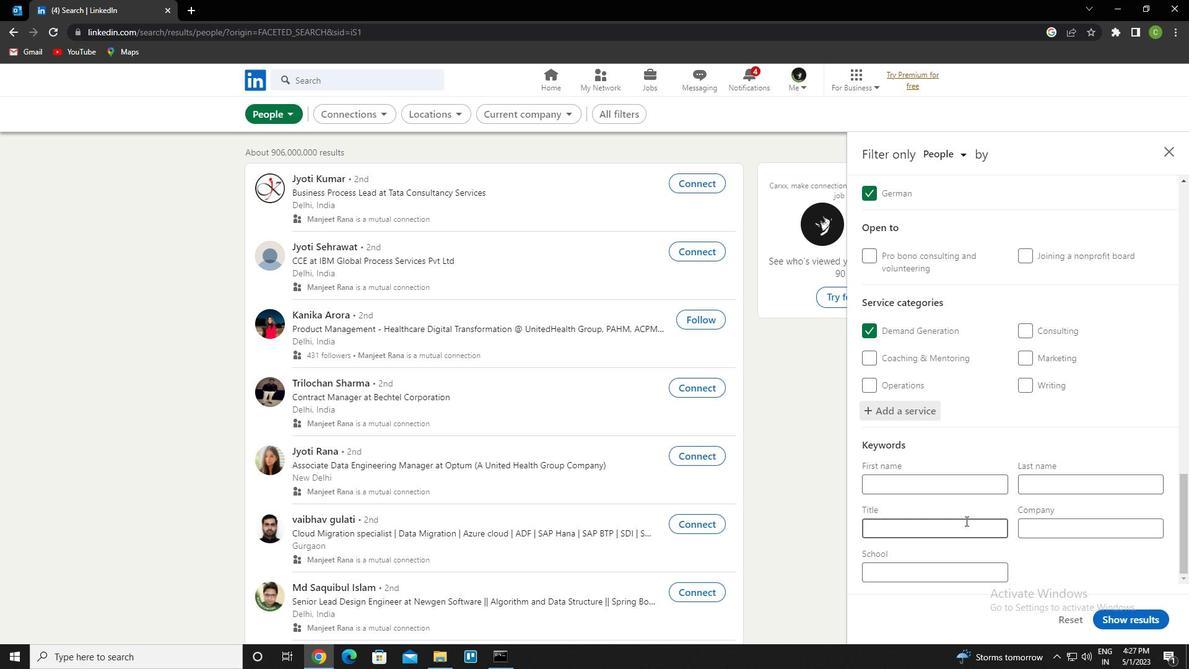
Action: Key pressed <Key.caps_lock>l<Key.caps_lock>andscaping<Key.space><Key.caps_lock>a<Key.caps_lock>ssistant
Screenshot: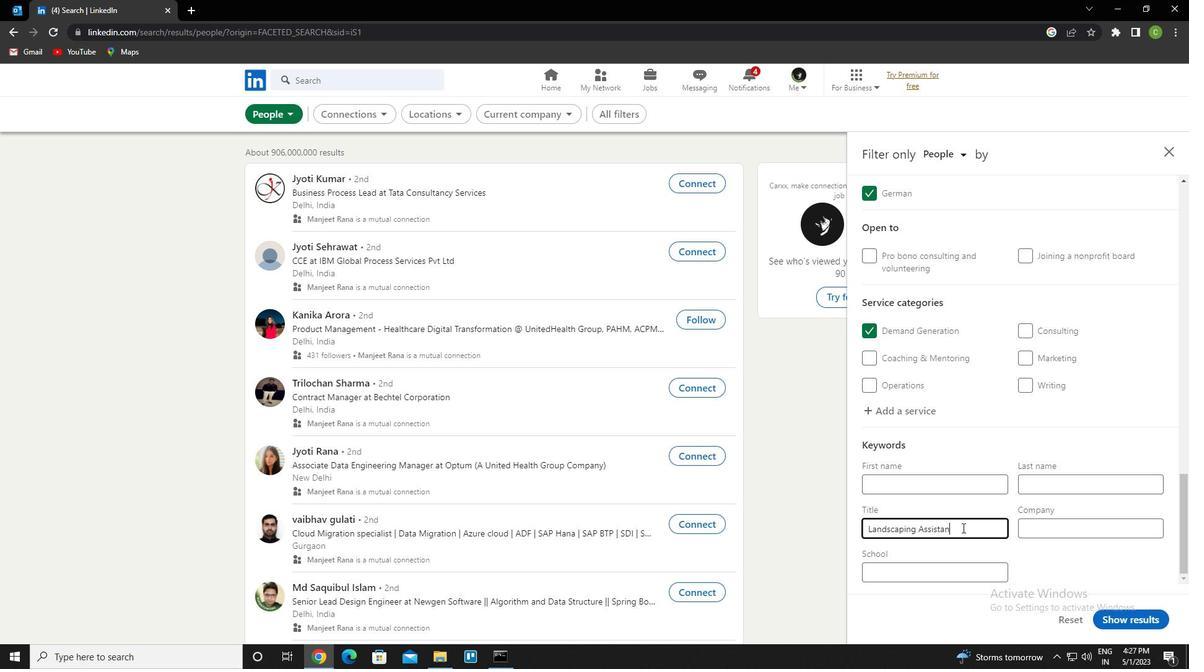 
Action: Mouse moved to (1151, 624)
Screenshot: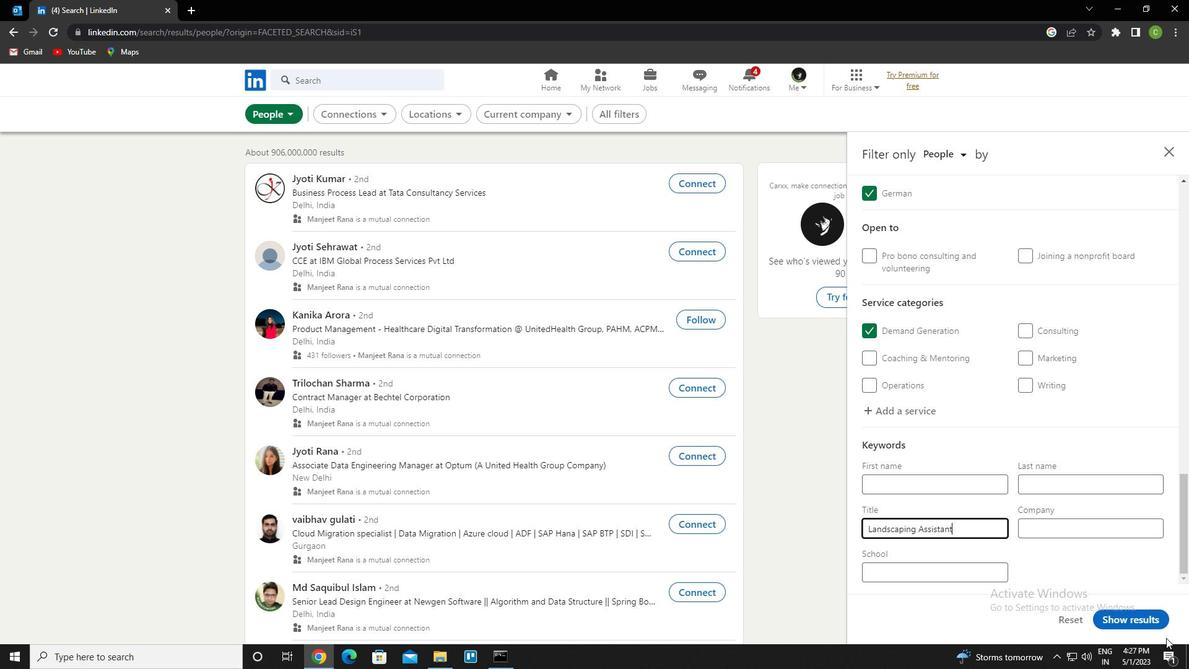 
Action: Mouse pressed left at (1151, 624)
Screenshot: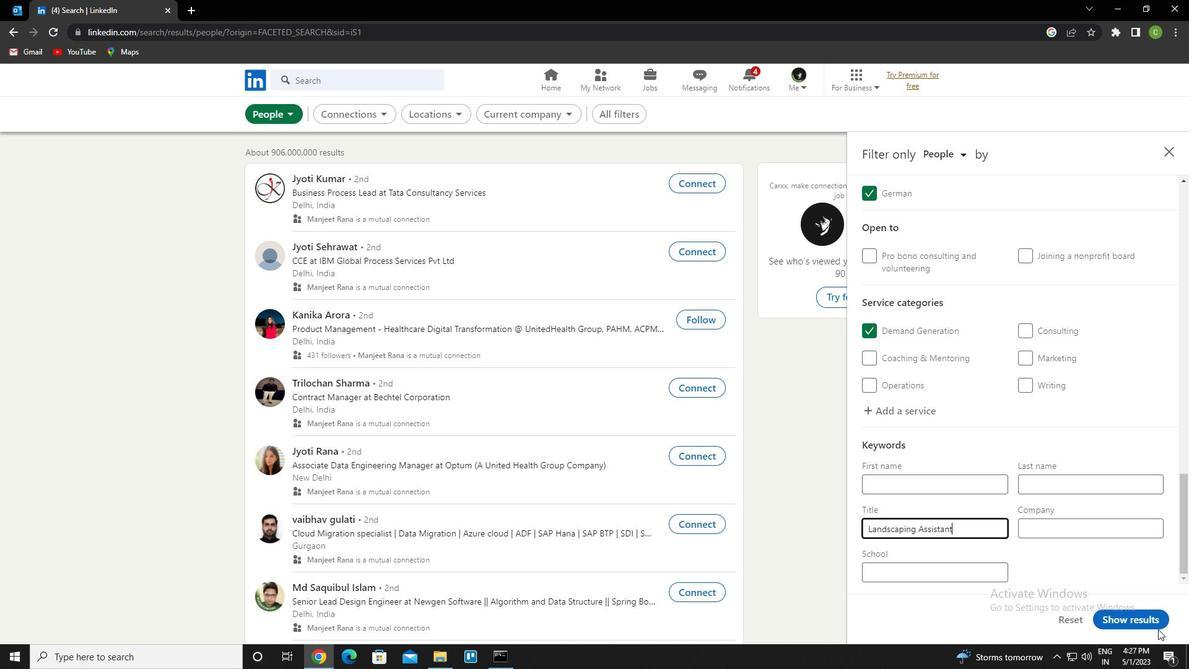 
Action: Mouse moved to (533, 594)
Screenshot: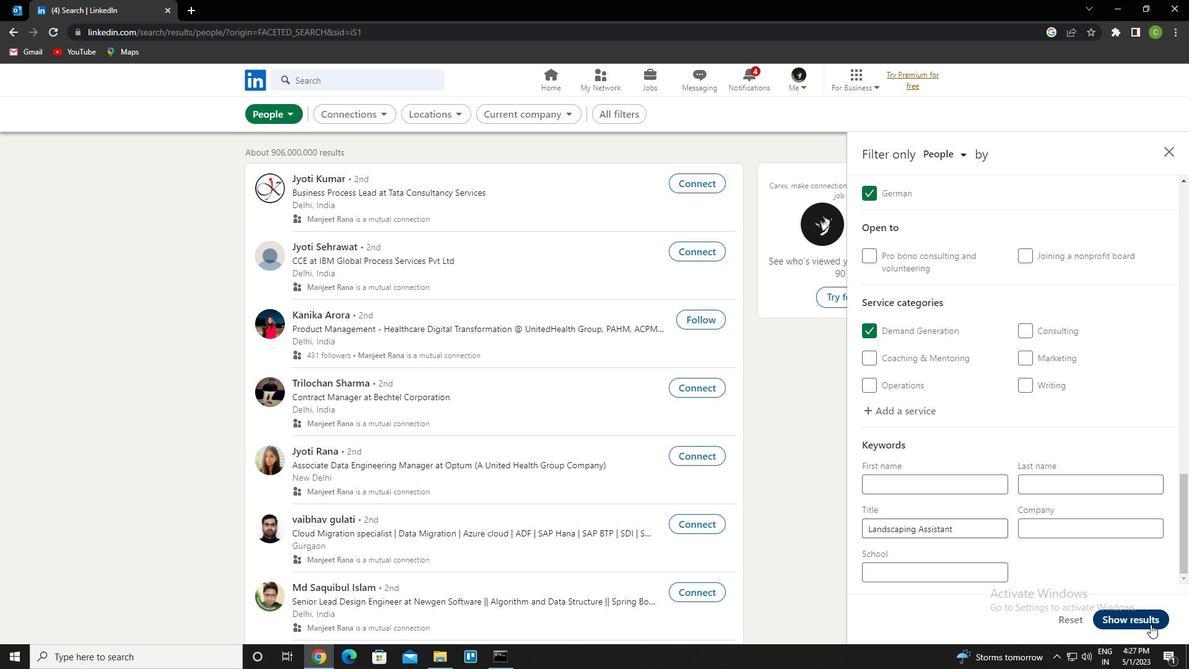 
